 Task: Find connections with filter location Portugalete with filter topic #SmallBusinesswith filter profile language German with filter current company Lupin with filter school Technocrats Institute Of Technology with filter industry Professional Services with filter service category DUI Law with filter keywords title Community Volunteer Jobs
Action: Mouse moved to (600, 77)
Screenshot: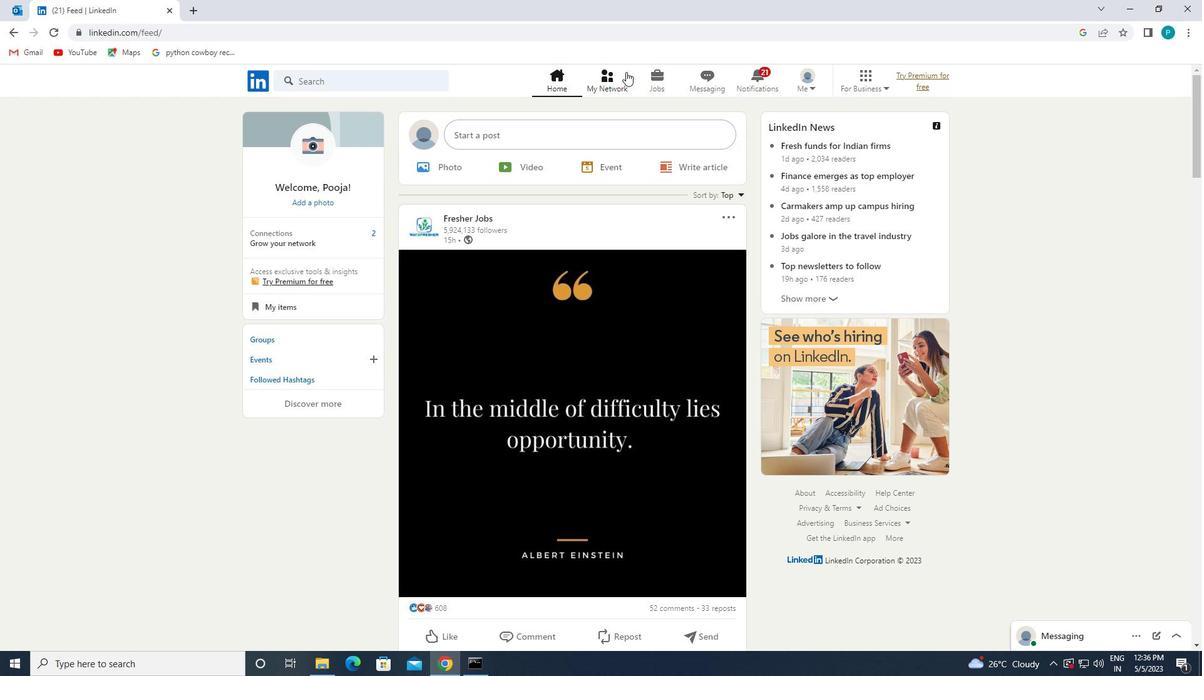 
Action: Mouse pressed left at (600, 77)
Screenshot: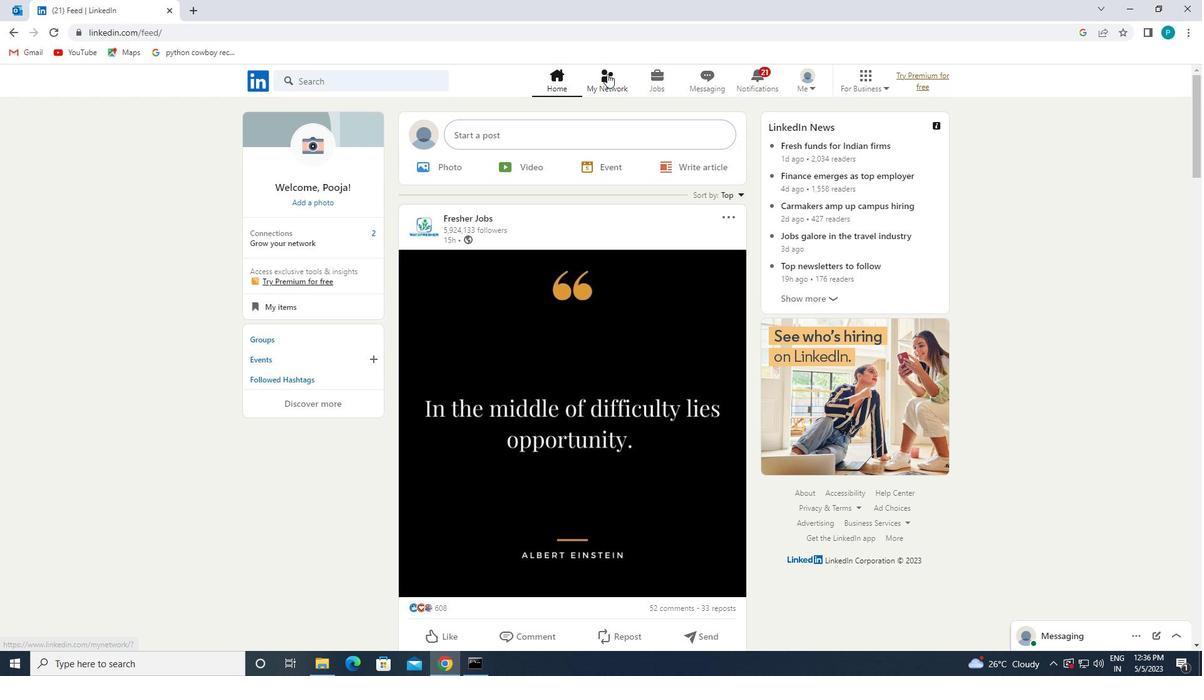 
Action: Mouse moved to (325, 153)
Screenshot: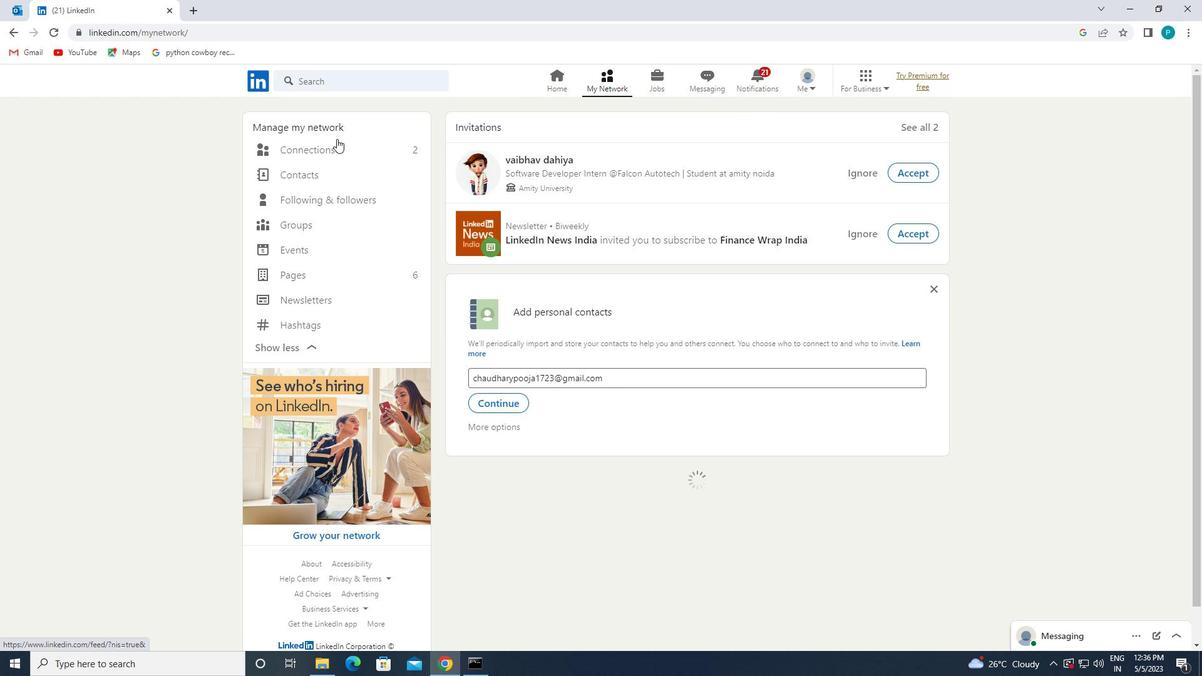 
Action: Mouse pressed left at (325, 153)
Screenshot: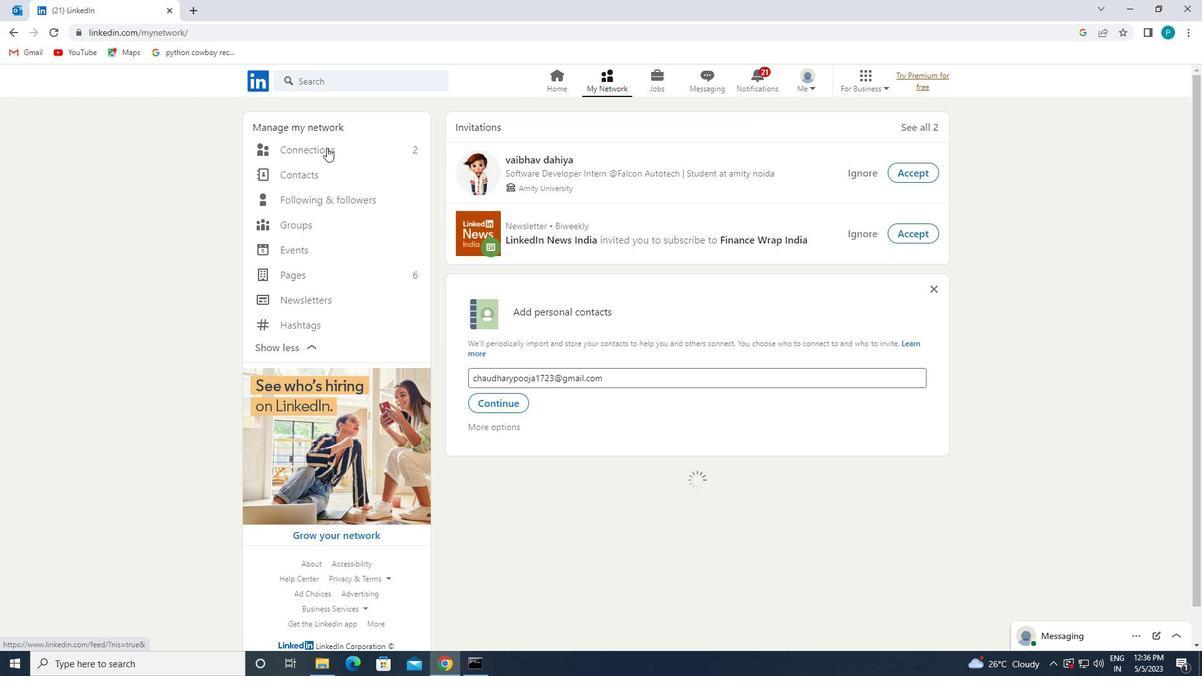 
Action: Mouse moved to (675, 152)
Screenshot: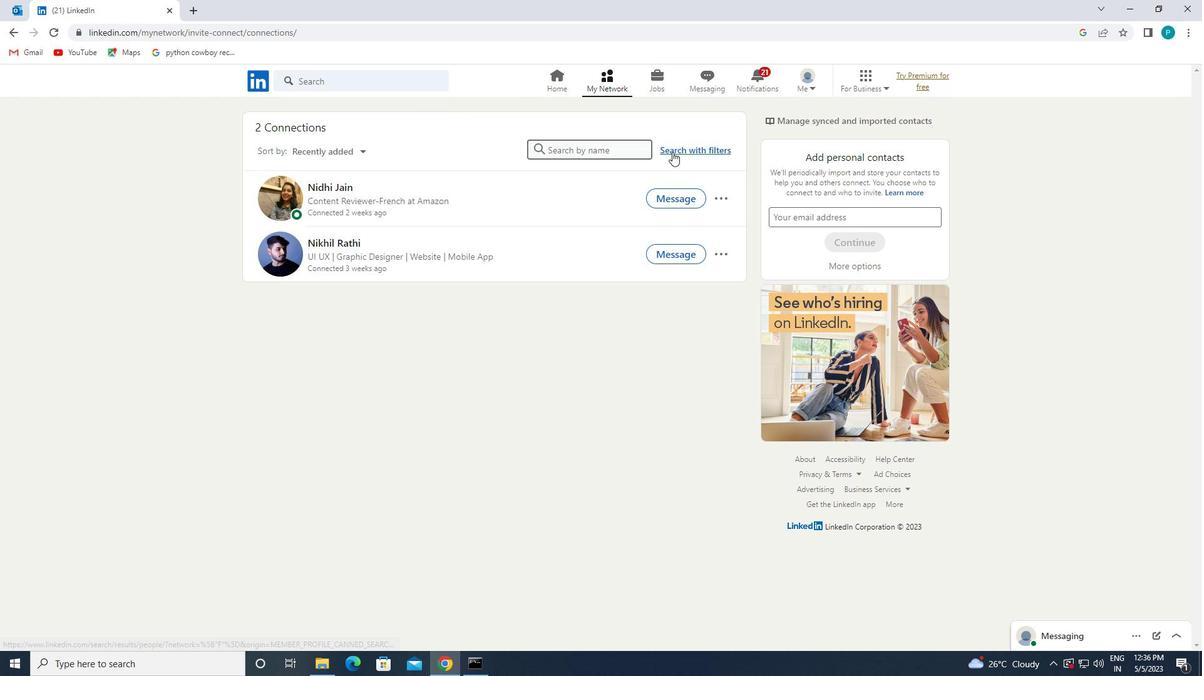 
Action: Mouse pressed left at (675, 152)
Screenshot: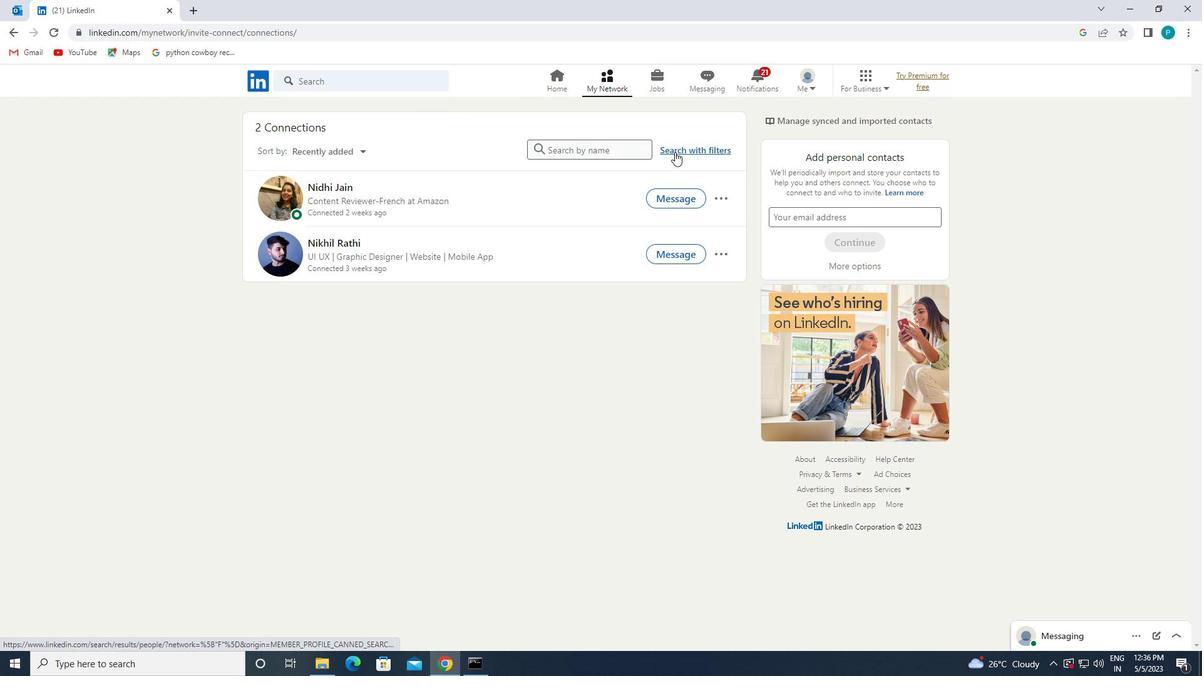 
Action: Mouse moved to (632, 113)
Screenshot: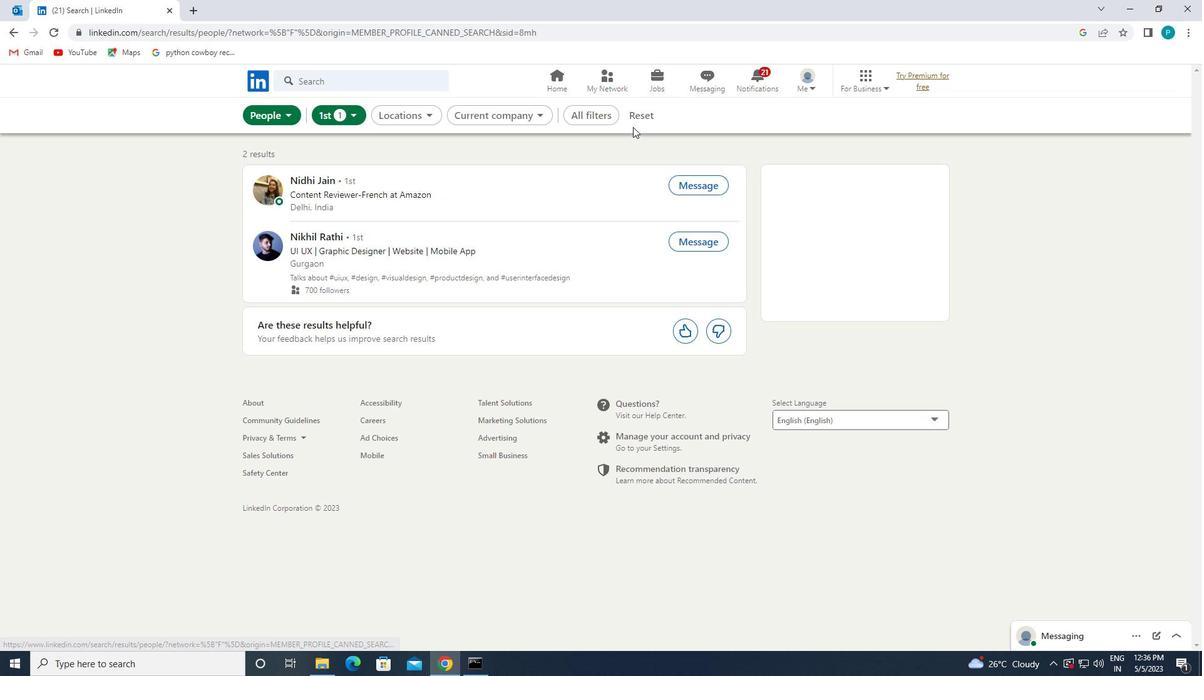 
Action: Mouse pressed left at (632, 113)
Screenshot: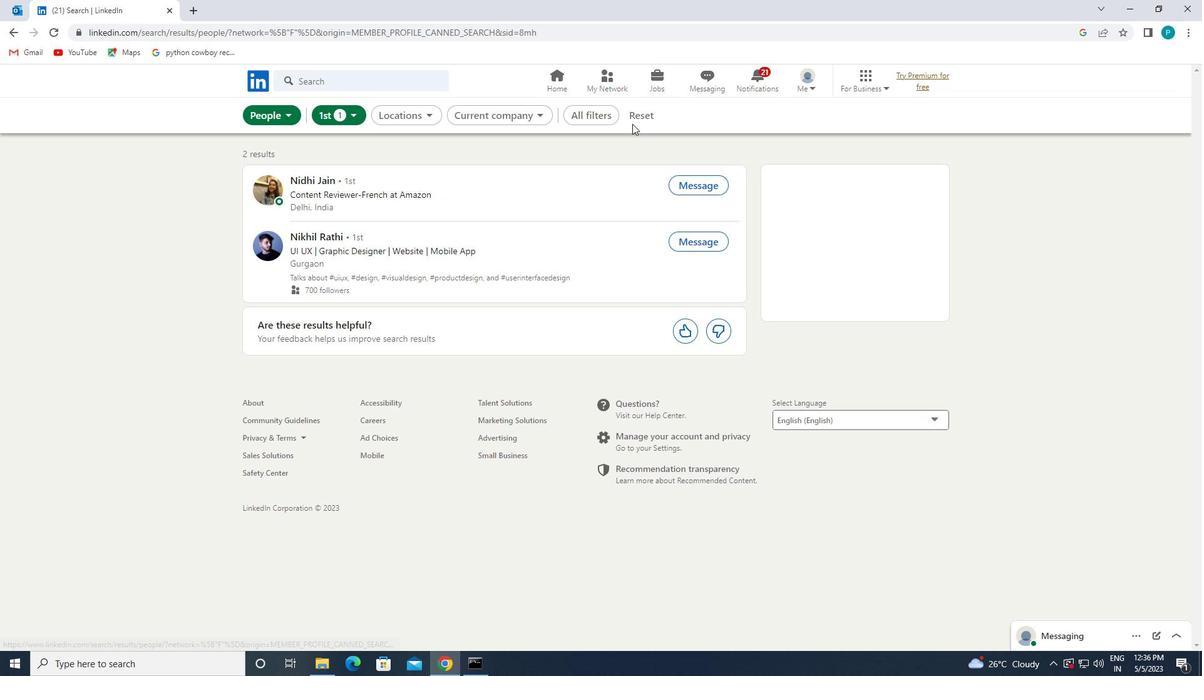
Action: Mouse moved to (614, 110)
Screenshot: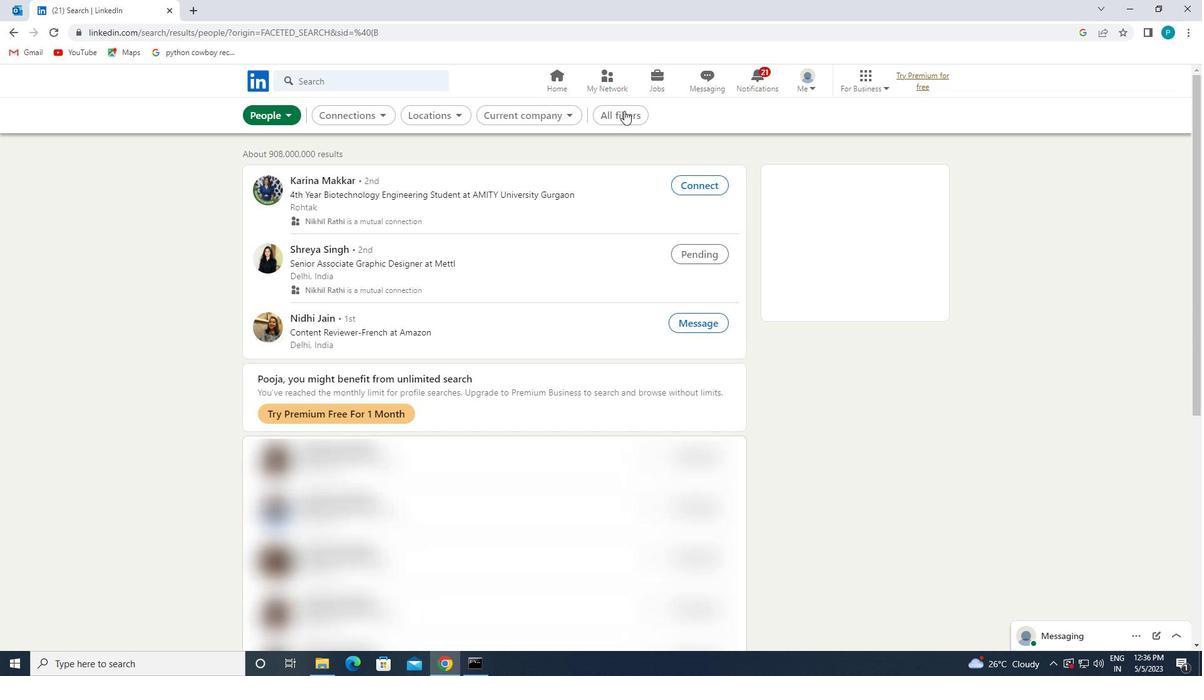 
Action: Mouse pressed left at (614, 110)
Screenshot: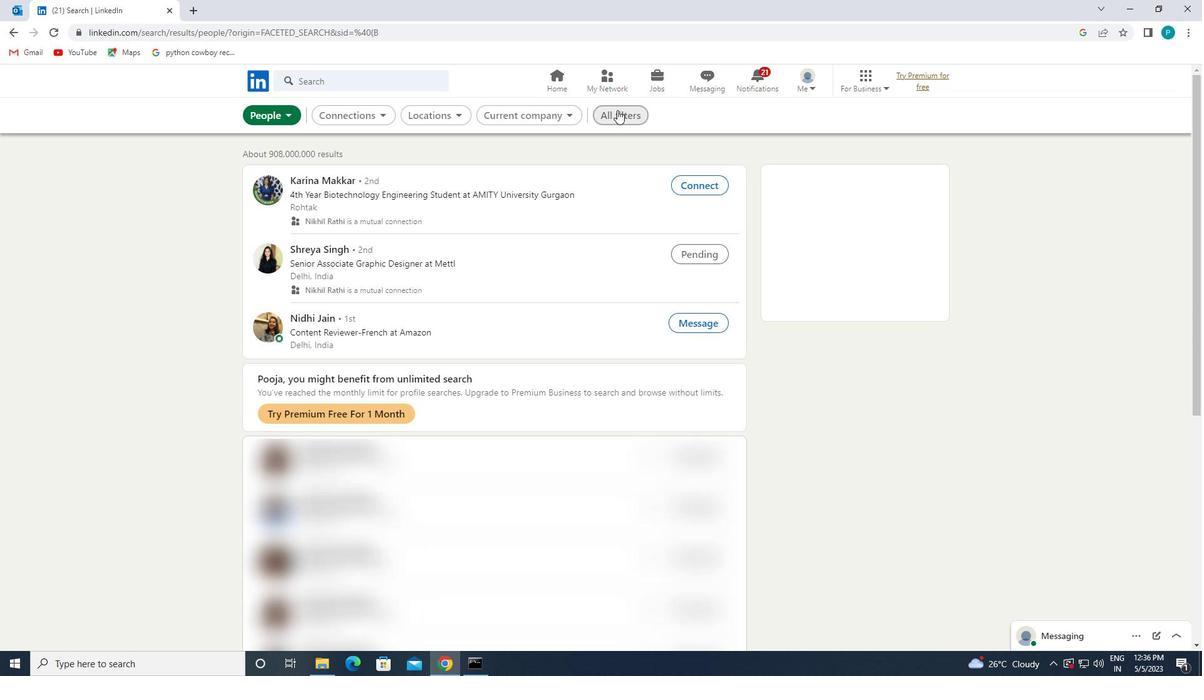 
Action: Mouse moved to (1135, 403)
Screenshot: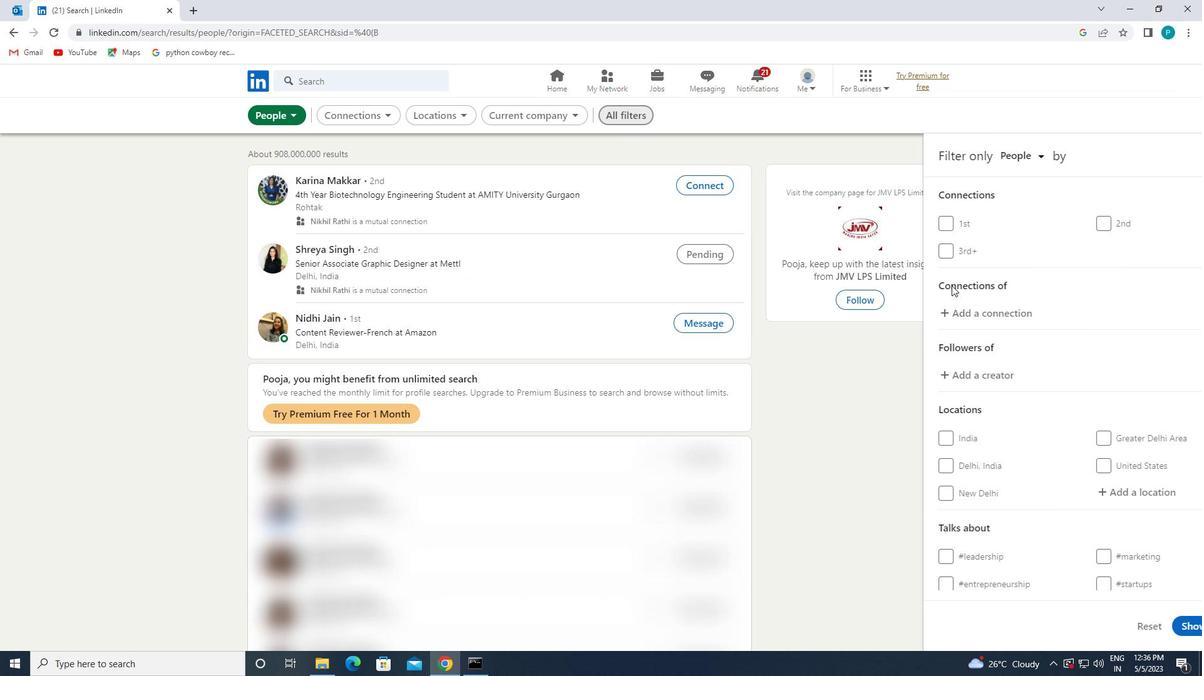
Action: Mouse scrolled (1135, 402) with delta (0, 0)
Screenshot: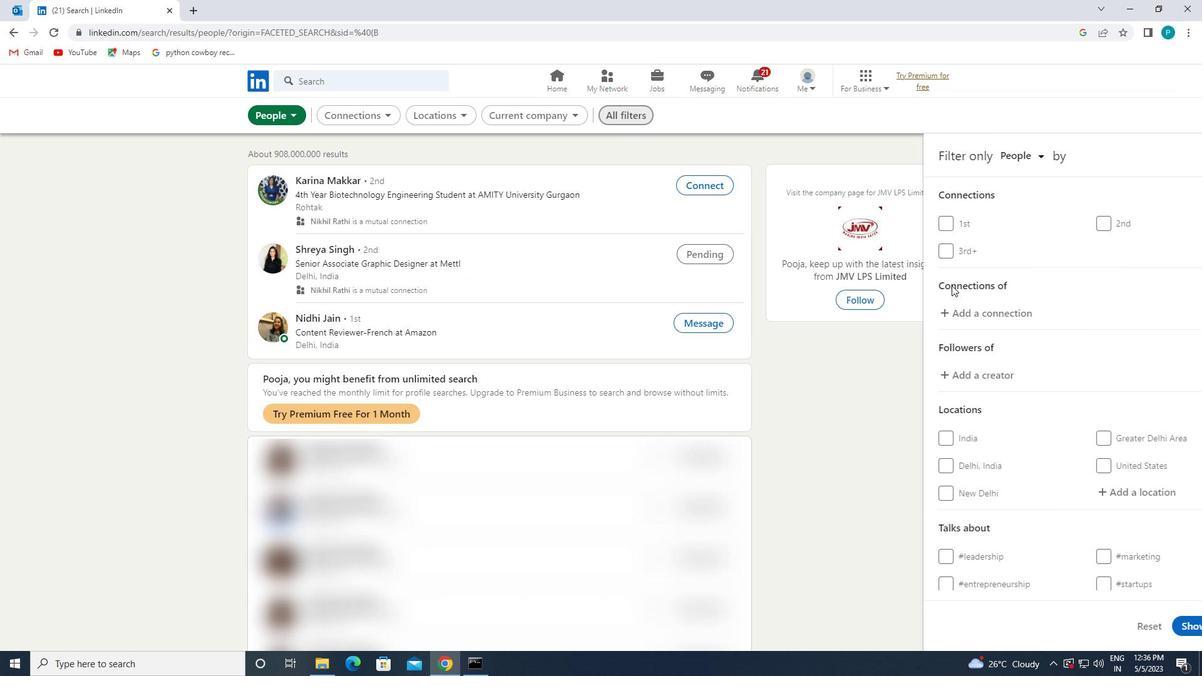 
Action: Mouse scrolled (1135, 402) with delta (0, 0)
Screenshot: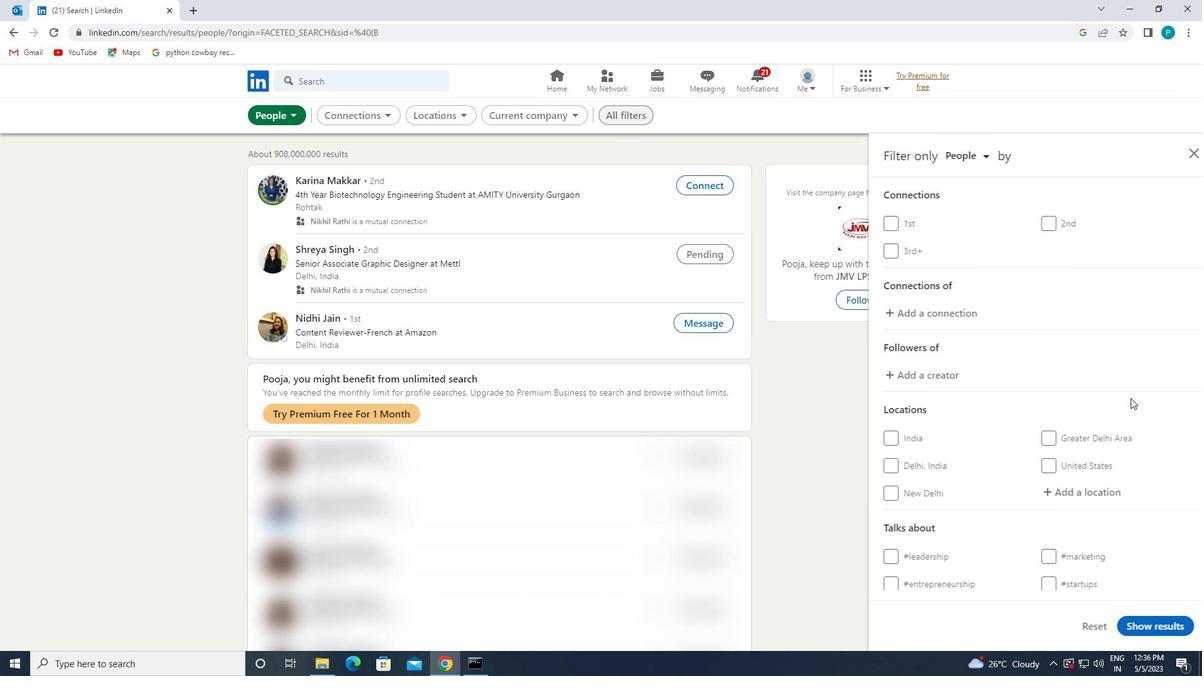 
Action: Mouse moved to (1105, 368)
Screenshot: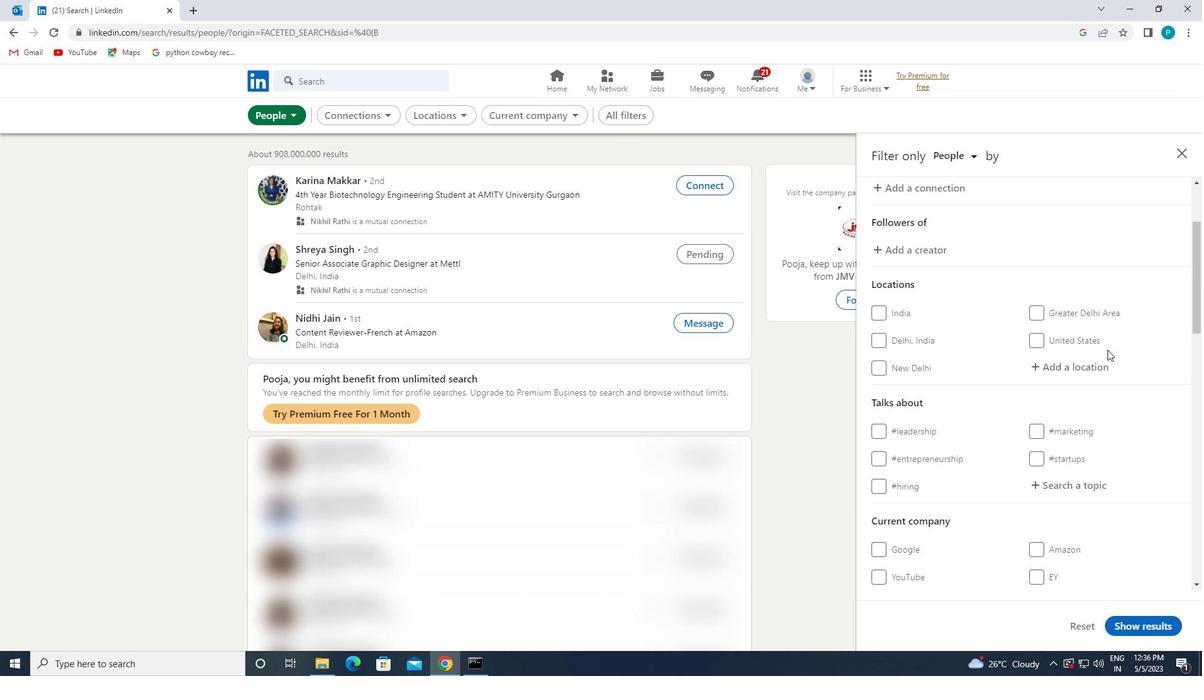 
Action: Mouse pressed left at (1105, 368)
Screenshot: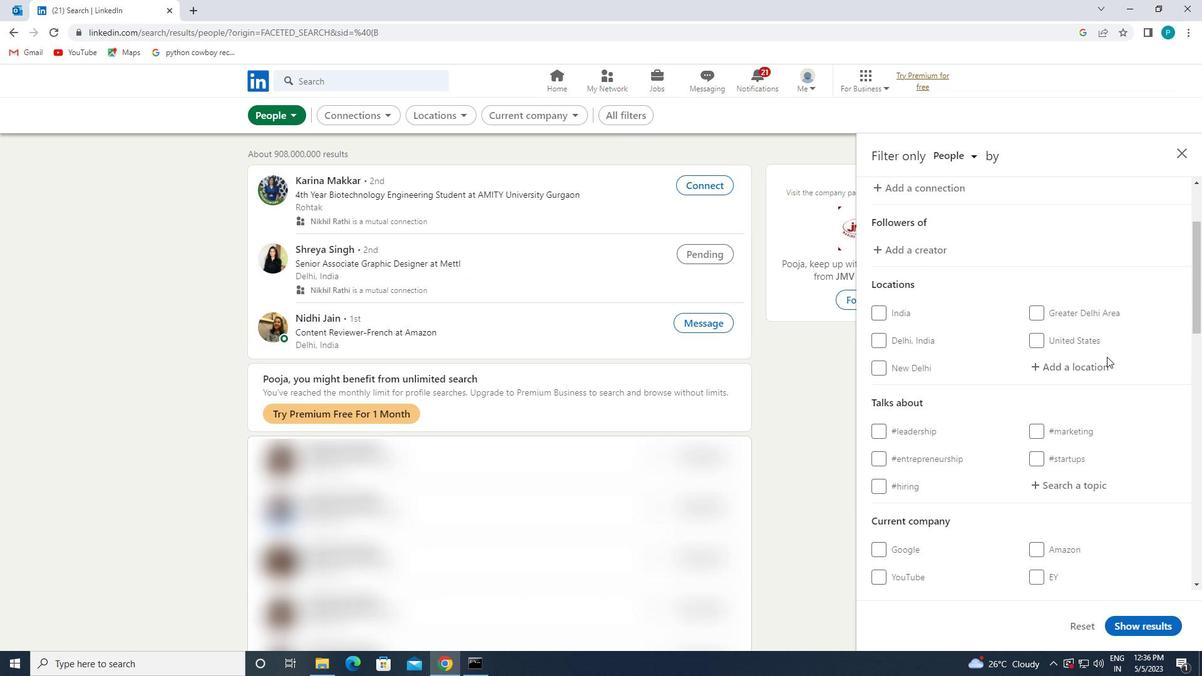 
Action: Mouse moved to (1111, 374)
Screenshot: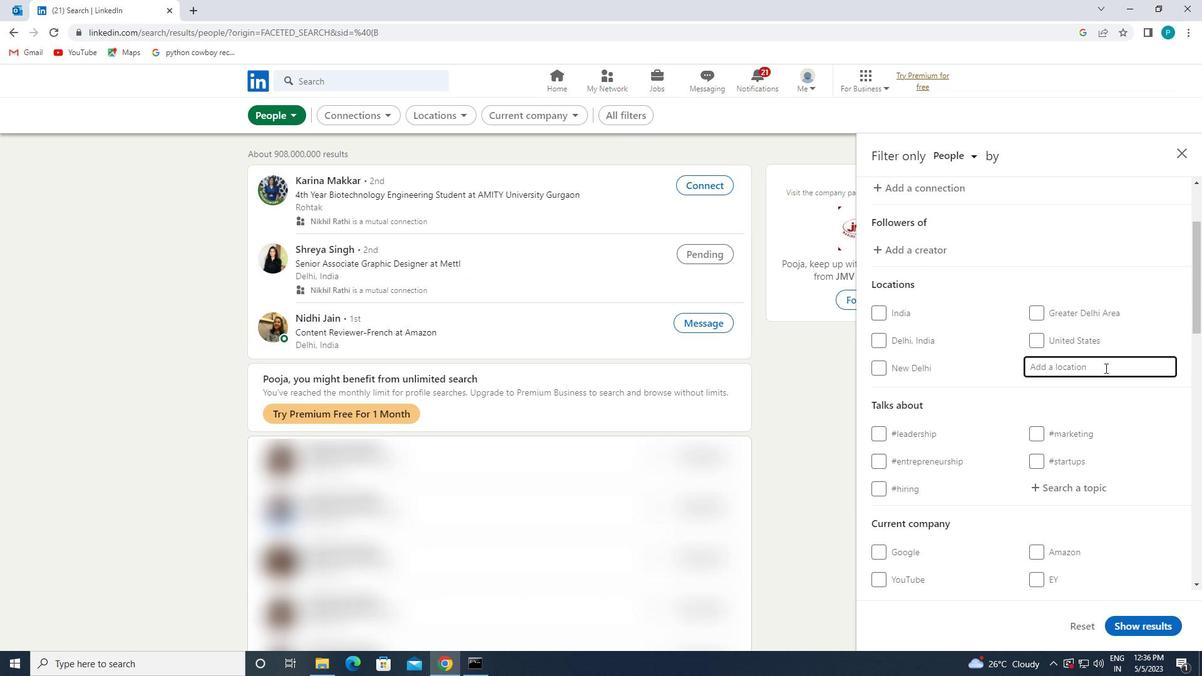 
Action: Key pressed <Key.caps_lock>p<Key.caps_lock>otugalete
Screenshot: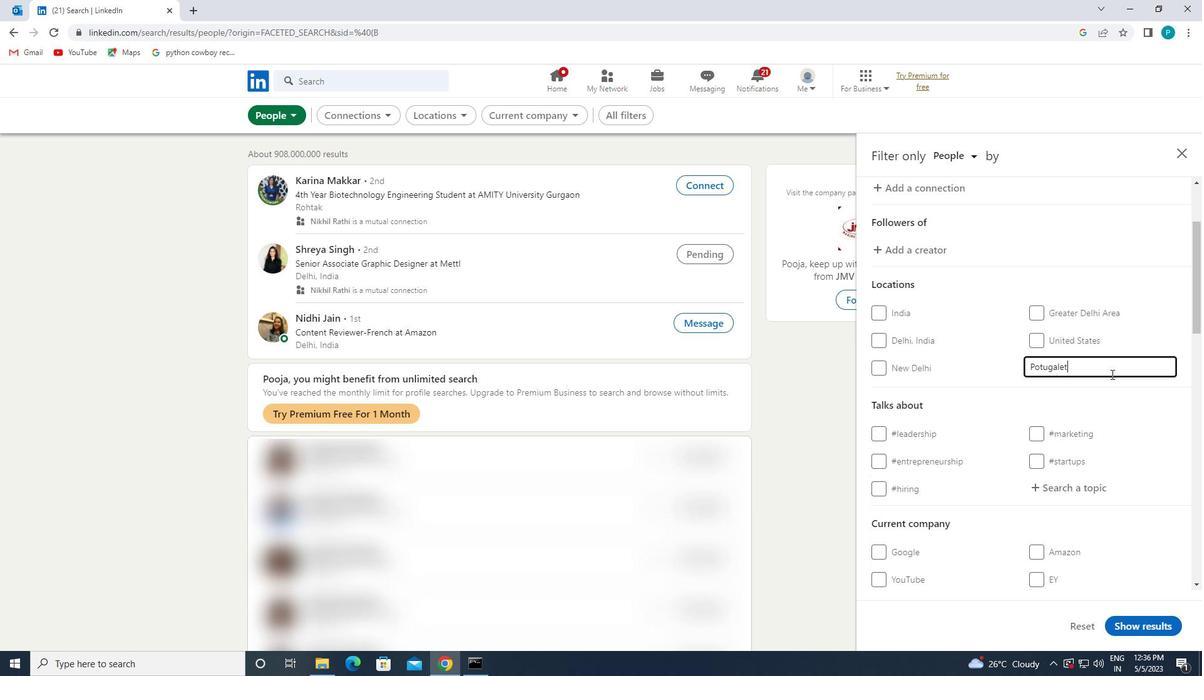 
Action: Mouse moved to (1057, 447)
Screenshot: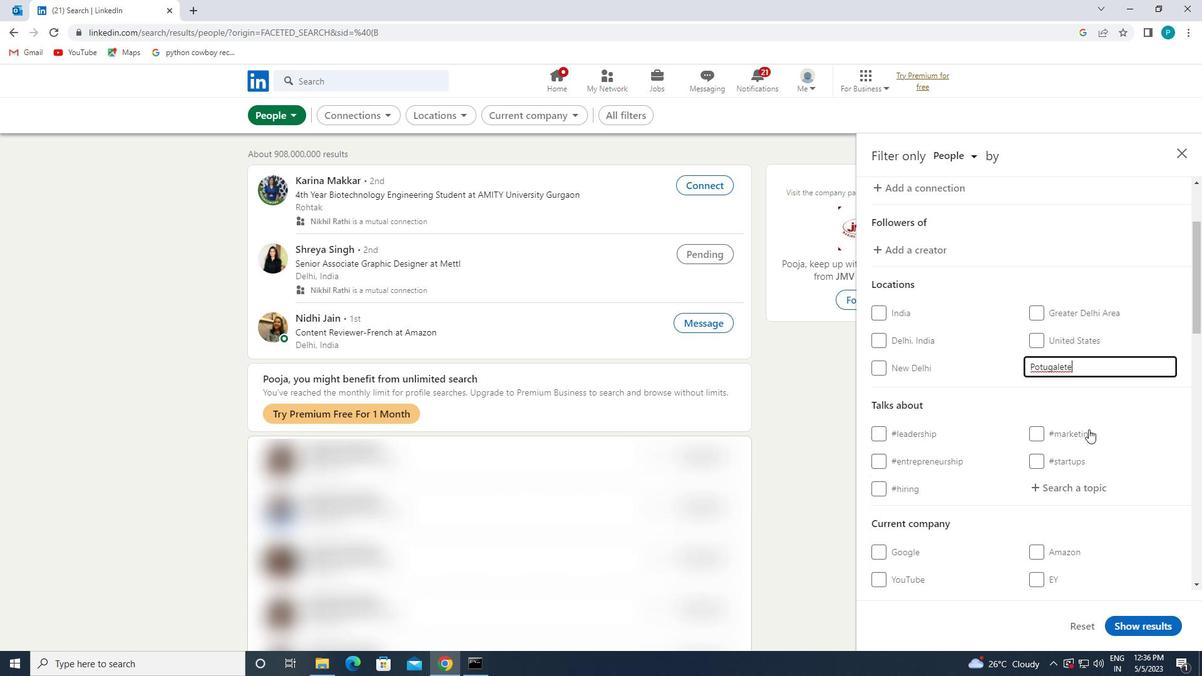 
Action: Mouse scrolled (1057, 446) with delta (0, 0)
Screenshot: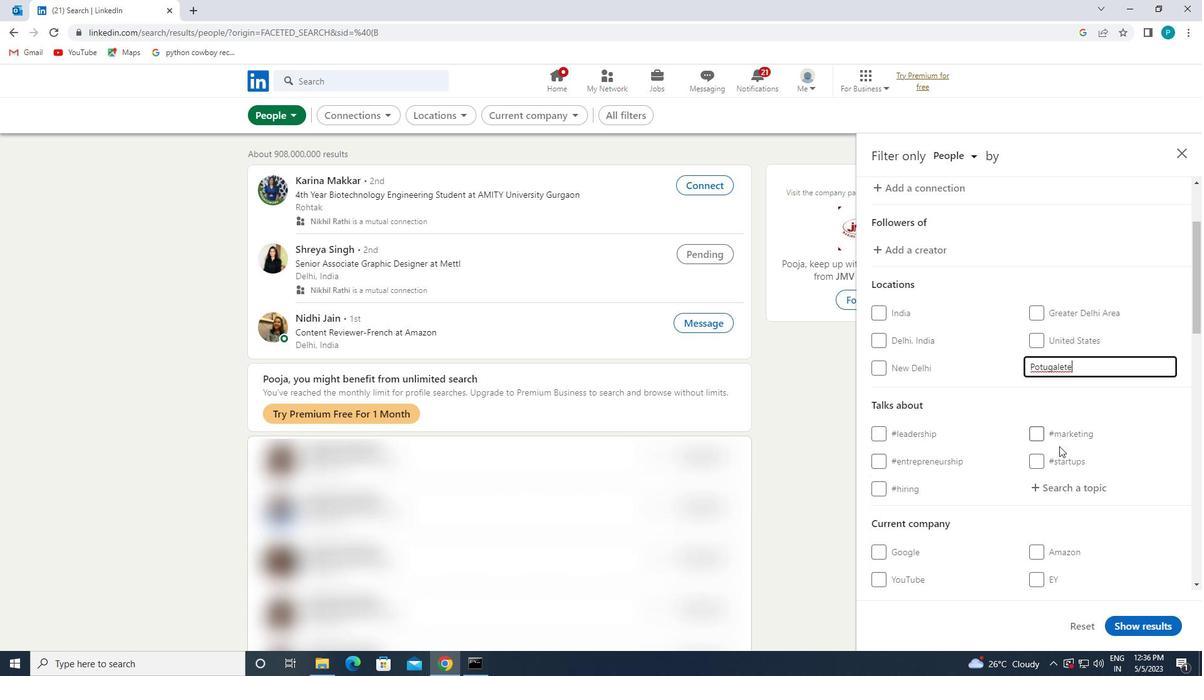 
Action: Mouse moved to (1057, 430)
Screenshot: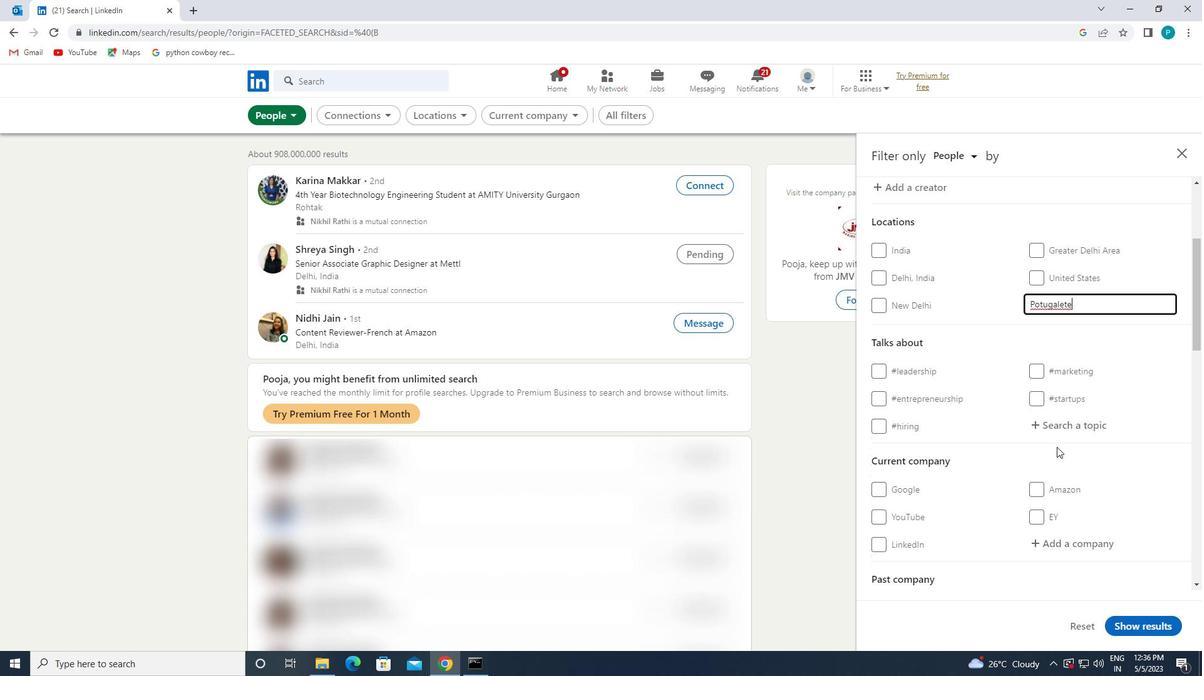 
Action: Mouse pressed left at (1057, 430)
Screenshot: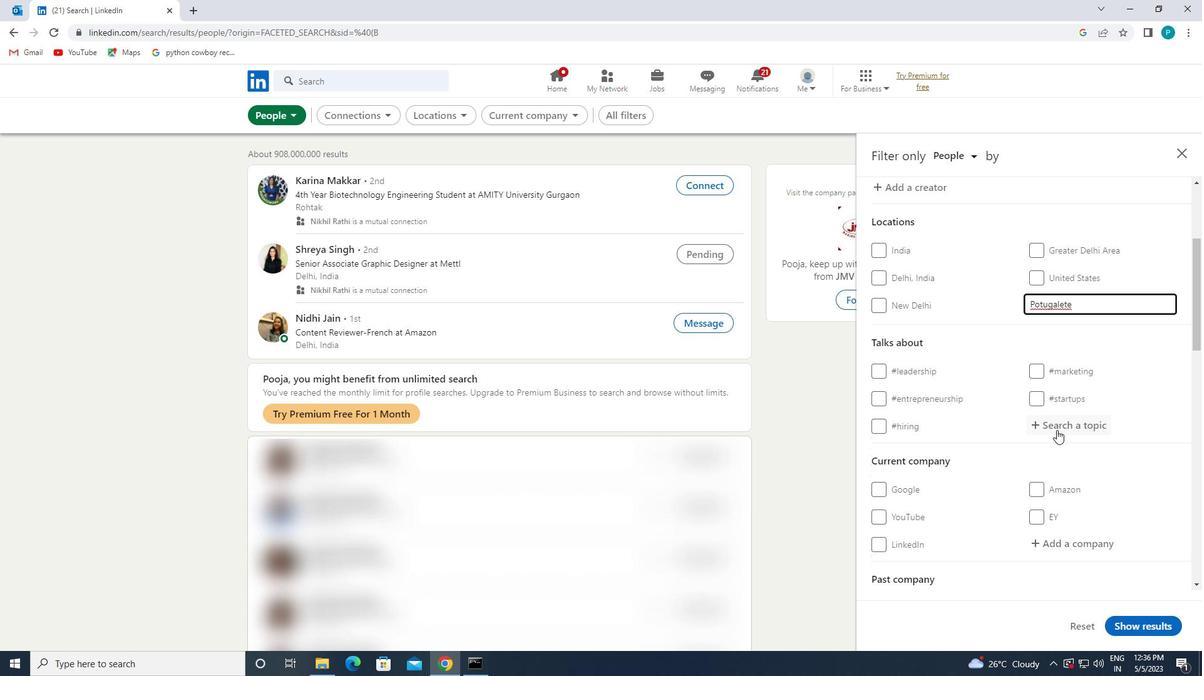 
Action: Key pressed <Key.shift>#<Key.caps_lock>S<Key.caps_lock>MALL<Key.caps_lock>B<Key.caps_lock>USS<Key.backspace>INESS
Screenshot: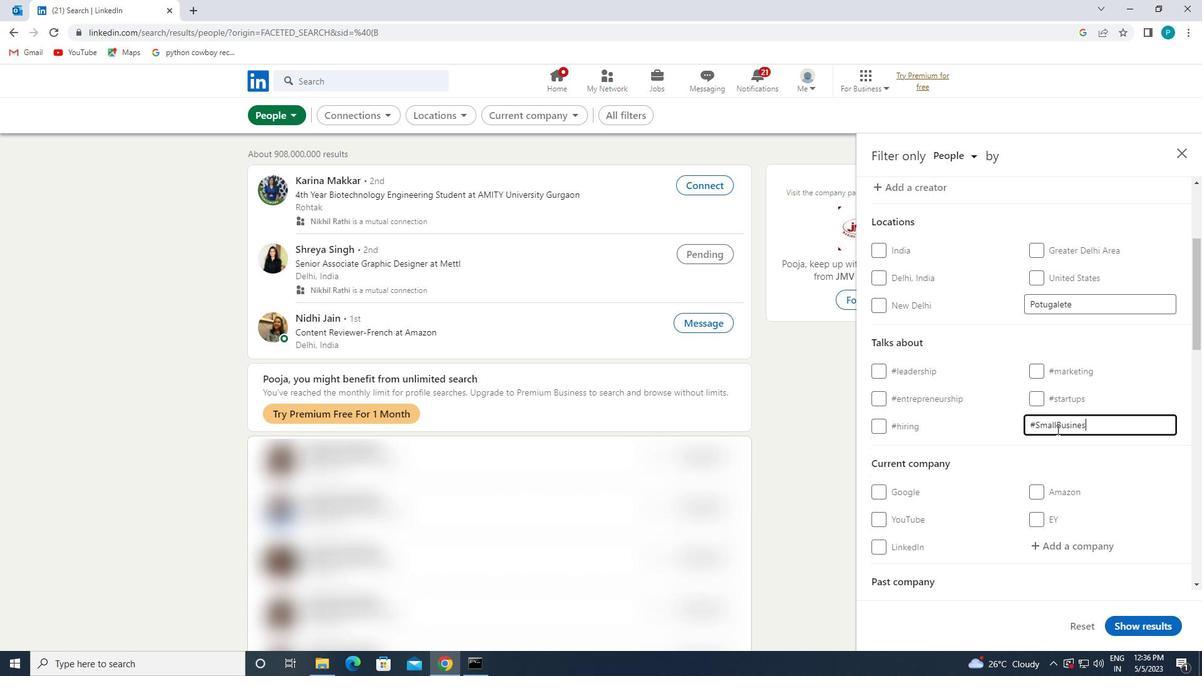 
Action: Mouse moved to (1049, 435)
Screenshot: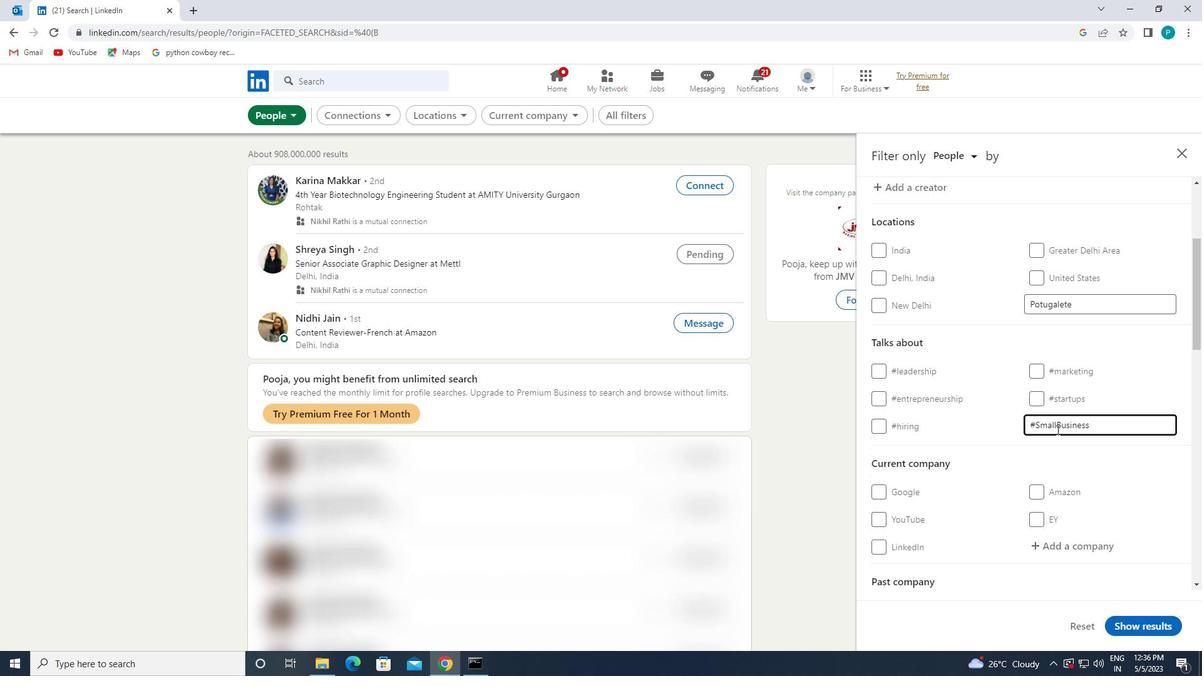 
Action: Mouse scrolled (1049, 435) with delta (0, 0)
Screenshot: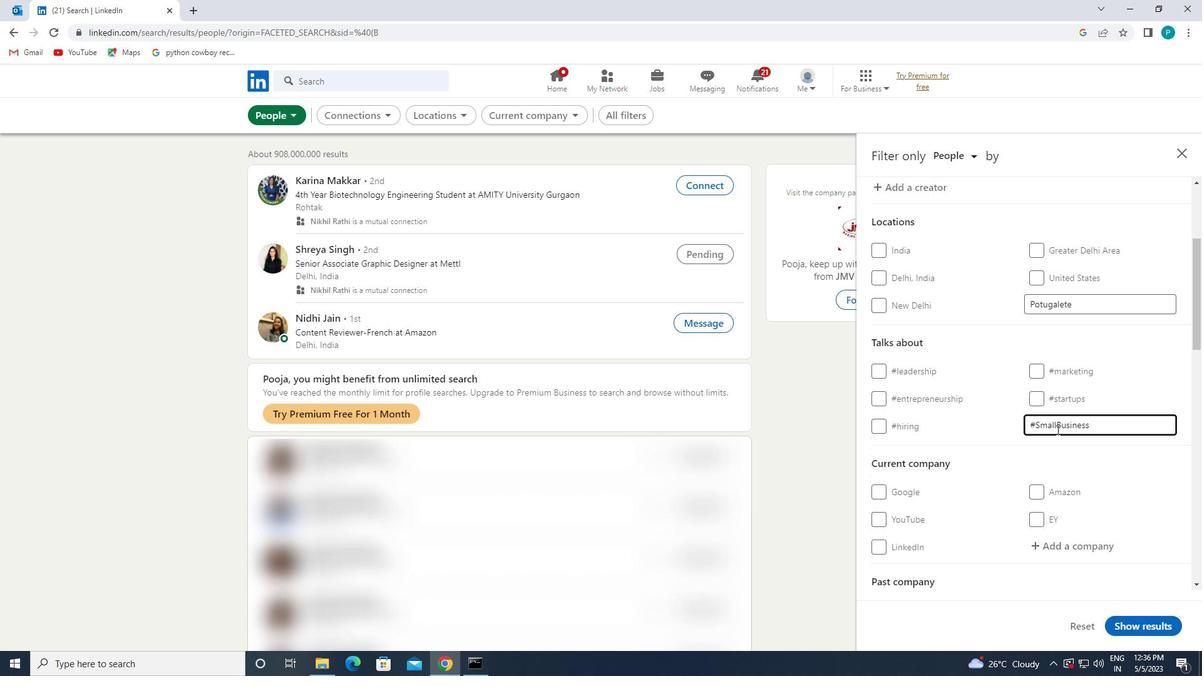 
Action: Mouse moved to (1033, 445)
Screenshot: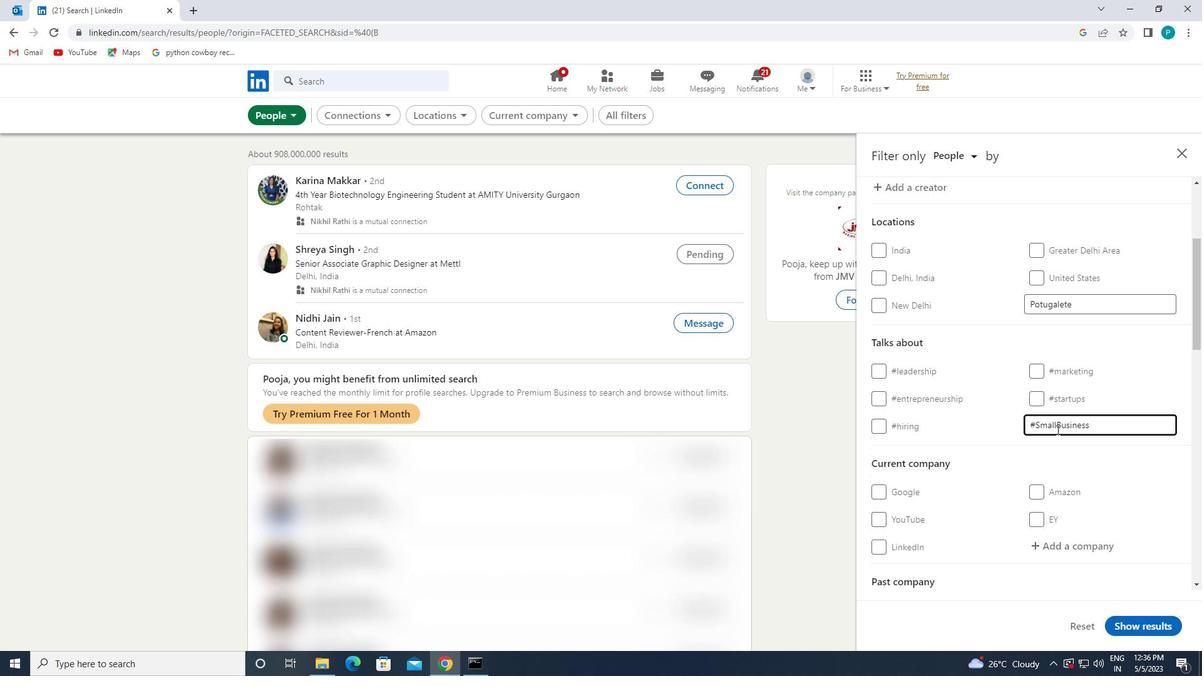
Action: Mouse scrolled (1033, 445) with delta (0, 0)
Screenshot: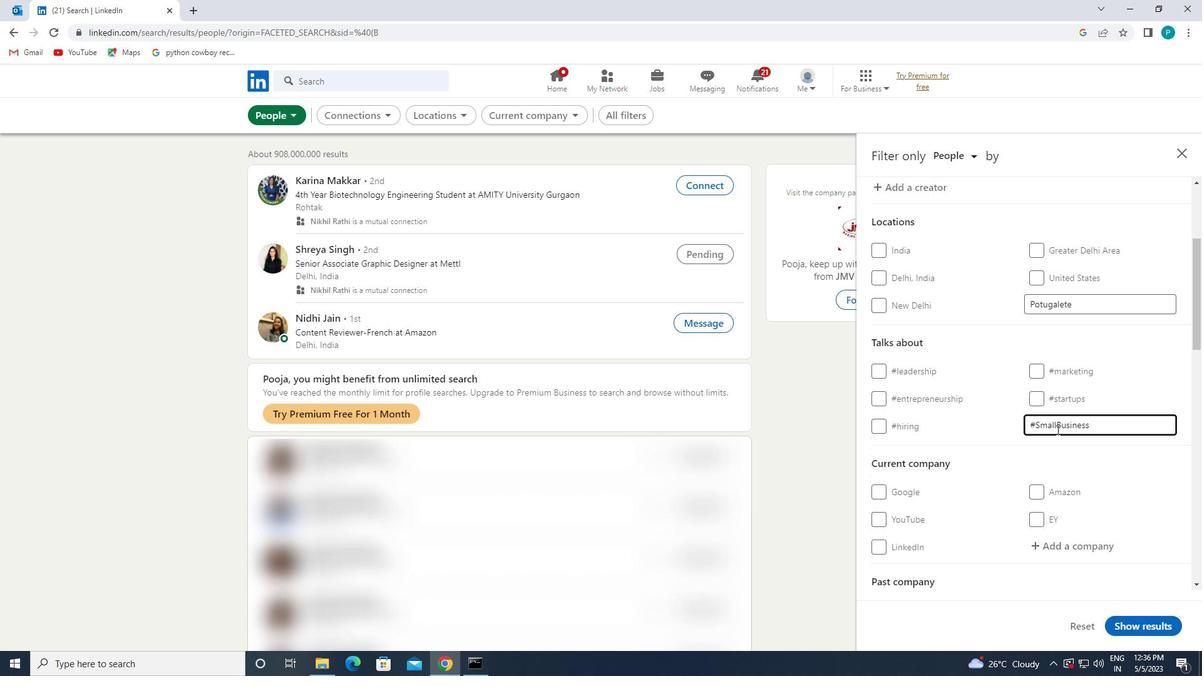
Action: Mouse scrolled (1033, 445) with delta (0, 0)
Screenshot: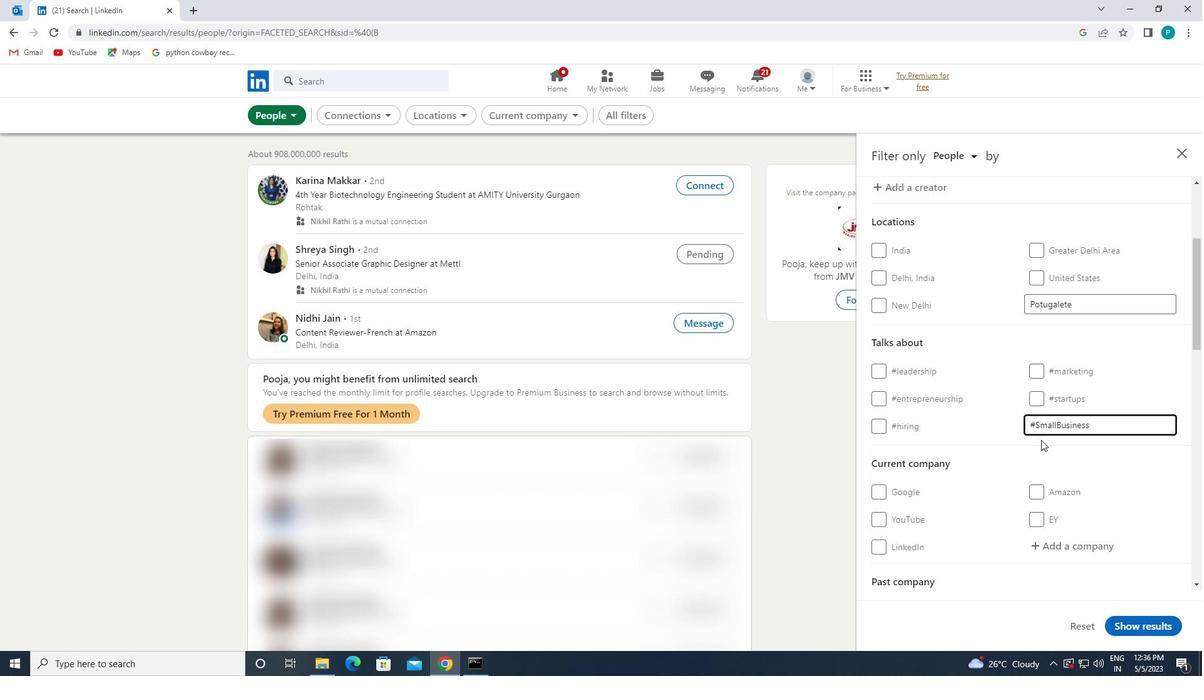 
Action: Mouse moved to (960, 447)
Screenshot: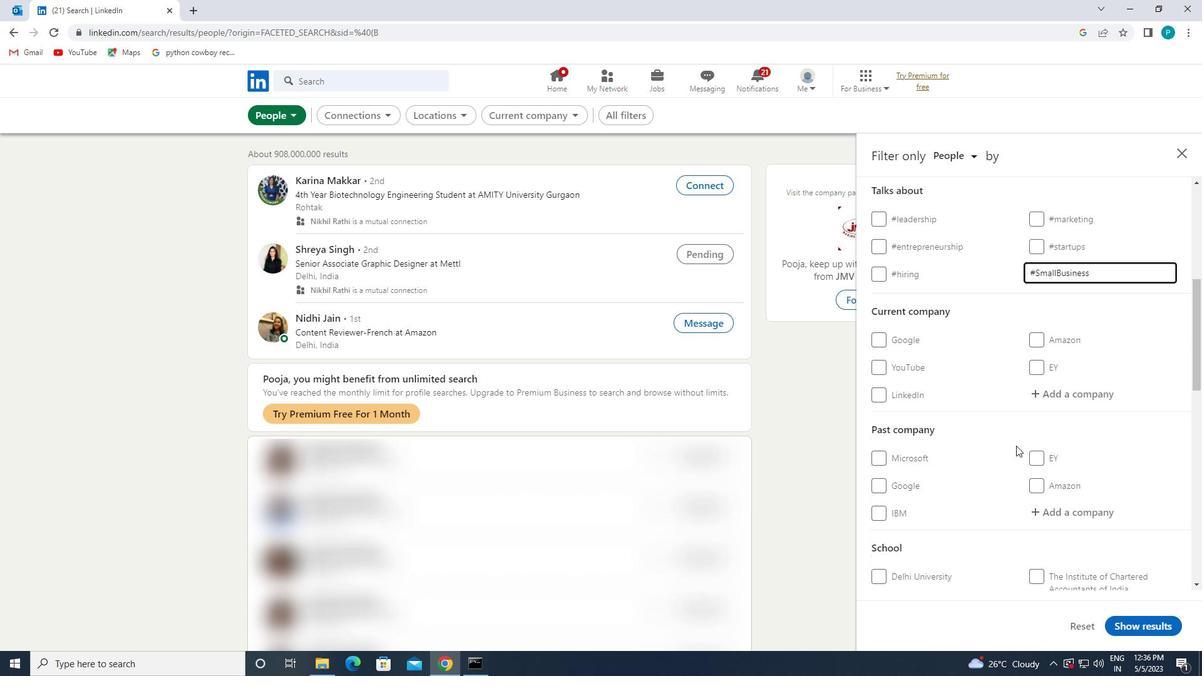 
Action: Mouse scrolled (960, 447) with delta (0, 0)
Screenshot: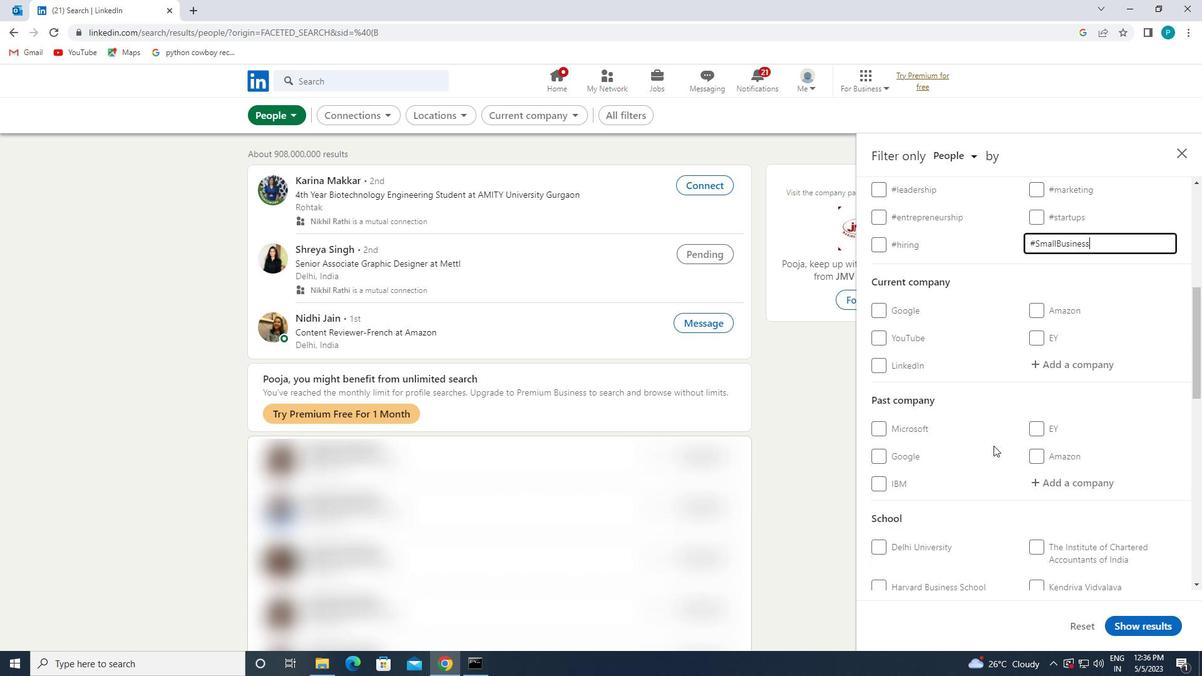 
Action: Mouse scrolled (960, 447) with delta (0, 0)
Screenshot: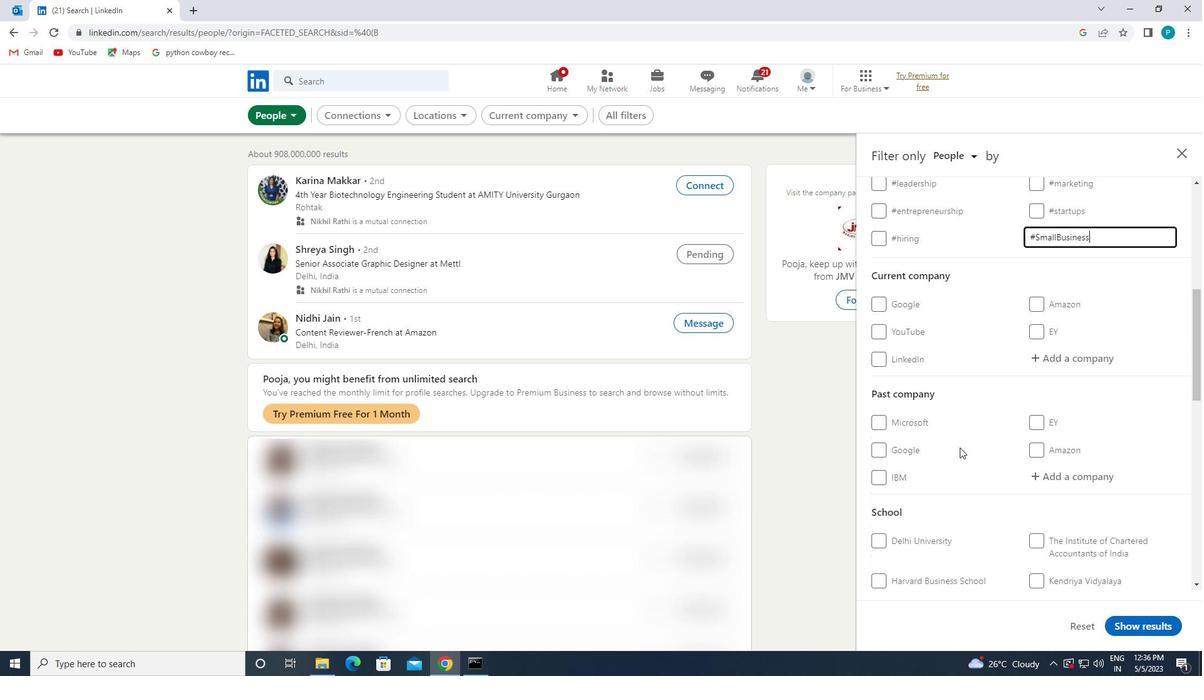 
Action: Mouse scrolled (960, 447) with delta (0, 0)
Screenshot: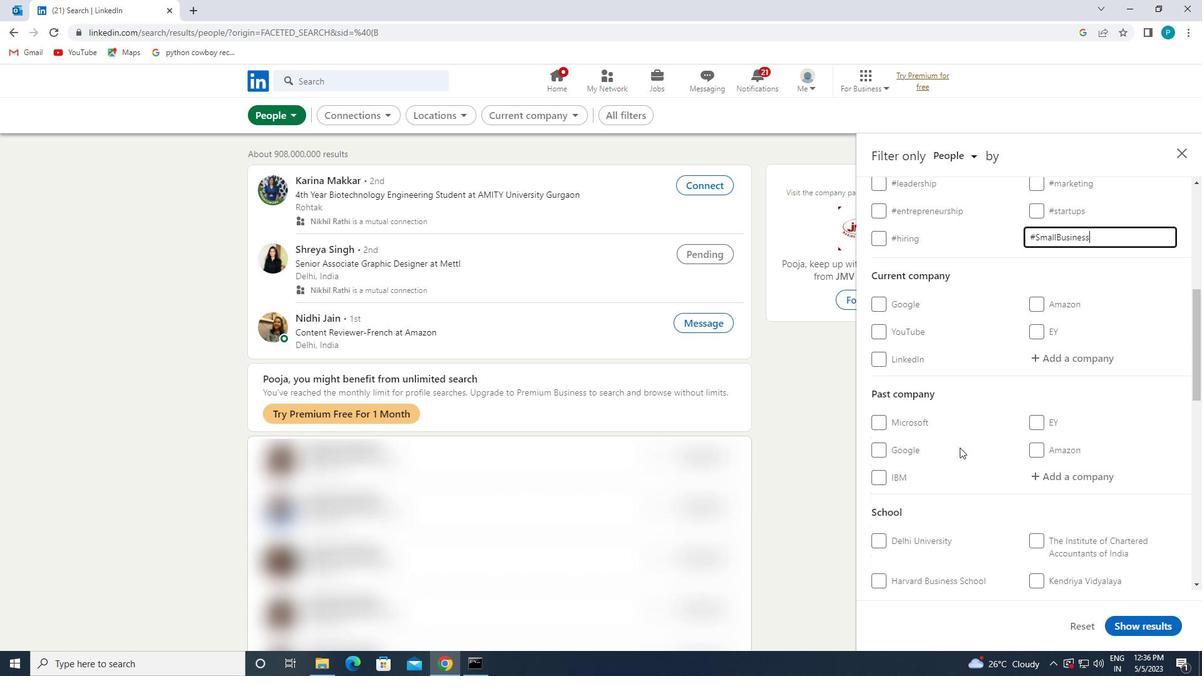 
Action: Mouse moved to (914, 478)
Screenshot: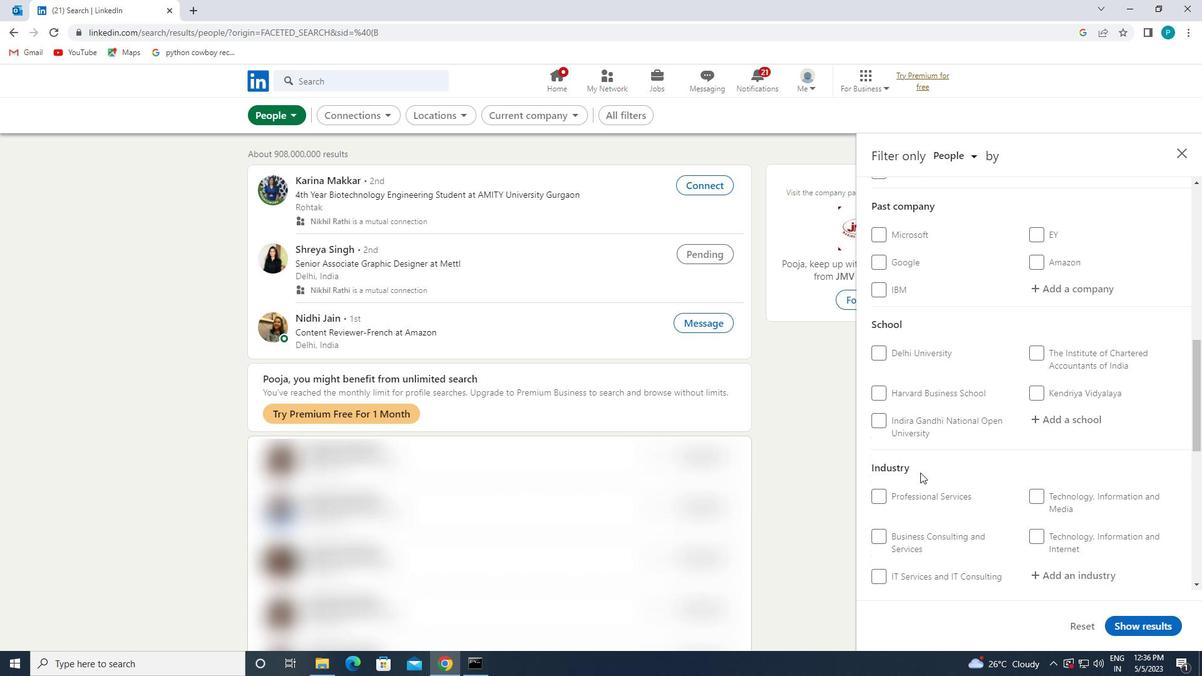
Action: Mouse scrolled (914, 477) with delta (0, 0)
Screenshot: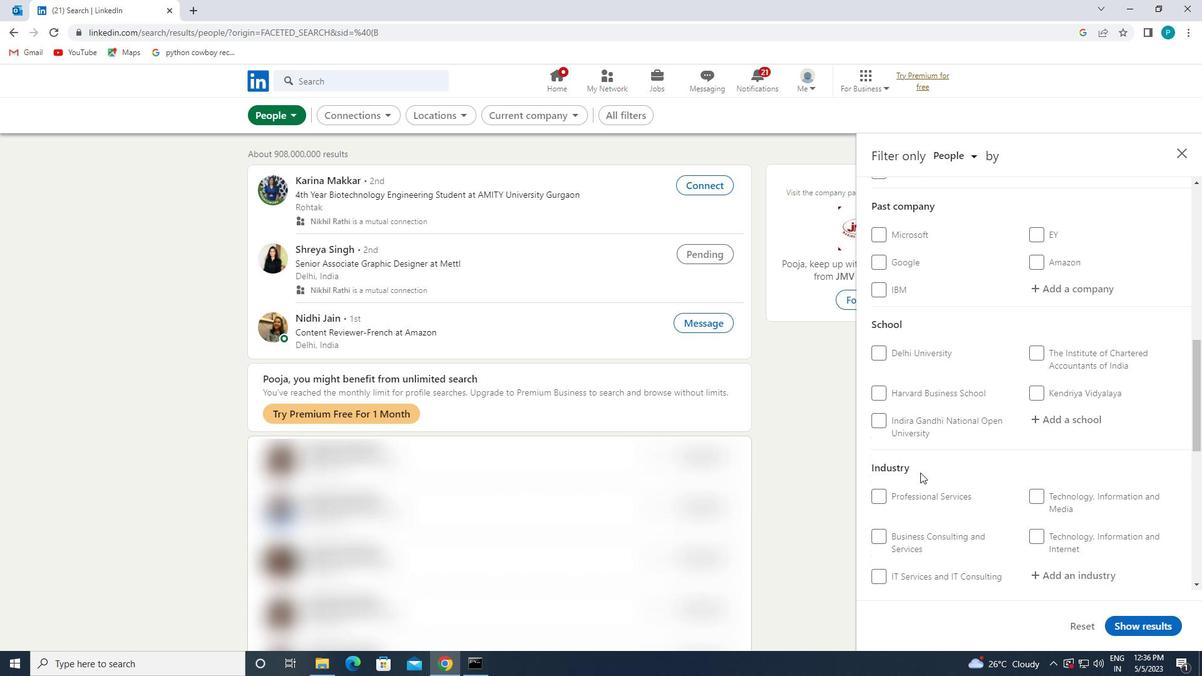 
Action: Mouse moved to (906, 425)
Screenshot: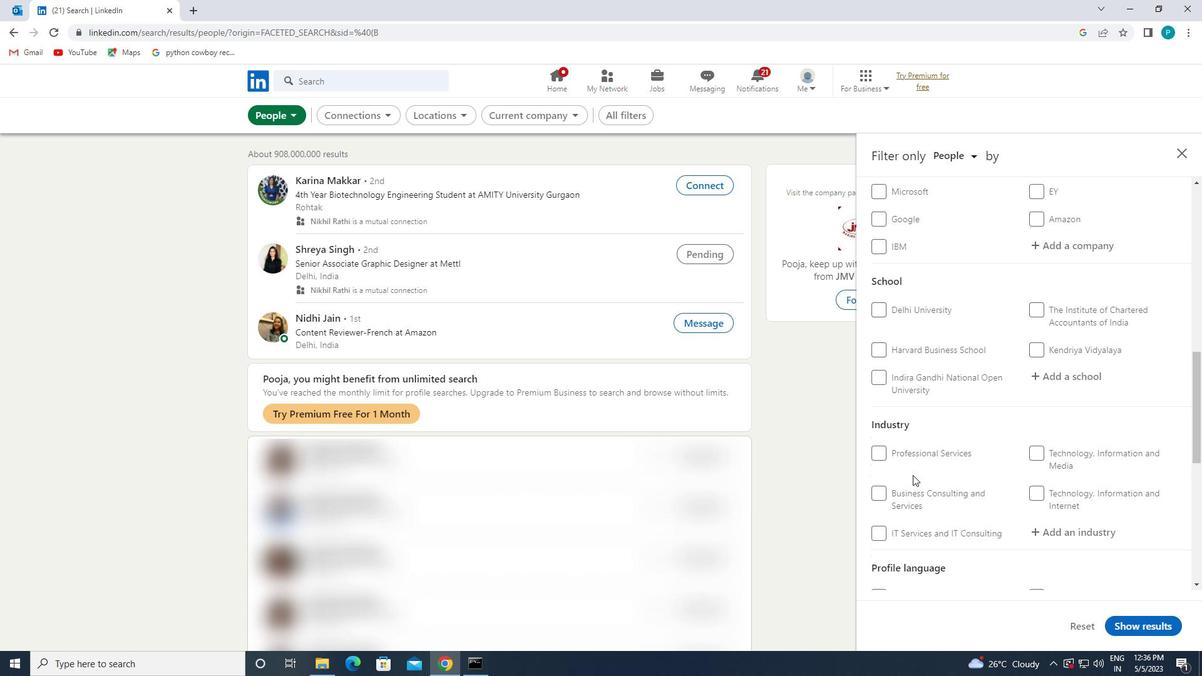 
Action: Mouse scrolled (906, 425) with delta (0, 0)
Screenshot: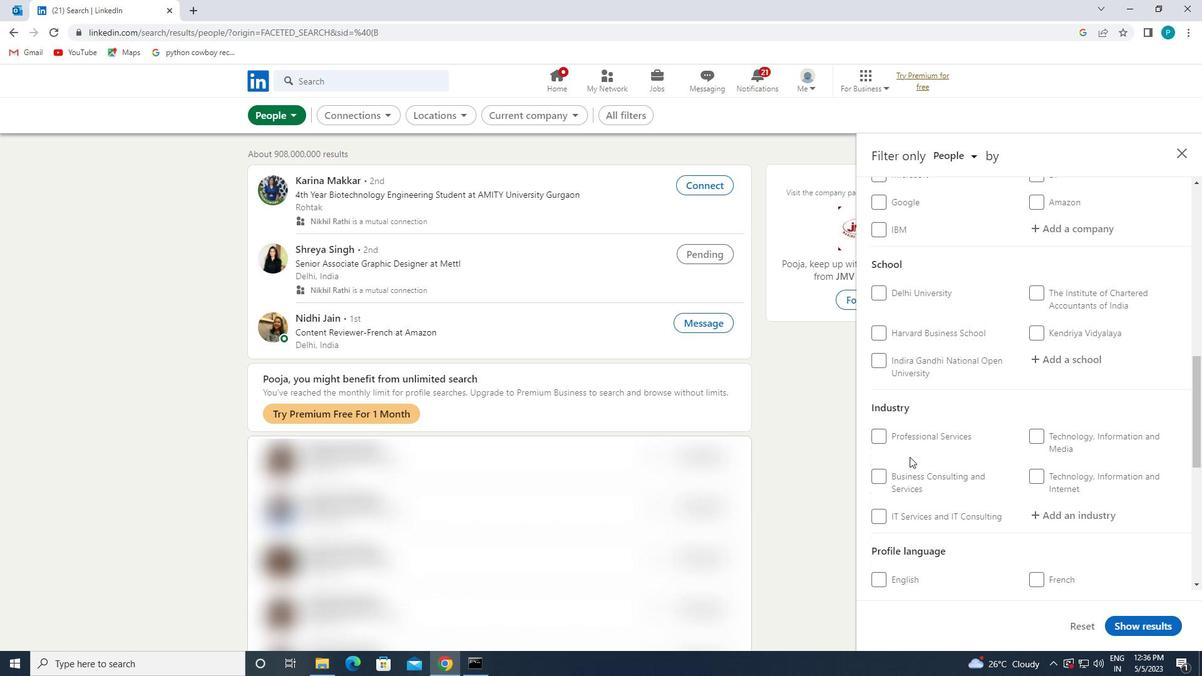 
Action: Mouse scrolled (906, 425) with delta (0, 0)
Screenshot: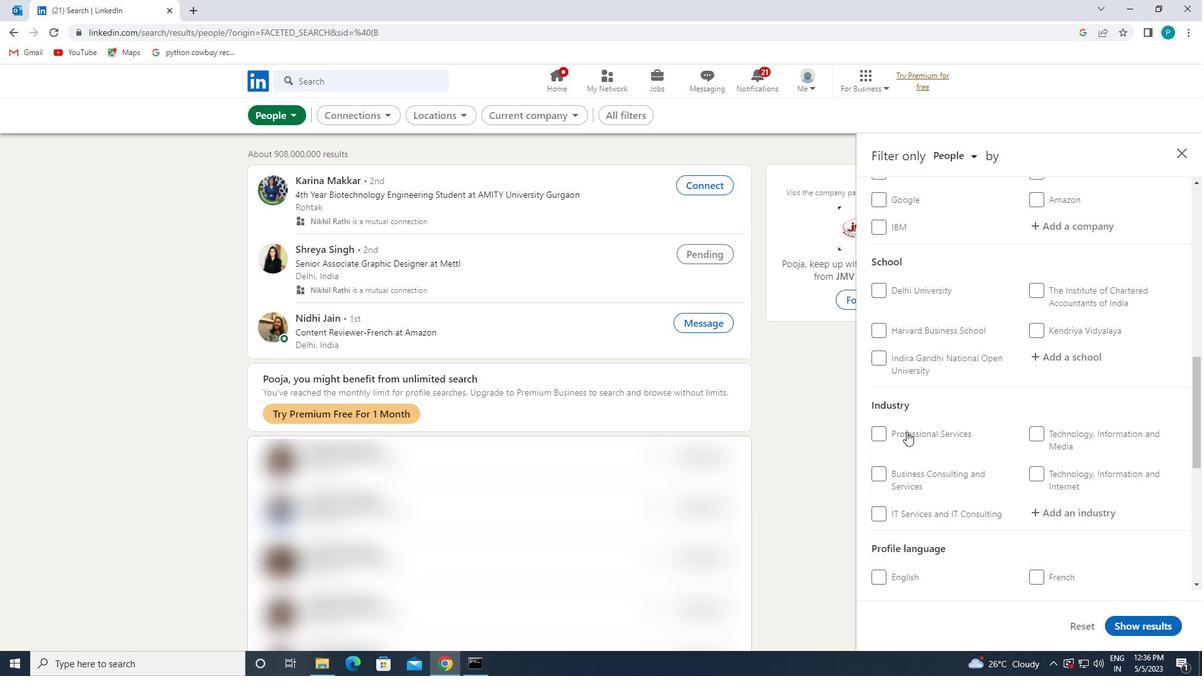 
Action: Mouse moved to (894, 513)
Screenshot: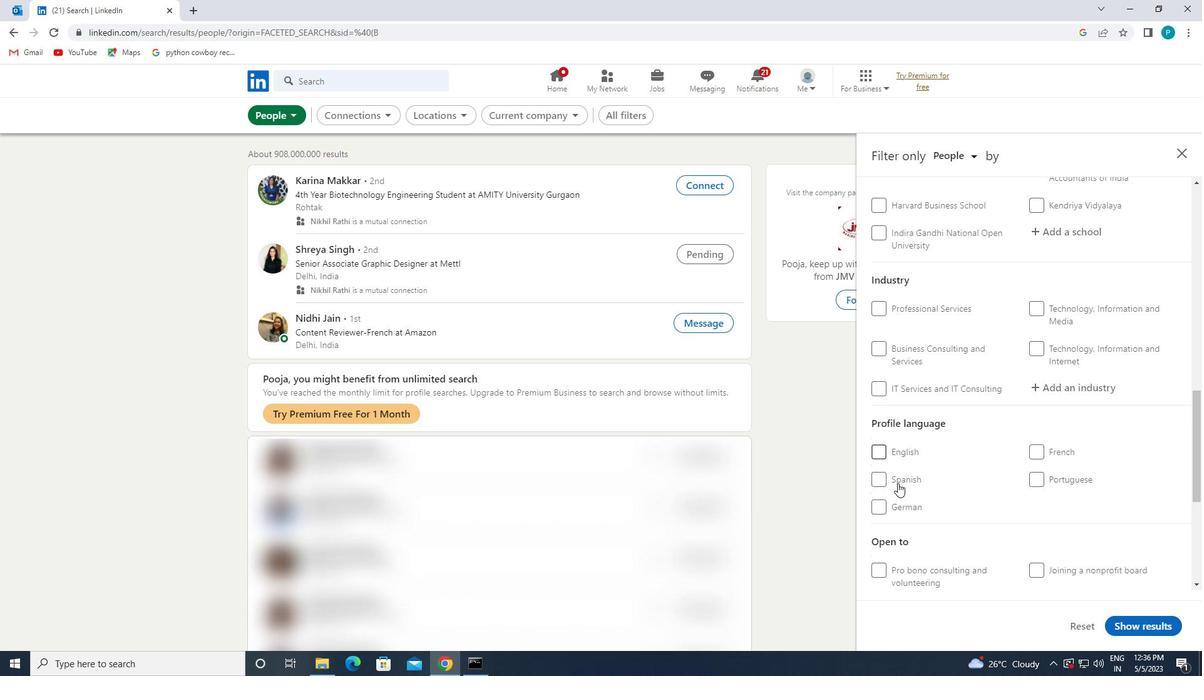 
Action: Mouse pressed left at (894, 513)
Screenshot: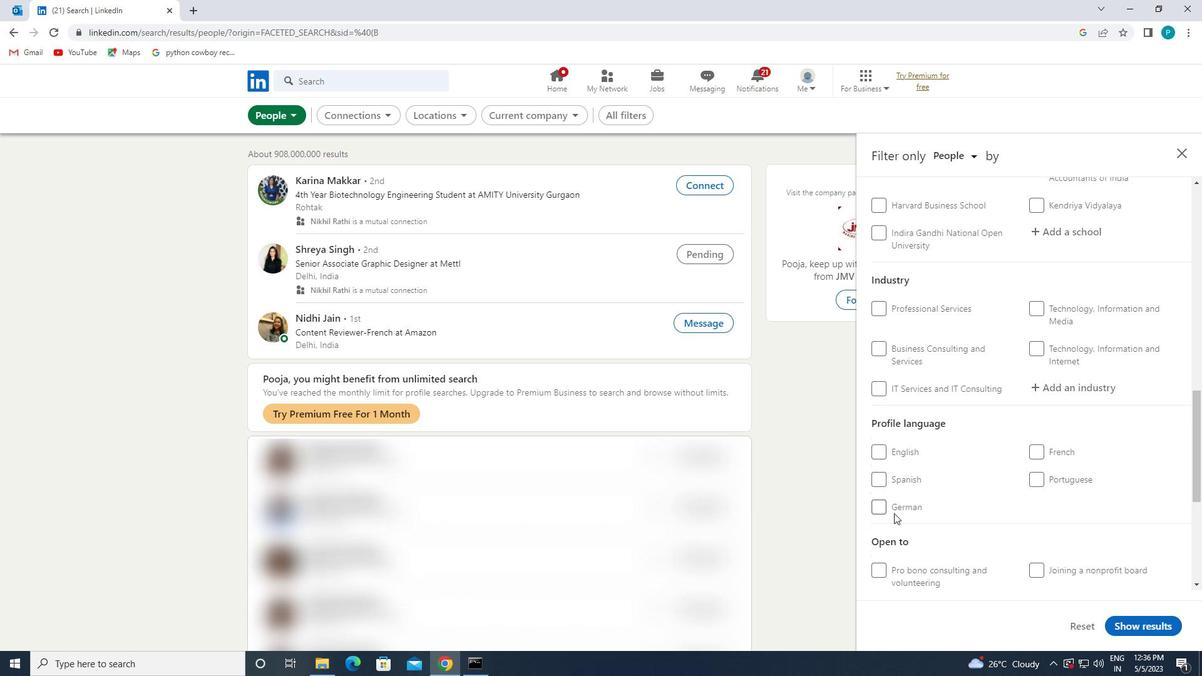 
Action: Mouse moved to (915, 501)
Screenshot: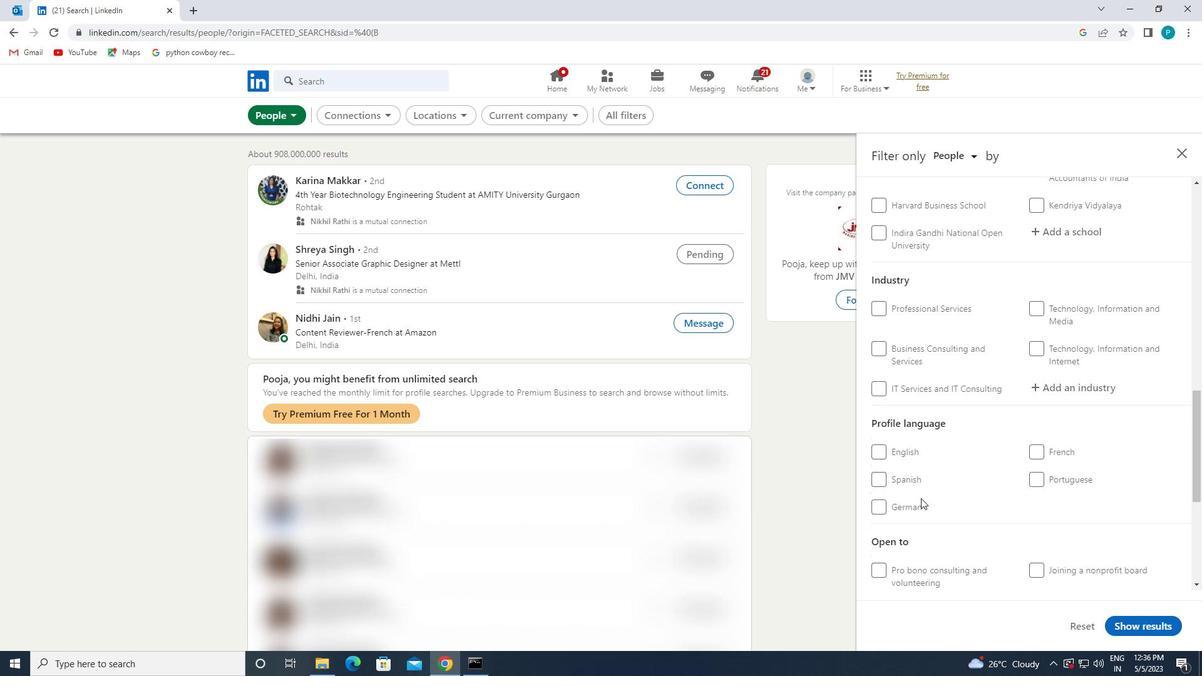 
Action: Mouse pressed left at (915, 501)
Screenshot: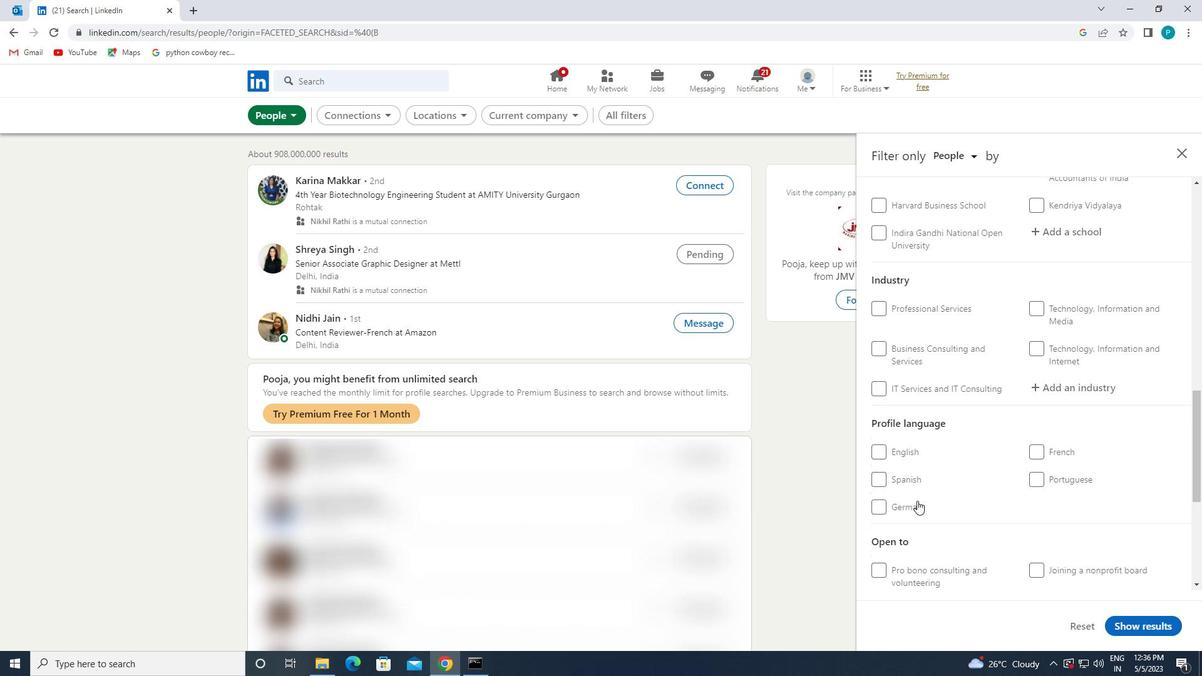 
Action: Mouse moved to (1003, 456)
Screenshot: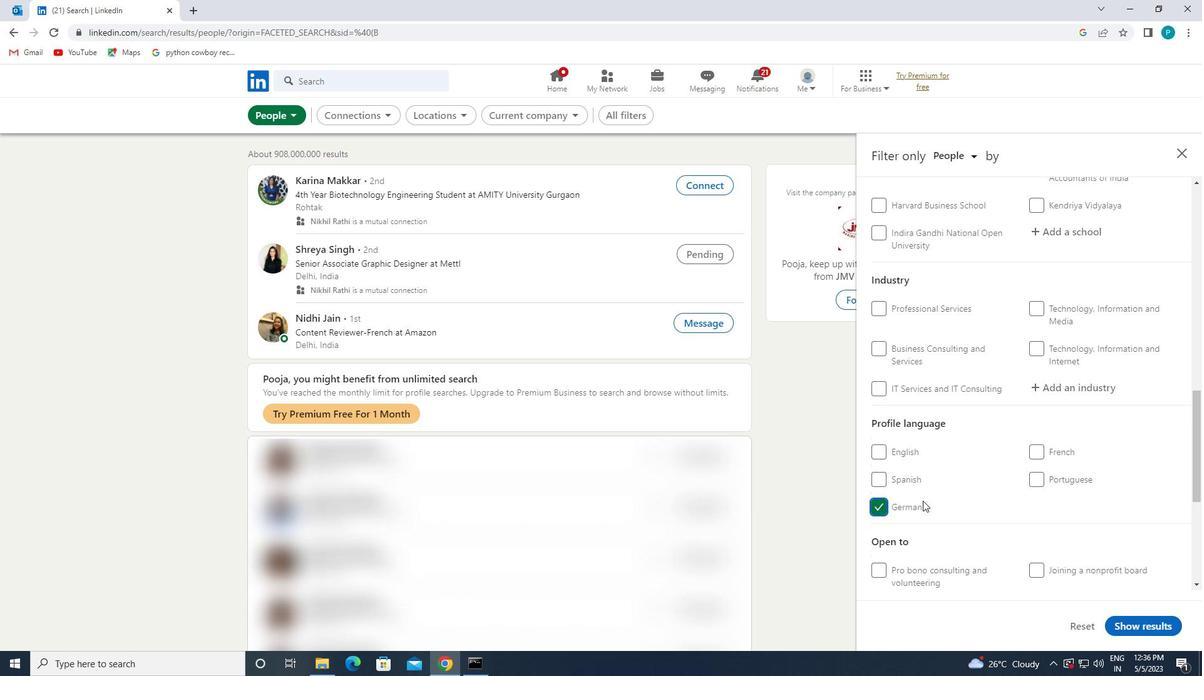 
Action: Mouse scrolled (1003, 457) with delta (0, 0)
Screenshot: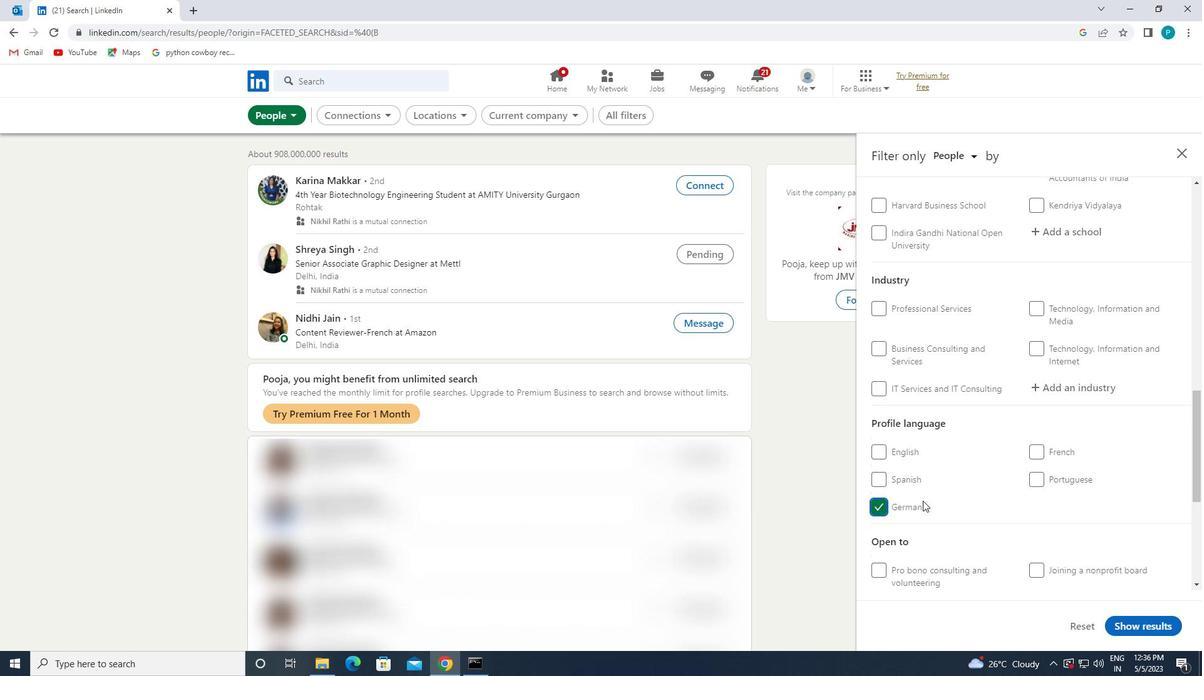 
Action: Mouse moved to (1005, 450)
Screenshot: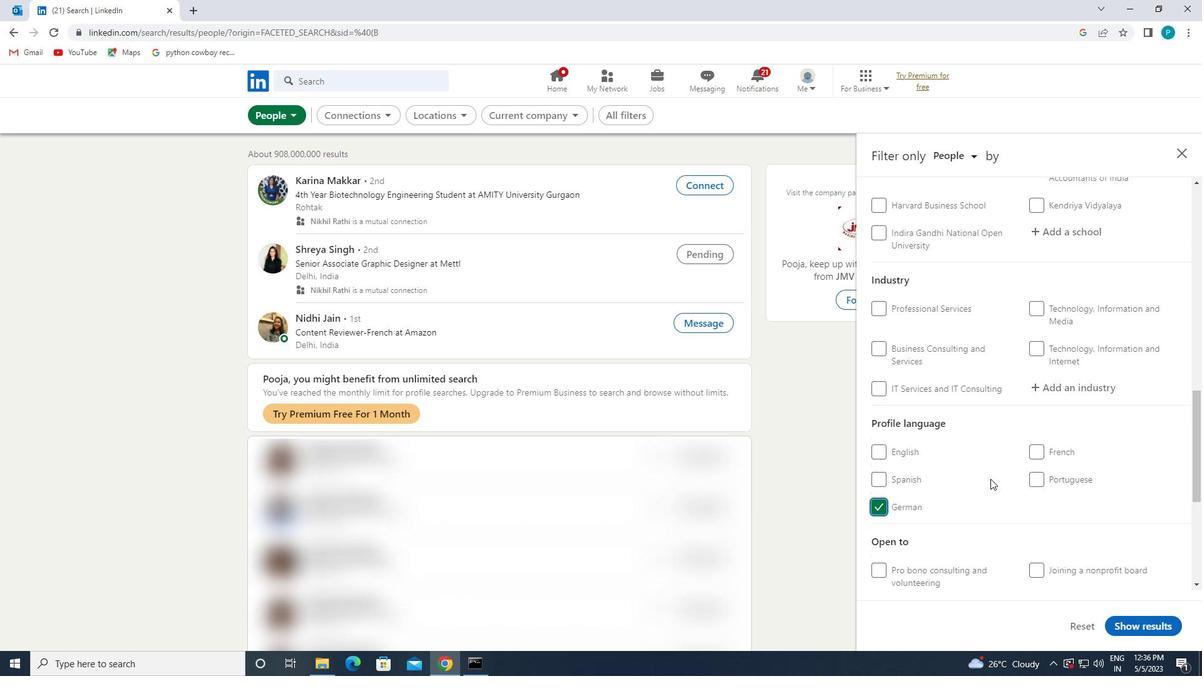 
Action: Mouse scrolled (1005, 450) with delta (0, 0)
Screenshot: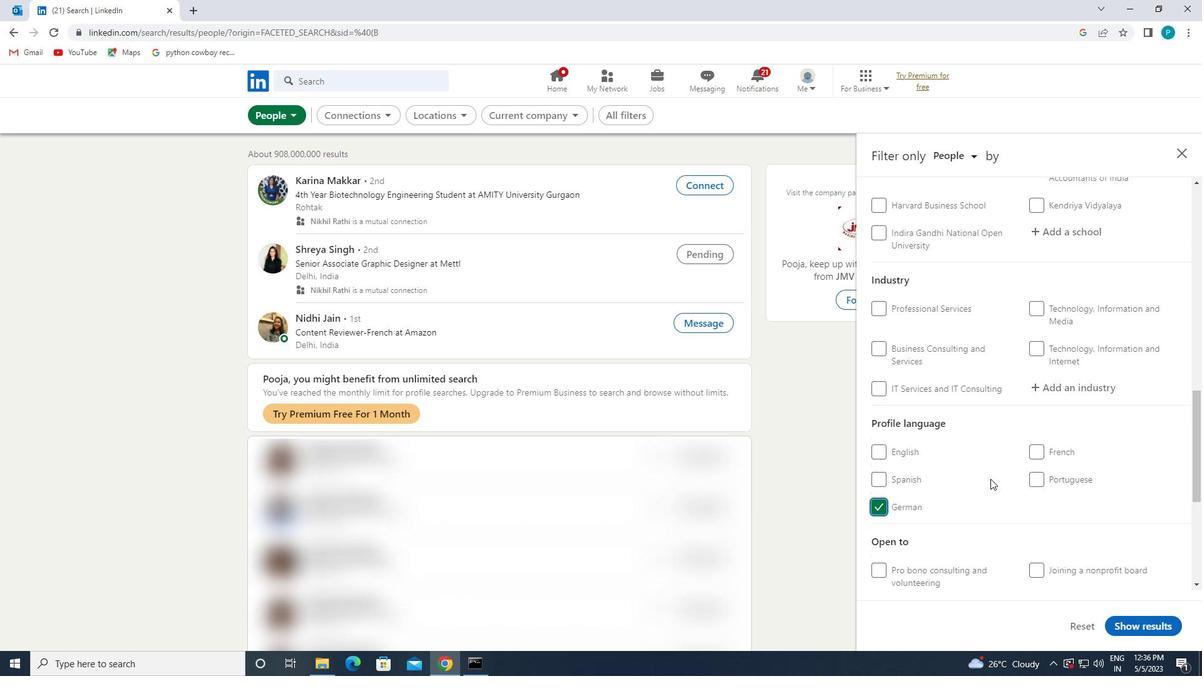 
Action: Mouse moved to (1007, 444)
Screenshot: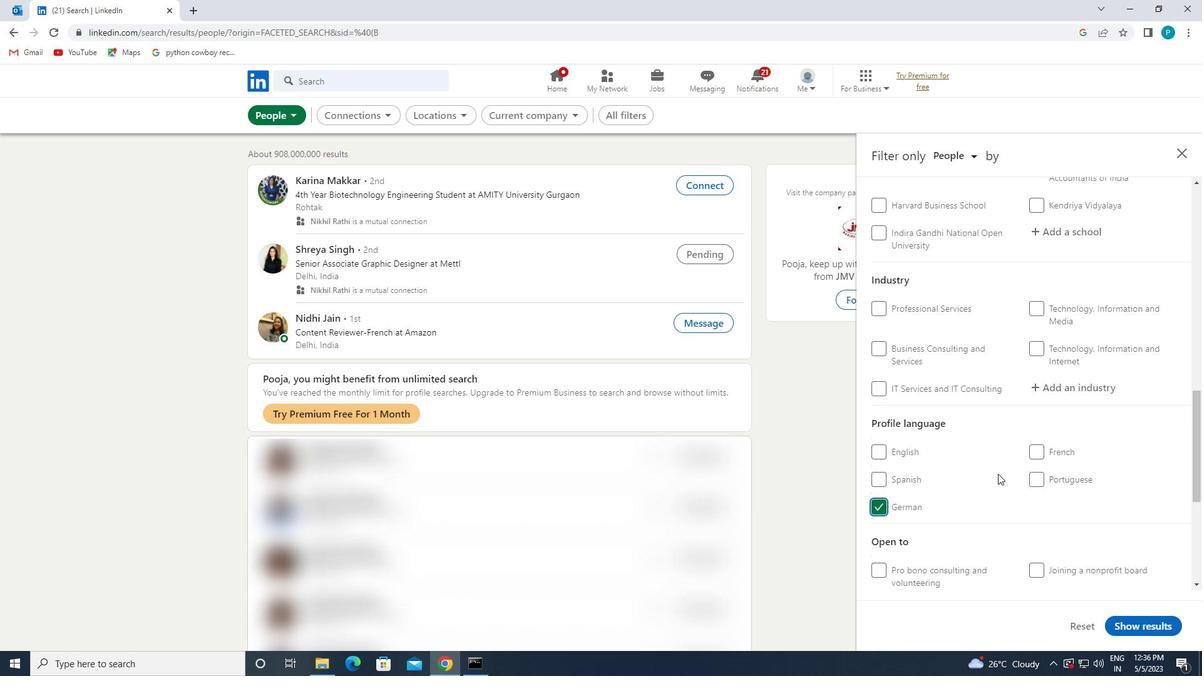 
Action: Mouse scrolled (1007, 445) with delta (0, 0)
Screenshot: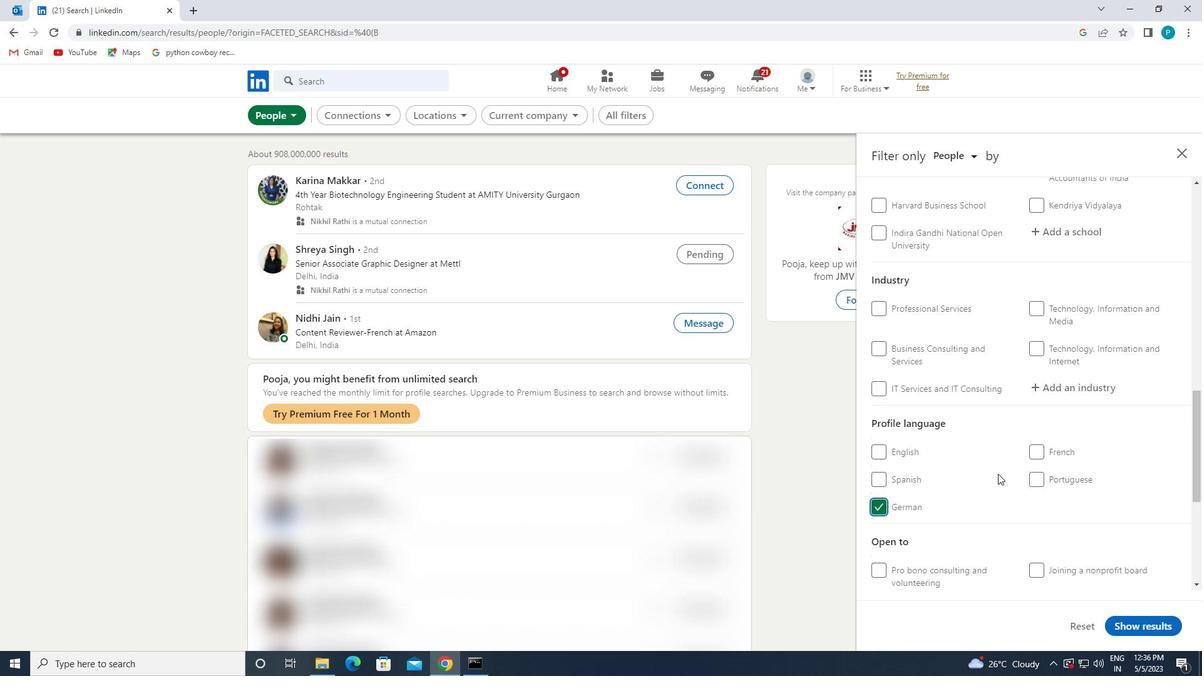 
Action: Mouse moved to (1008, 432)
Screenshot: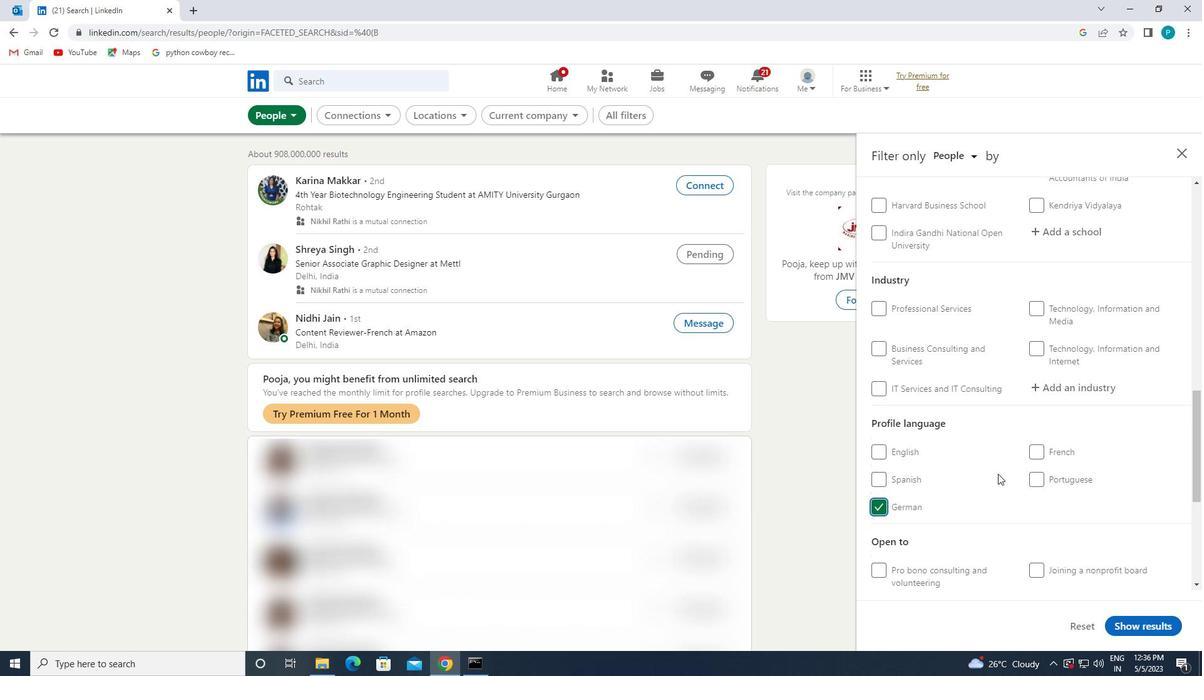 
Action: Mouse scrolled (1008, 433) with delta (0, 0)
Screenshot: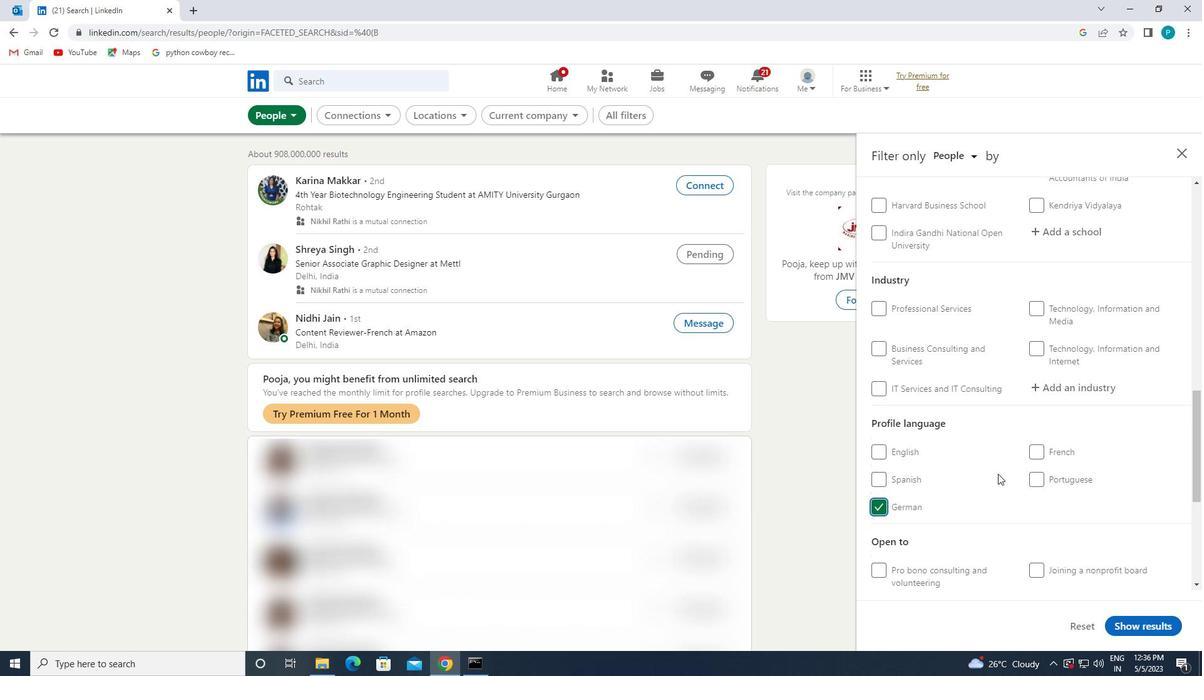 
Action: Mouse moved to (1044, 385)
Screenshot: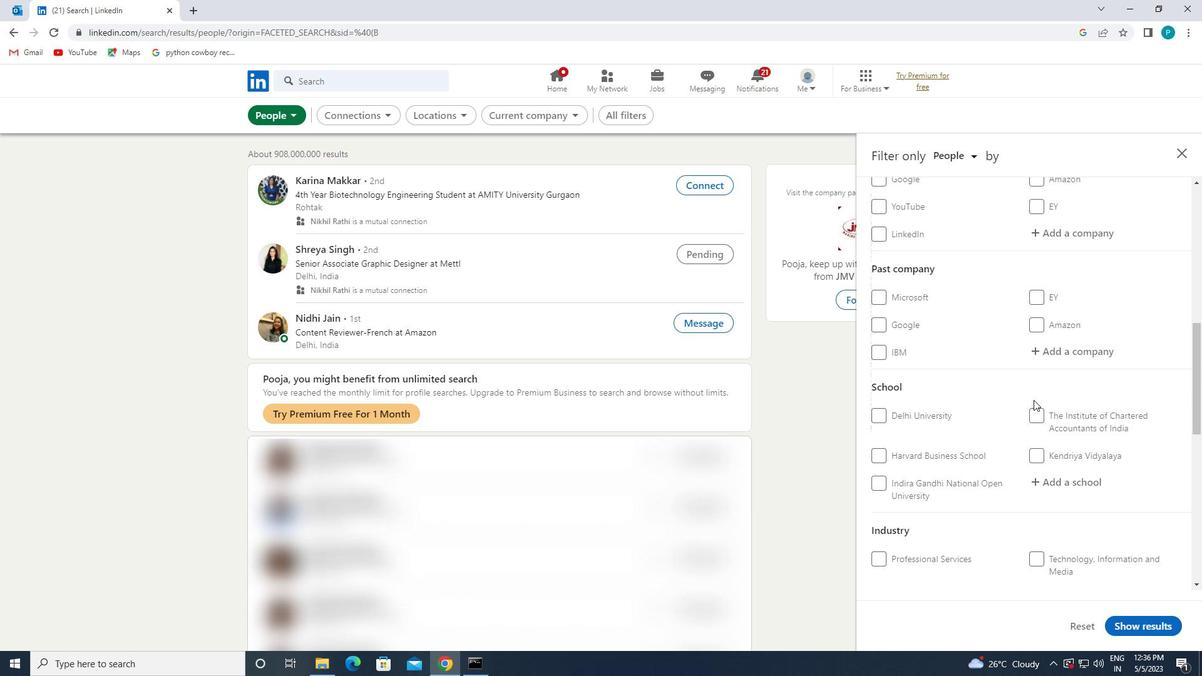 
Action: Mouse scrolled (1044, 385) with delta (0, 0)
Screenshot: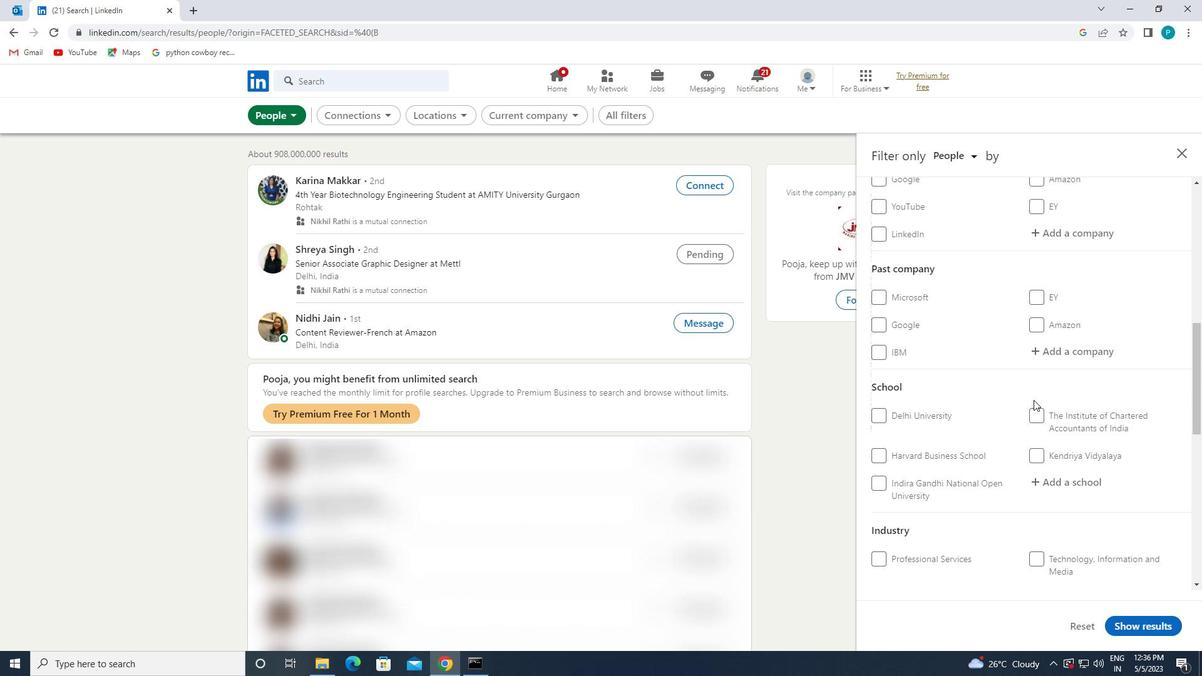 
Action: Mouse scrolled (1044, 385) with delta (0, 0)
Screenshot: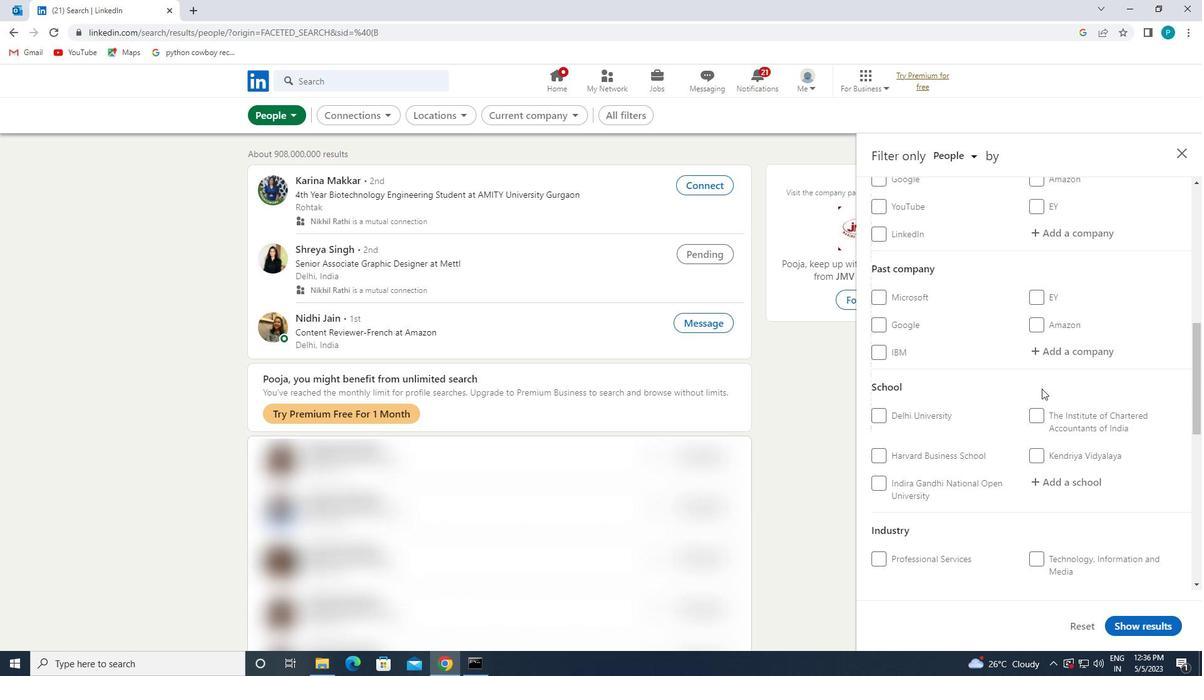 
Action: Mouse moved to (1090, 347)
Screenshot: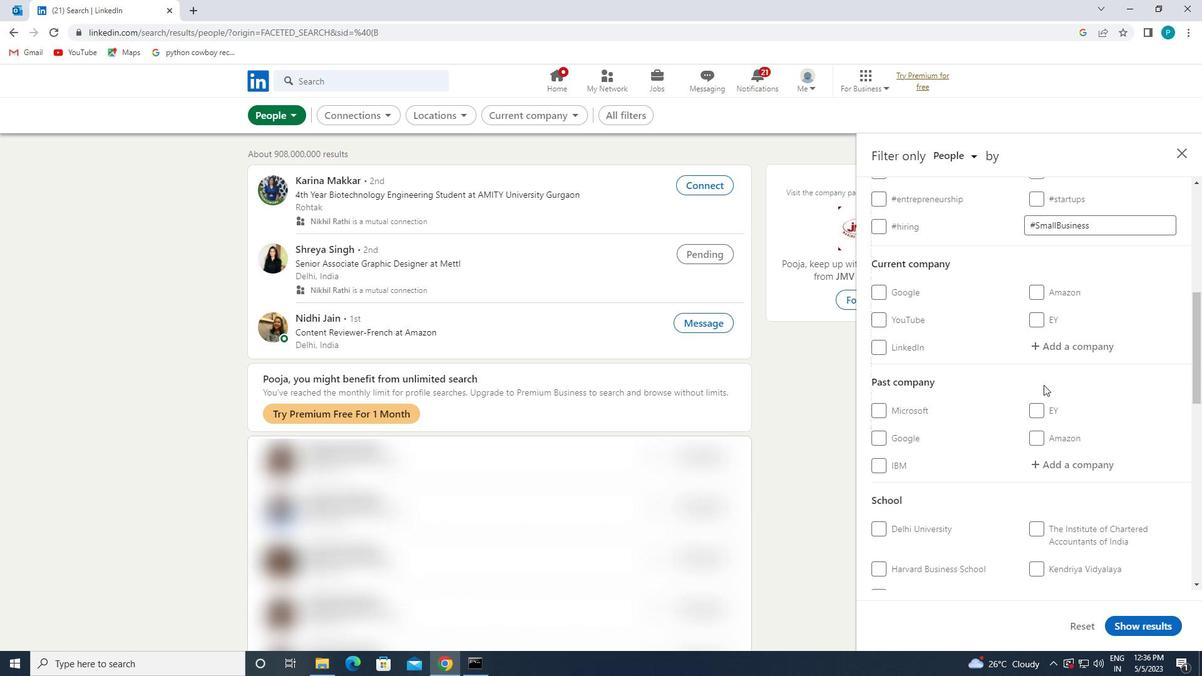 
Action: Mouse pressed left at (1090, 347)
Screenshot: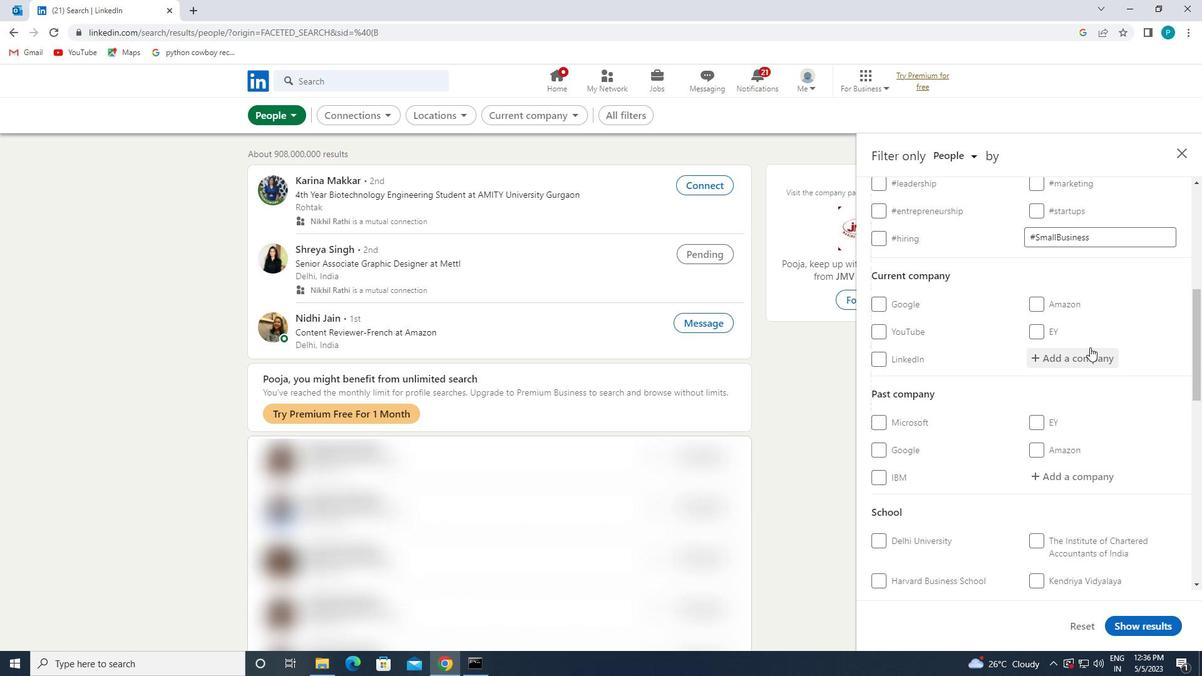 
Action: Key pressed <Key.caps_lock>L<Key.caps_lock>UPIN
Screenshot: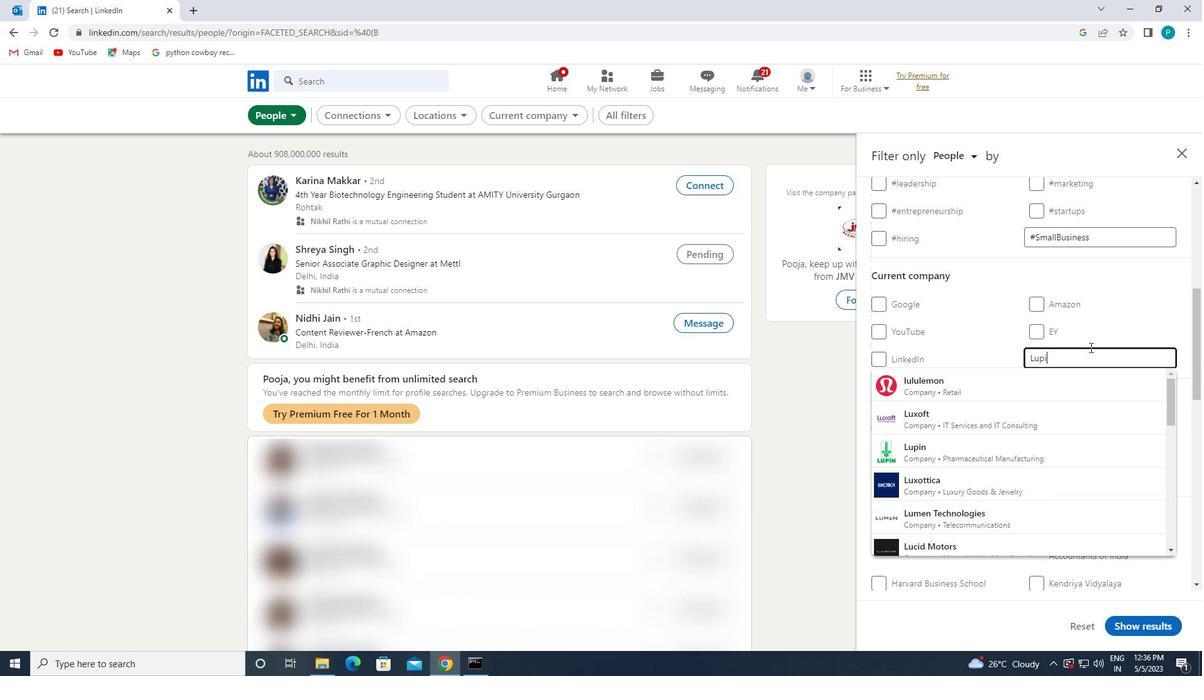 
Action: Mouse moved to (1009, 383)
Screenshot: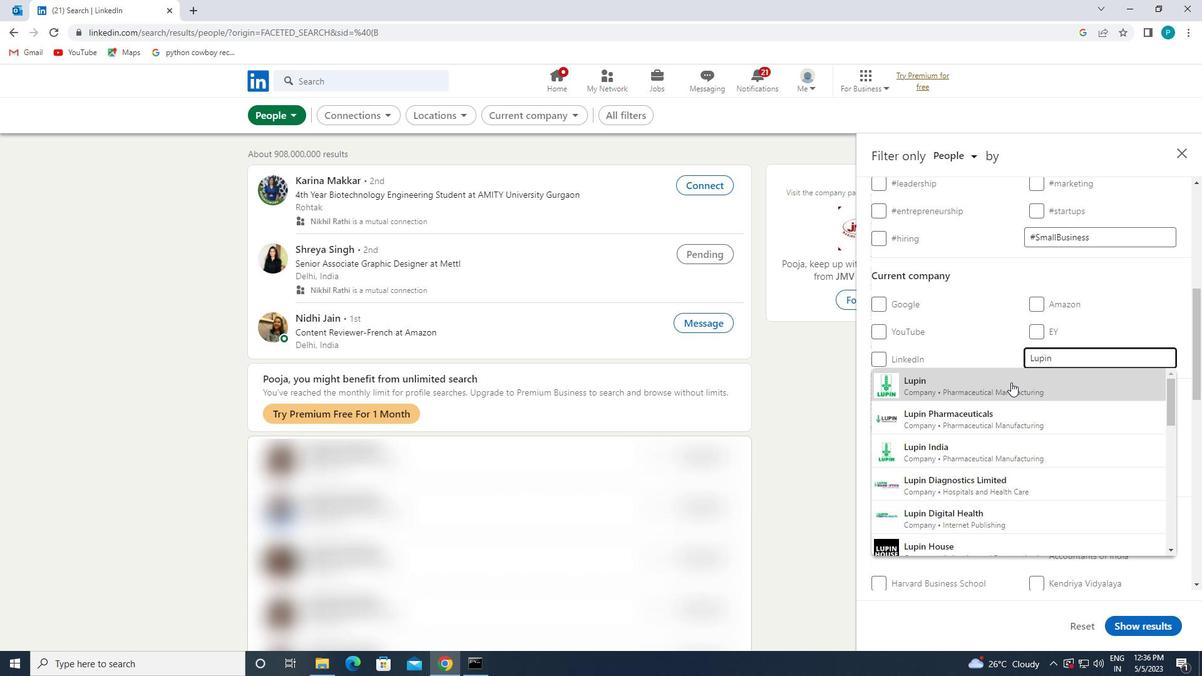 
Action: Mouse pressed left at (1009, 383)
Screenshot: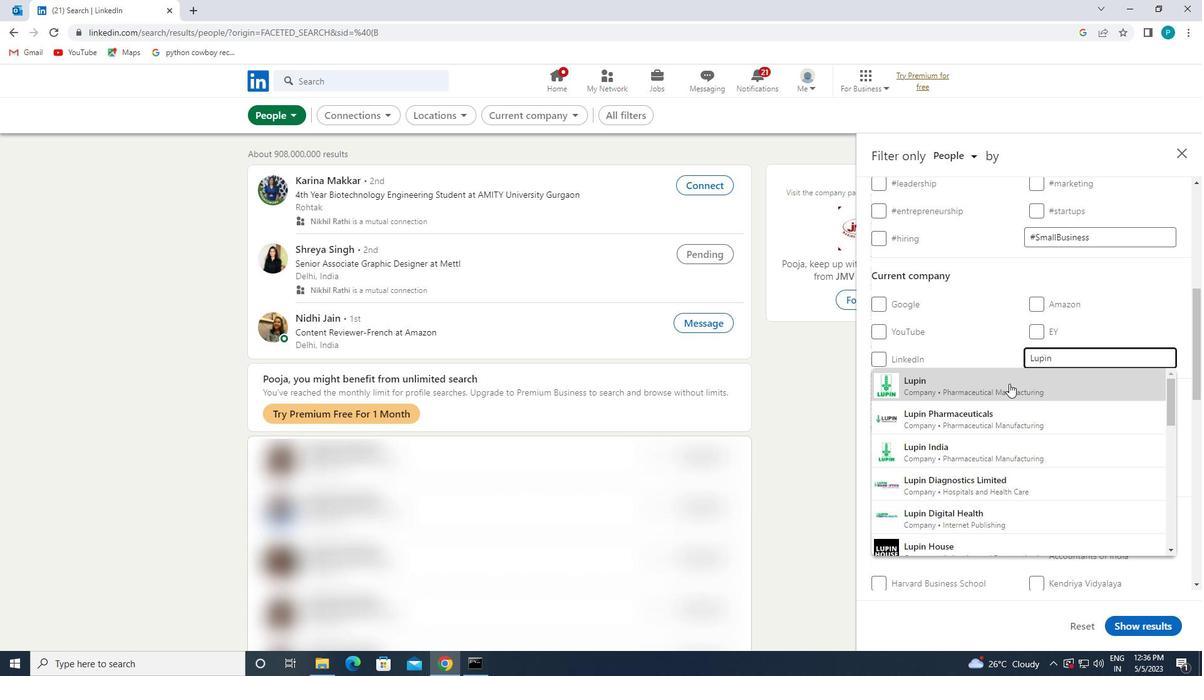 
Action: Mouse scrolled (1009, 383) with delta (0, 0)
Screenshot: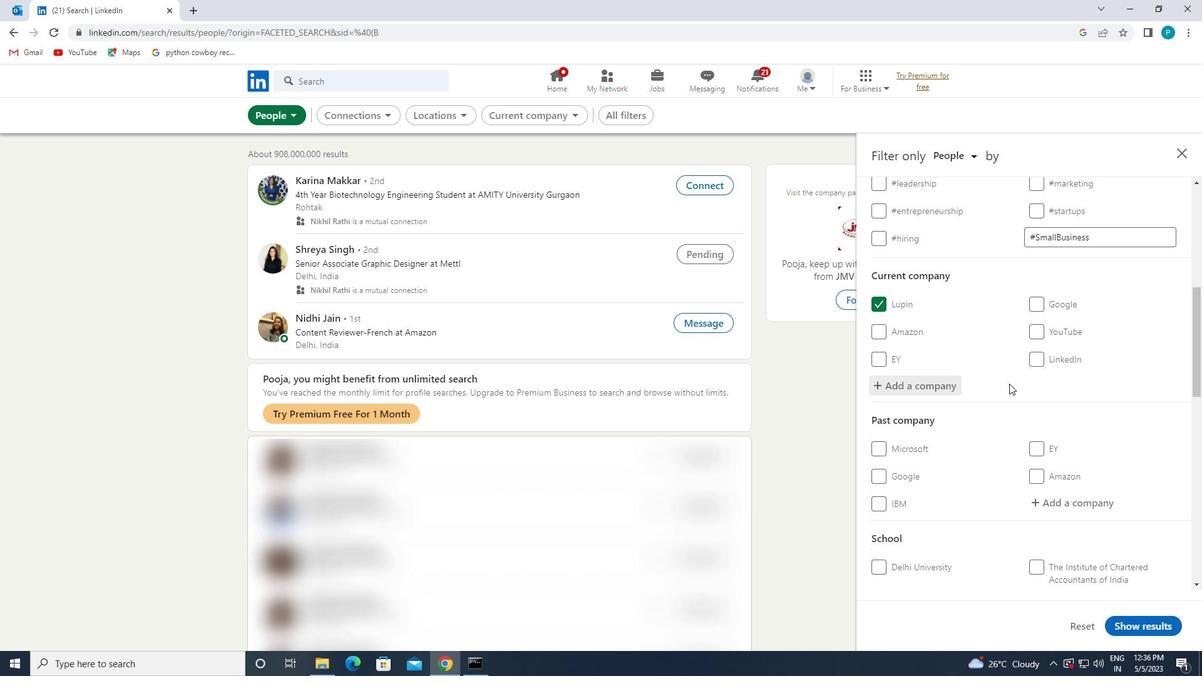 
Action: Mouse scrolled (1009, 383) with delta (0, 0)
Screenshot: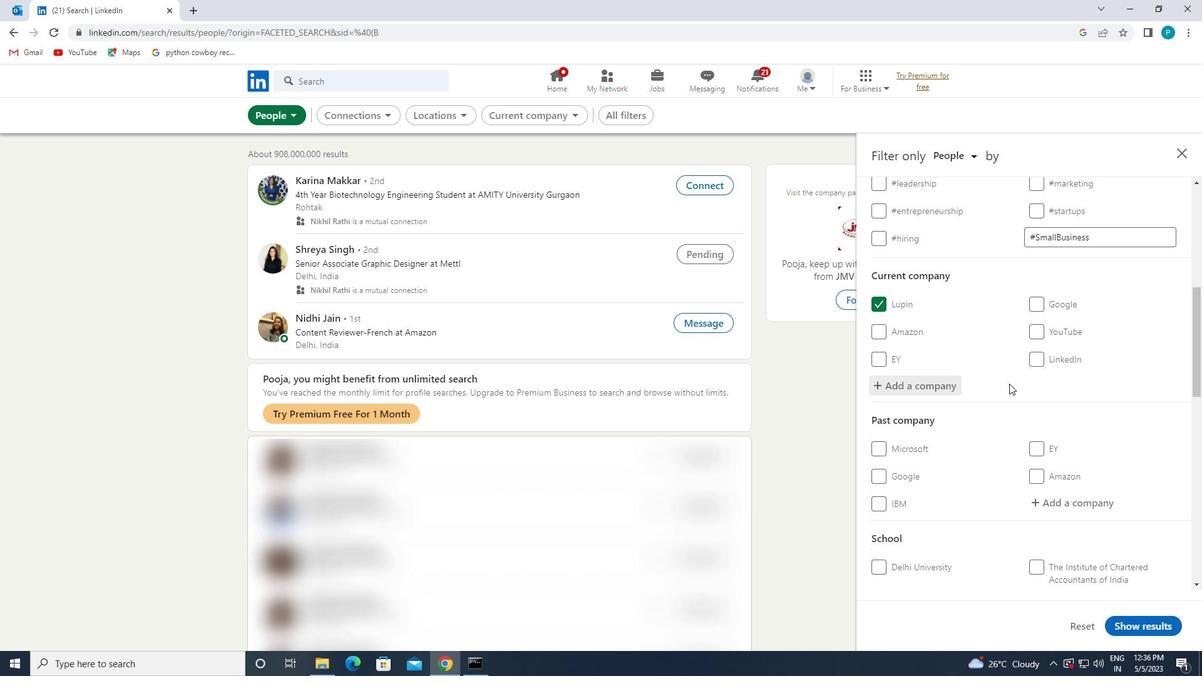 
Action: Mouse scrolled (1009, 383) with delta (0, 0)
Screenshot: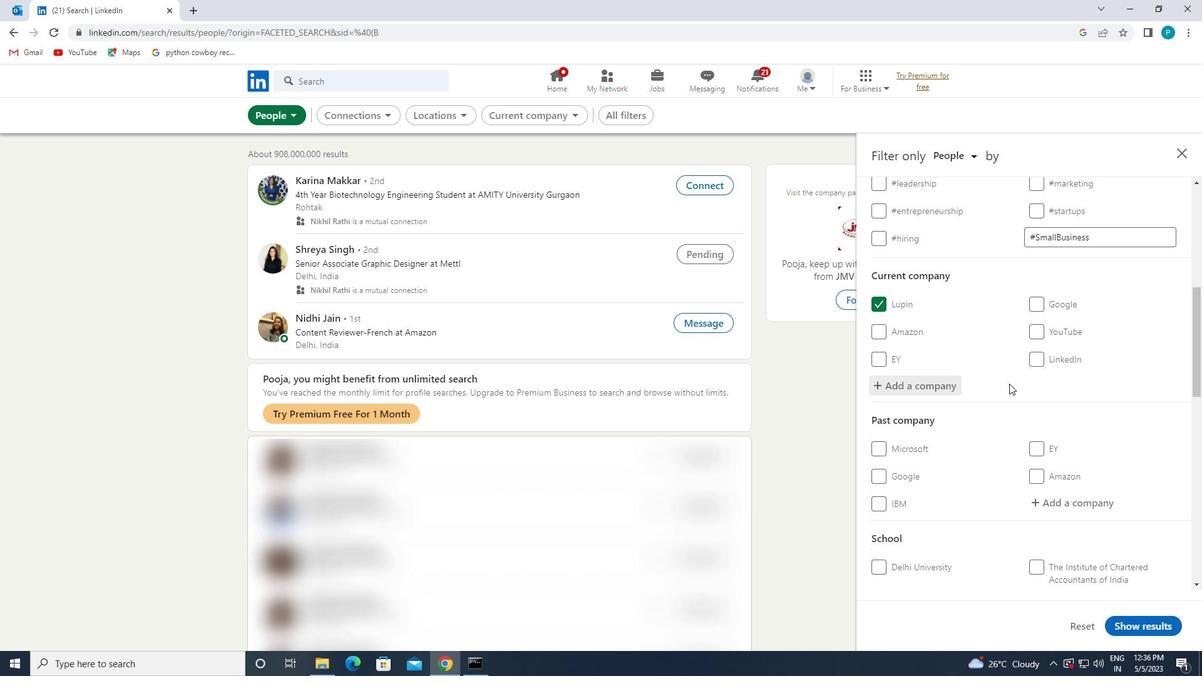 
Action: Mouse moved to (1029, 414)
Screenshot: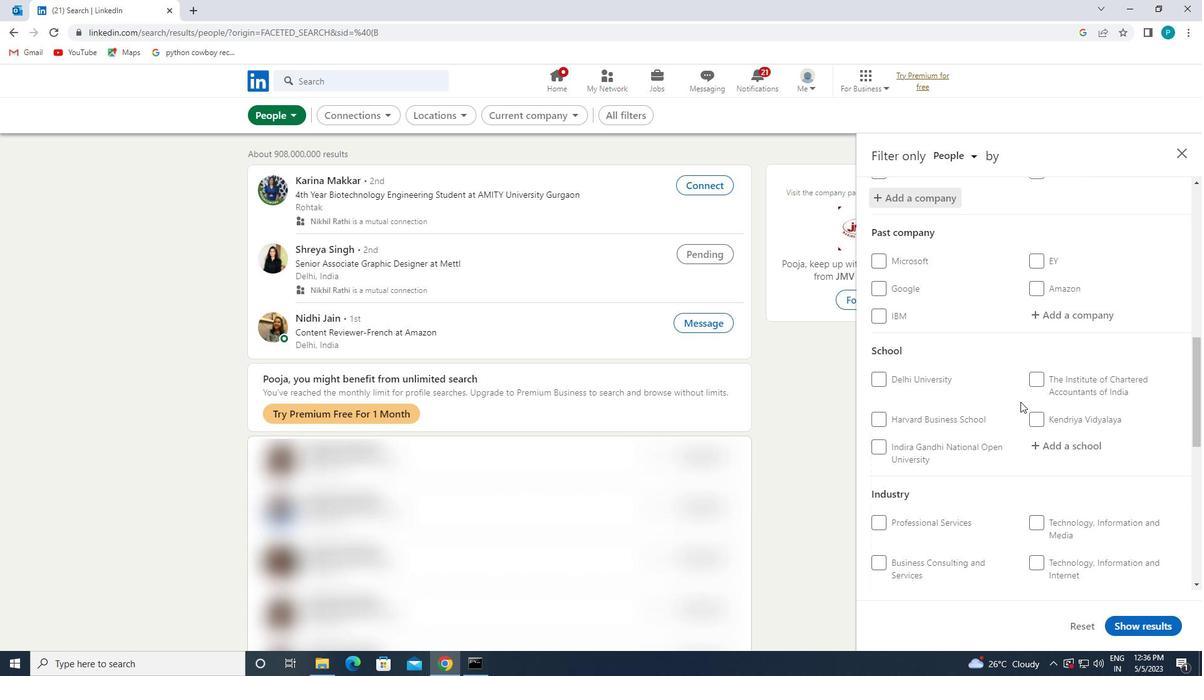 
Action: Mouse scrolled (1029, 413) with delta (0, 0)
Screenshot: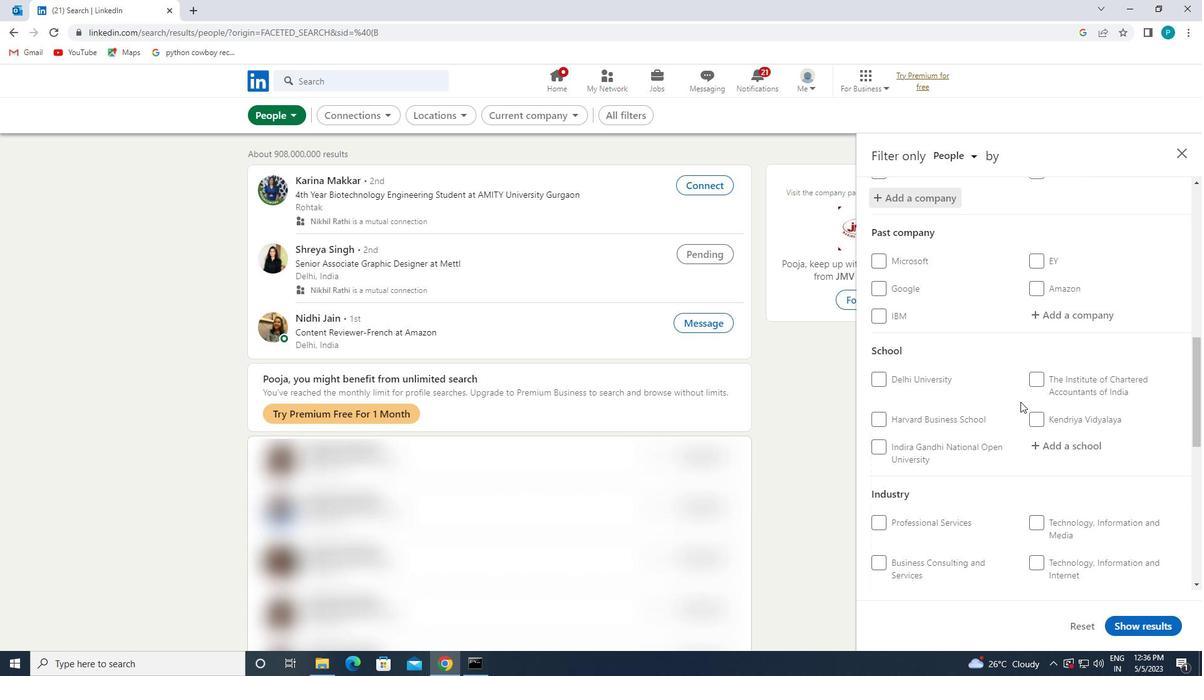 
Action: Mouse moved to (1049, 389)
Screenshot: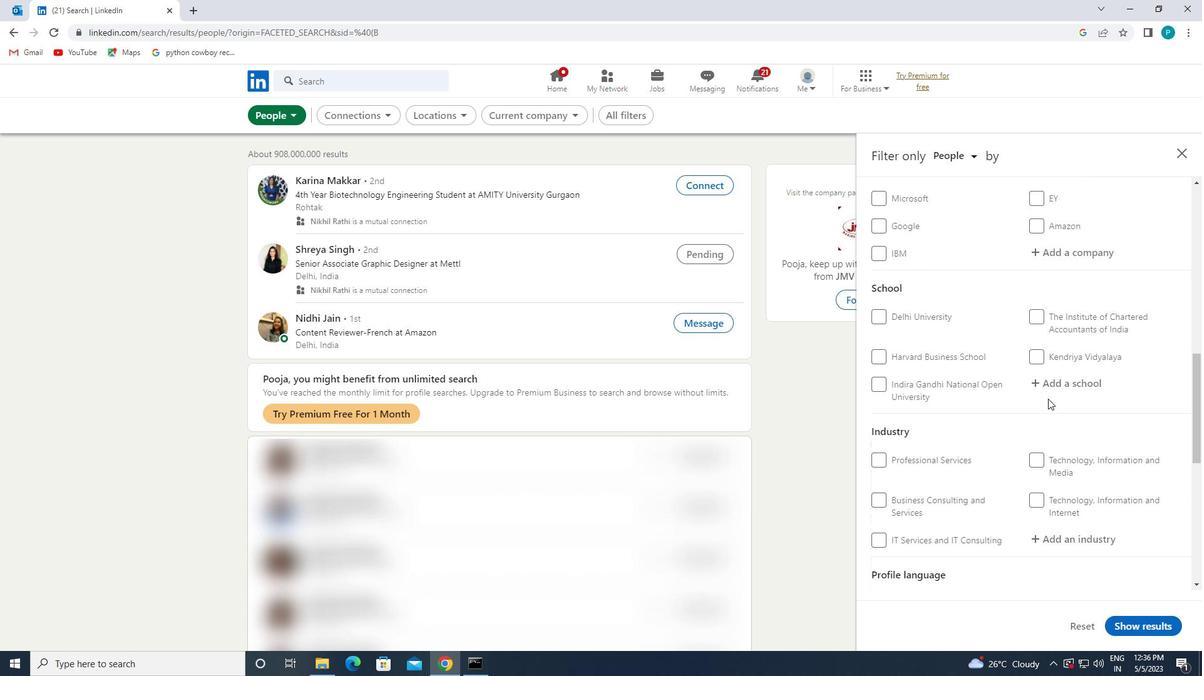 
Action: Mouse pressed left at (1049, 389)
Screenshot: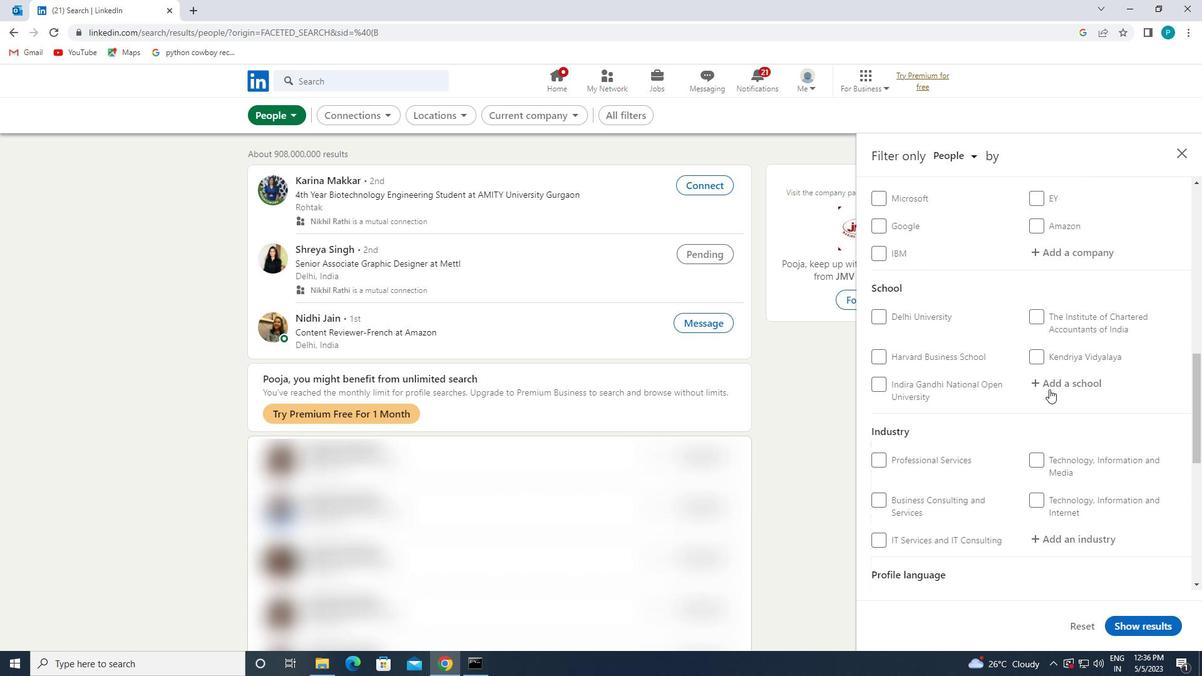 
Action: Key pressed <Key.caps_lock>T<Key.caps_lock>ECHNOCRATS
Screenshot: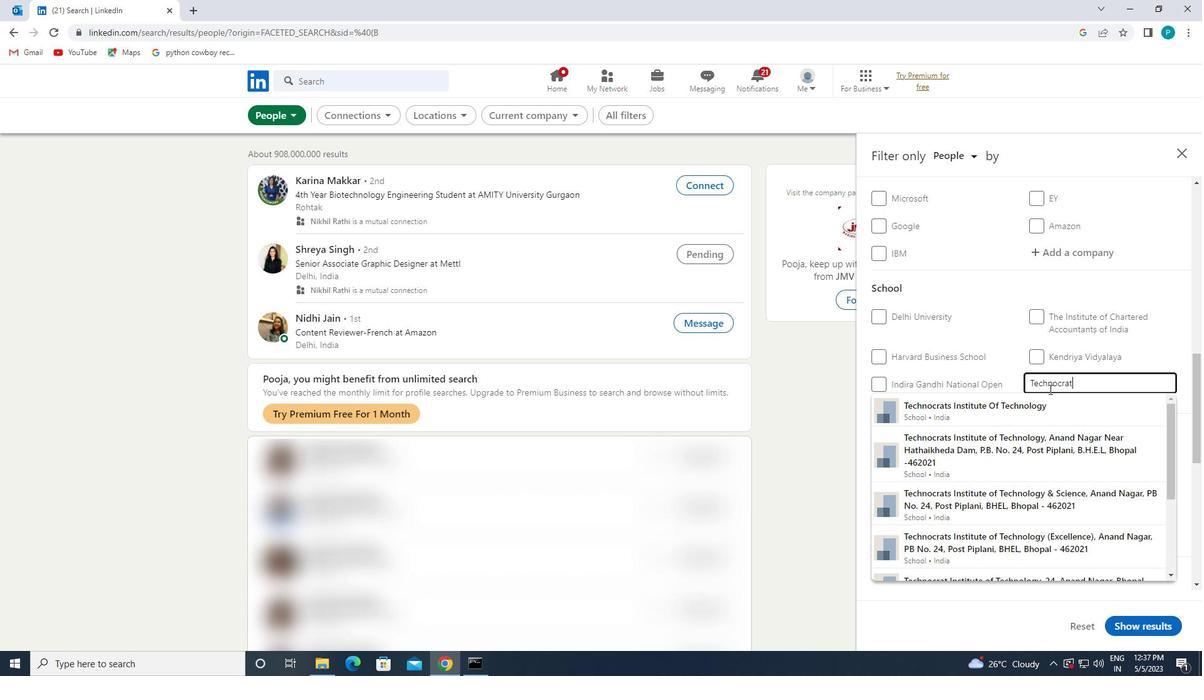 
Action: Mouse moved to (1034, 414)
Screenshot: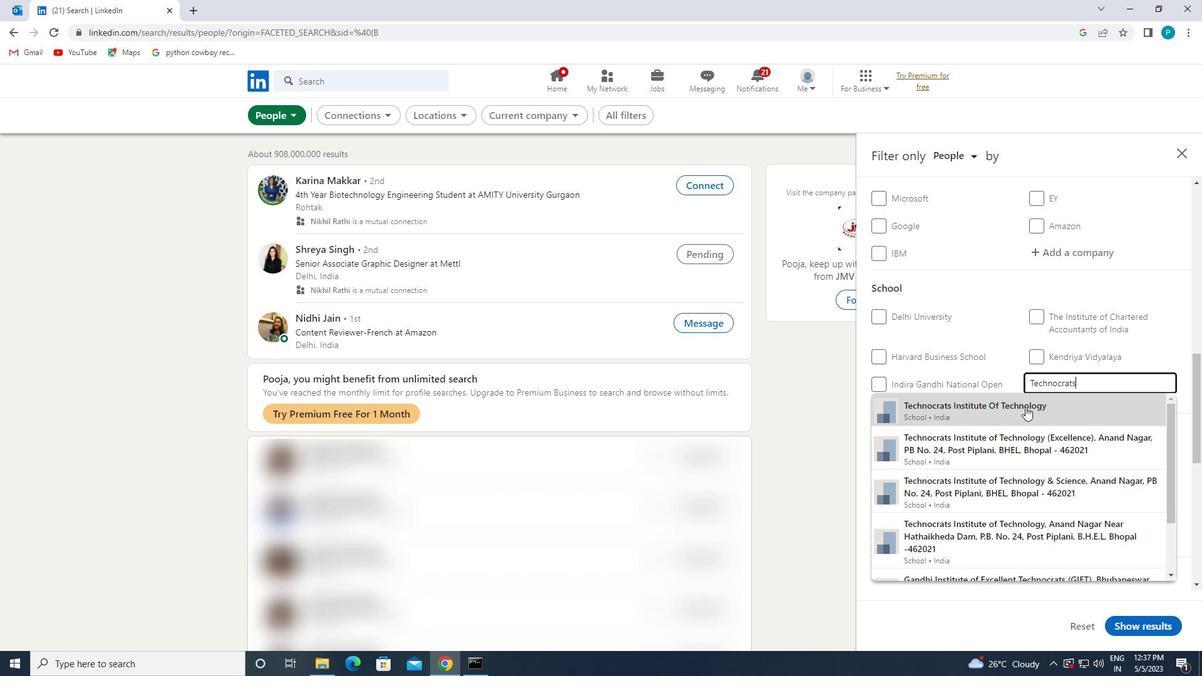 
Action: Mouse pressed left at (1034, 414)
Screenshot: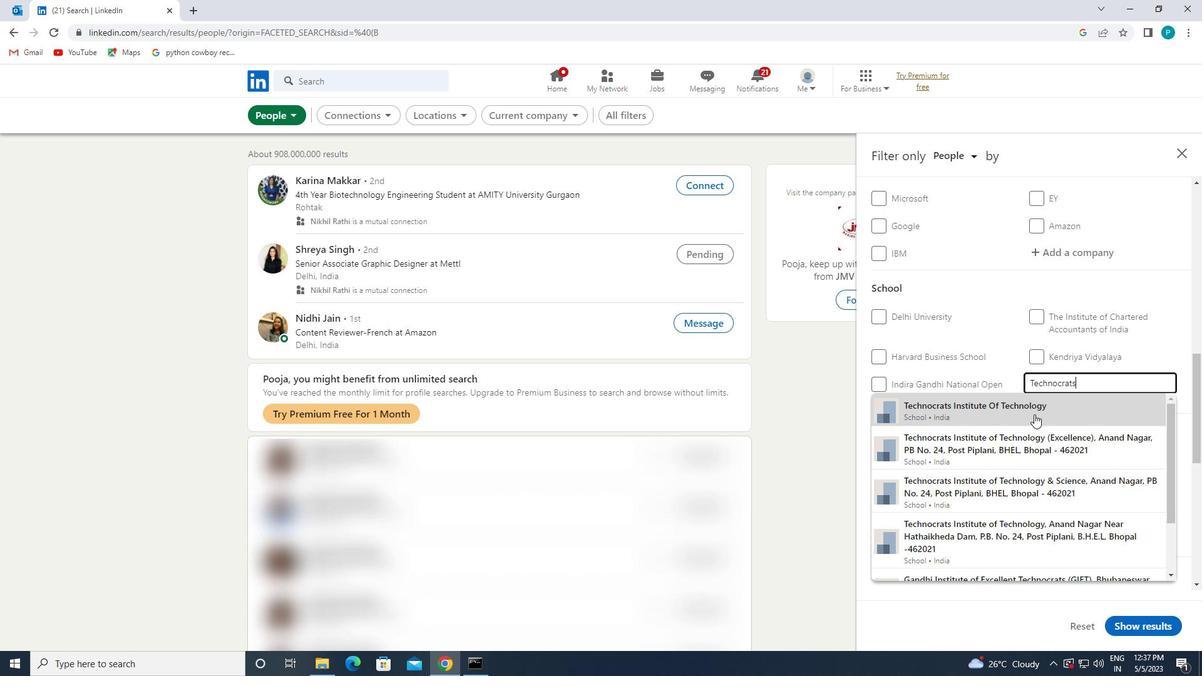 
Action: Mouse moved to (1084, 414)
Screenshot: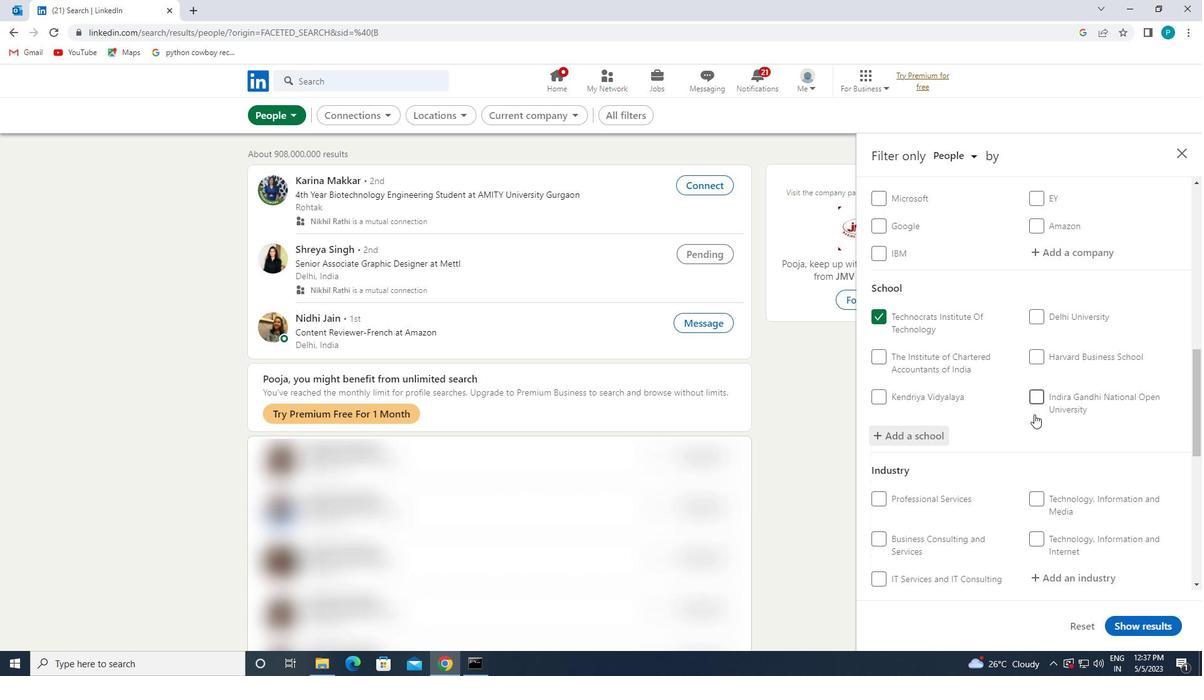 
Action: Mouse scrolled (1084, 414) with delta (0, 0)
Screenshot: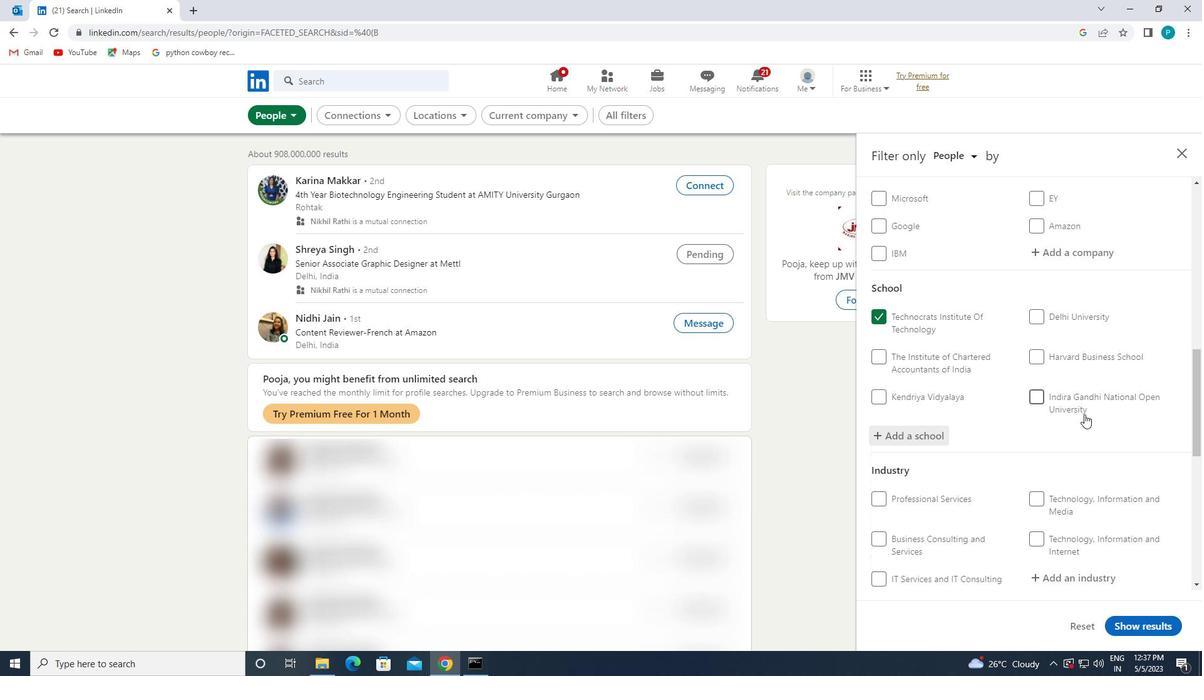 
Action: Mouse scrolled (1084, 414) with delta (0, 0)
Screenshot: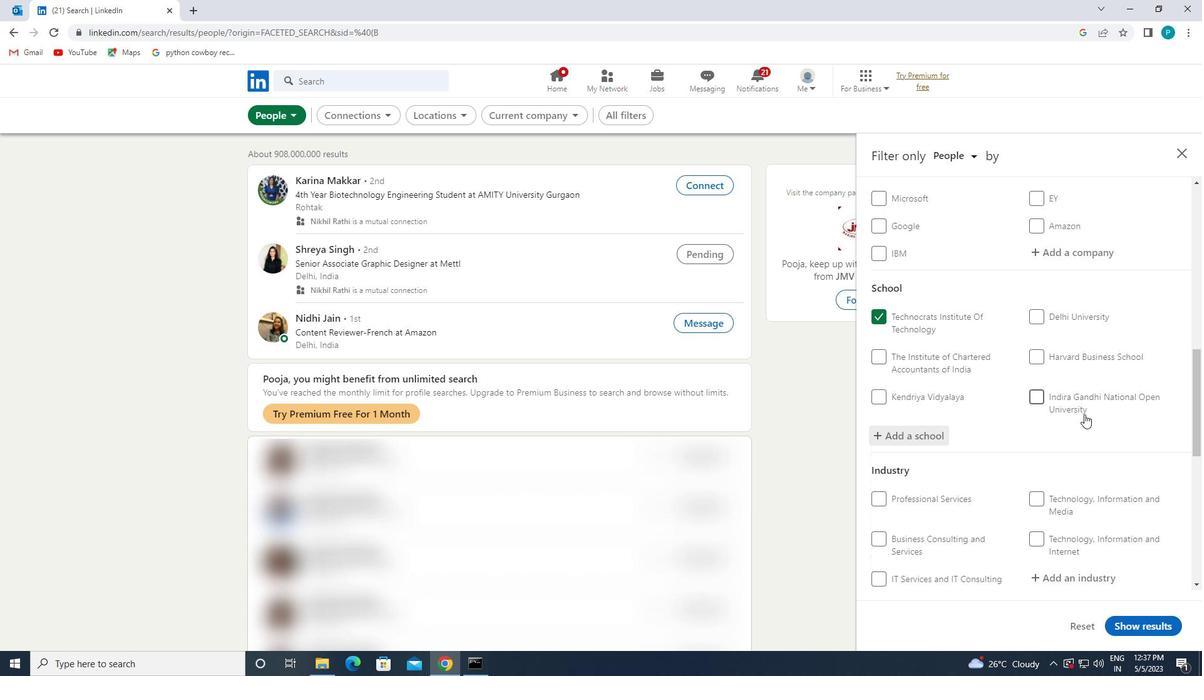 
Action: Mouse moved to (1076, 448)
Screenshot: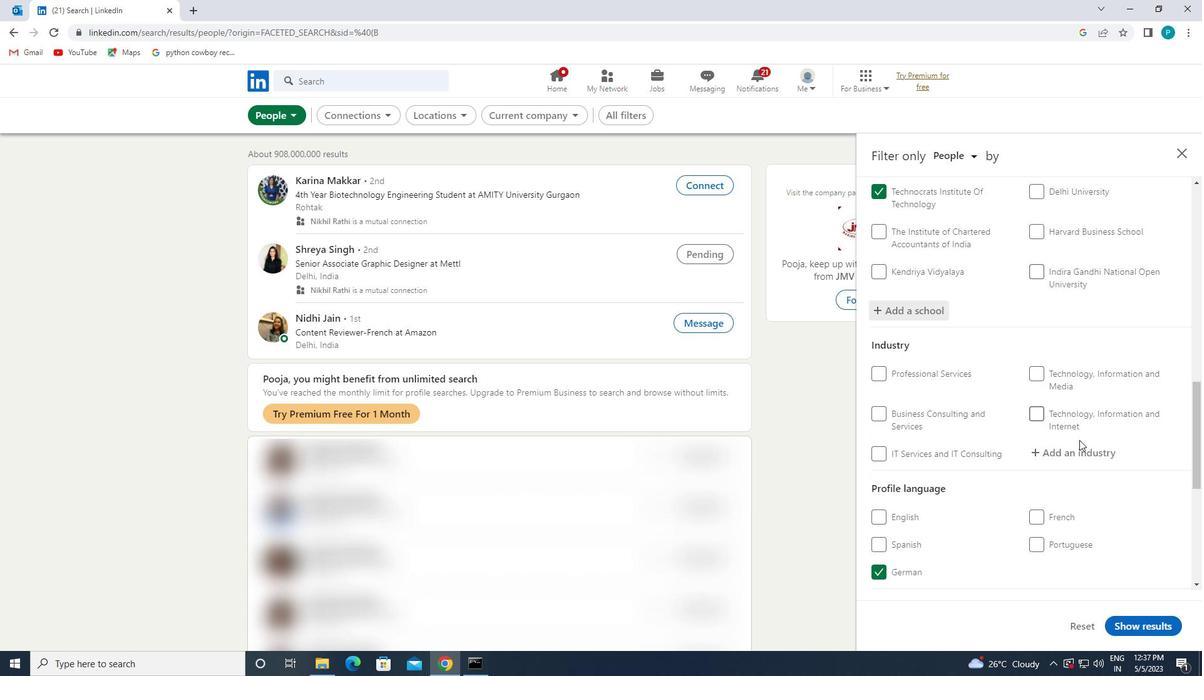 
Action: Mouse pressed left at (1076, 448)
Screenshot: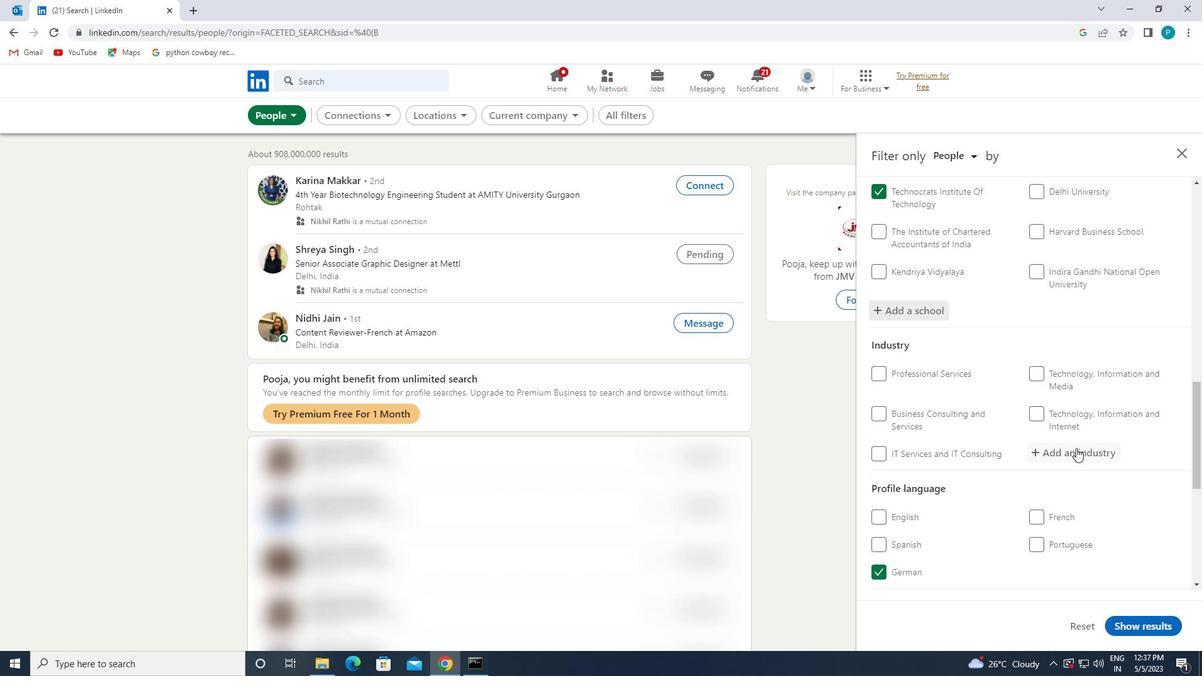 
Action: Mouse moved to (1078, 452)
Screenshot: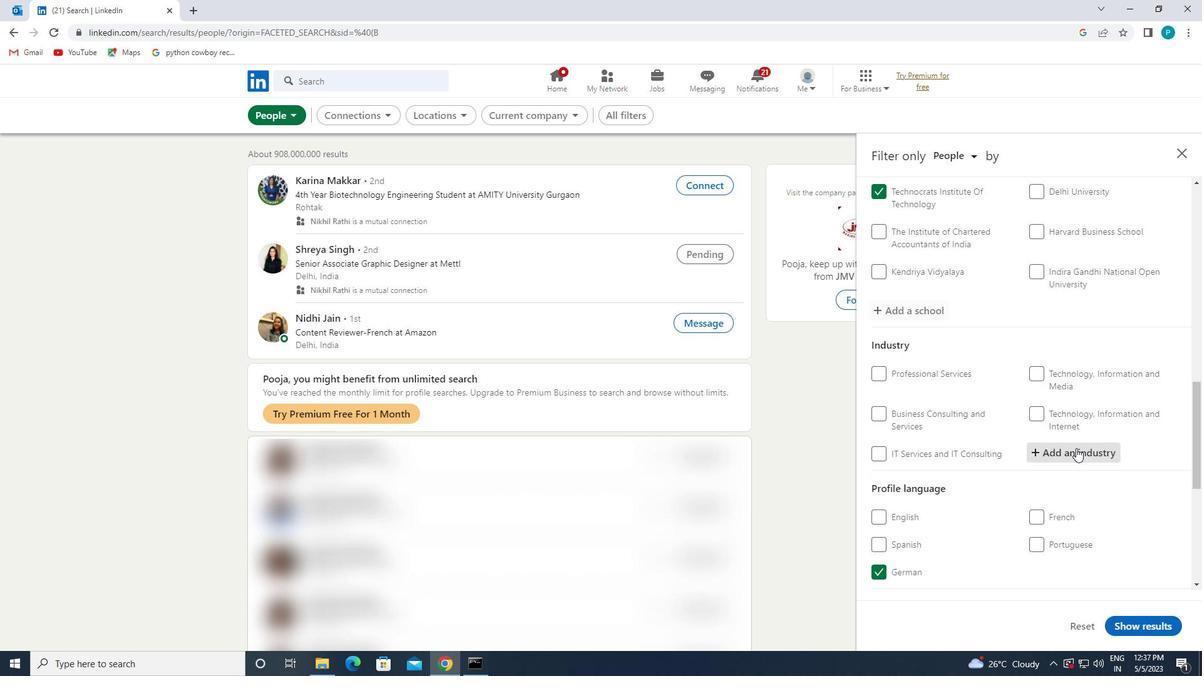
Action: Key pressed <Key.caps_lock>P<Key.caps_lock>ROFF<Key.backspace>ESSIONAL
Screenshot: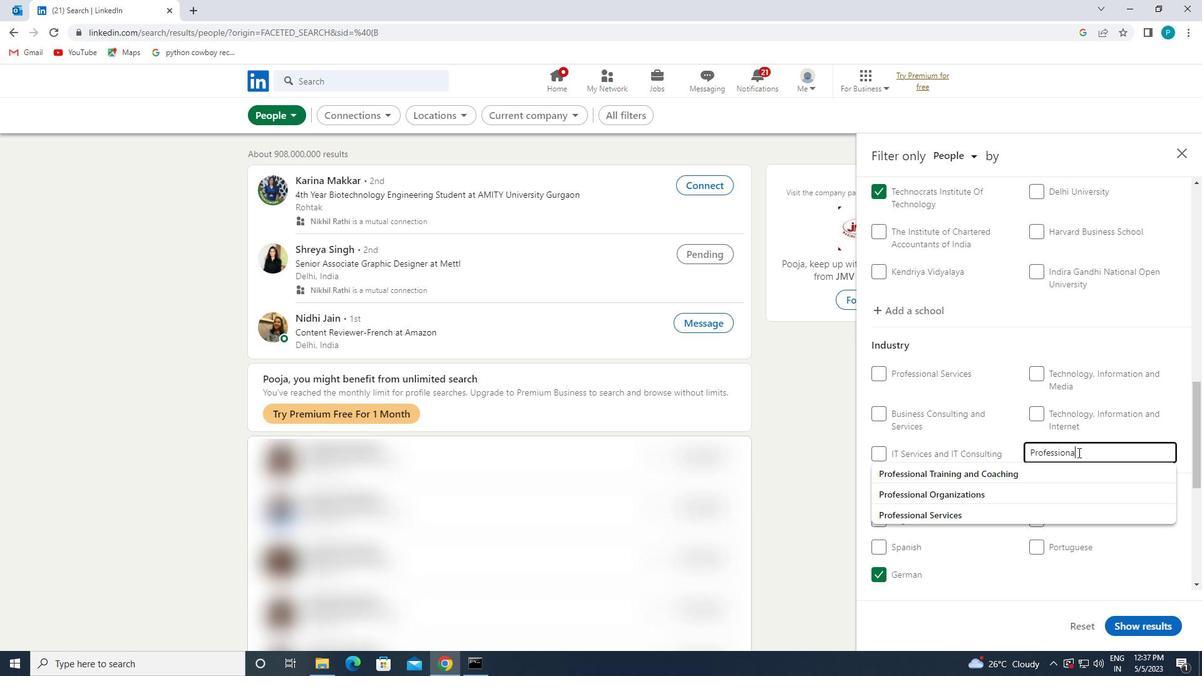 
Action: Mouse moved to (1042, 509)
Screenshot: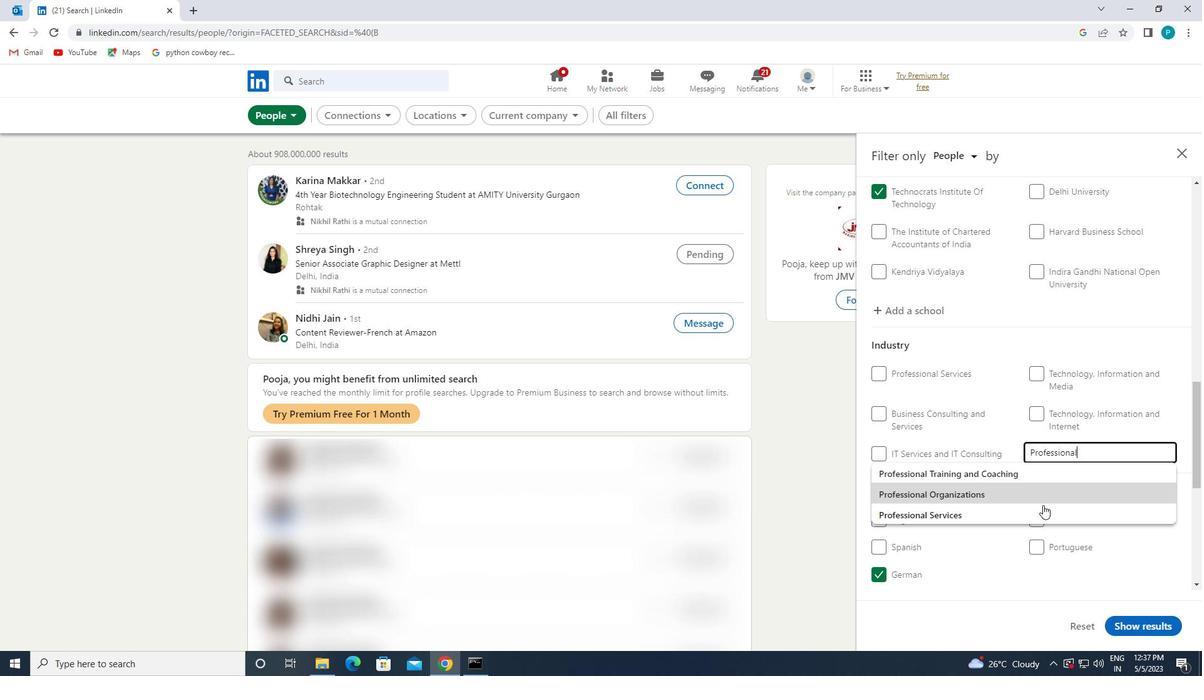 
Action: Mouse pressed left at (1042, 509)
Screenshot: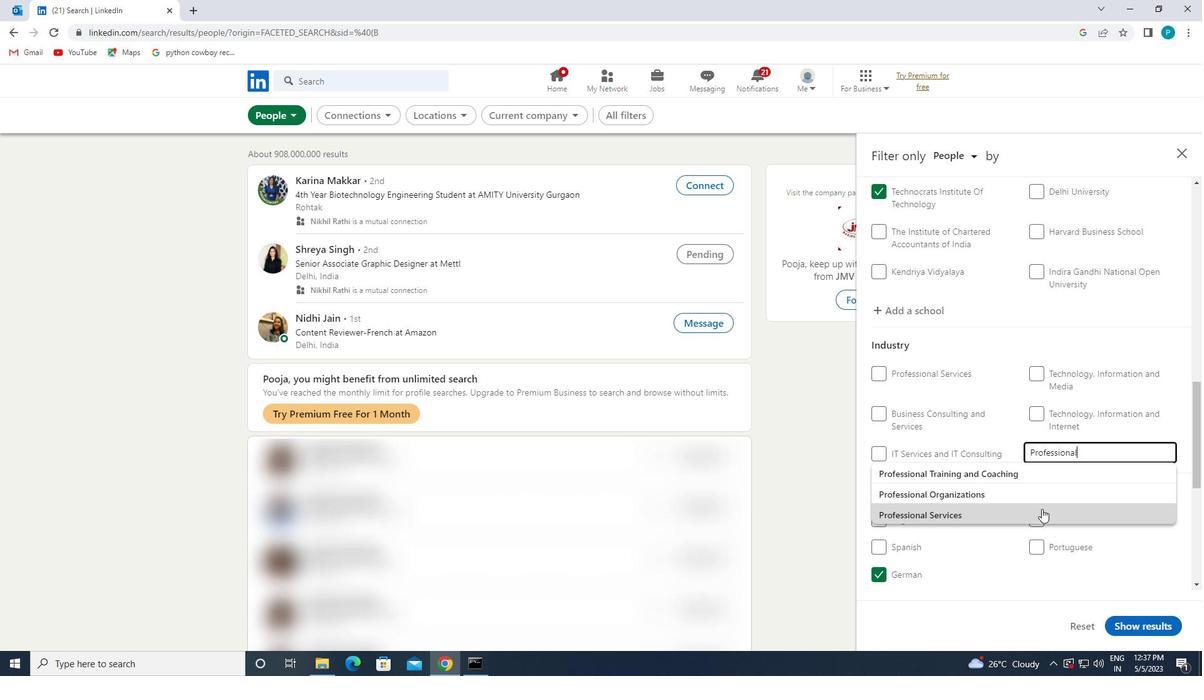 
Action: Mouse scrolled (1042, 508) with delta (0, 0)
Screenshot: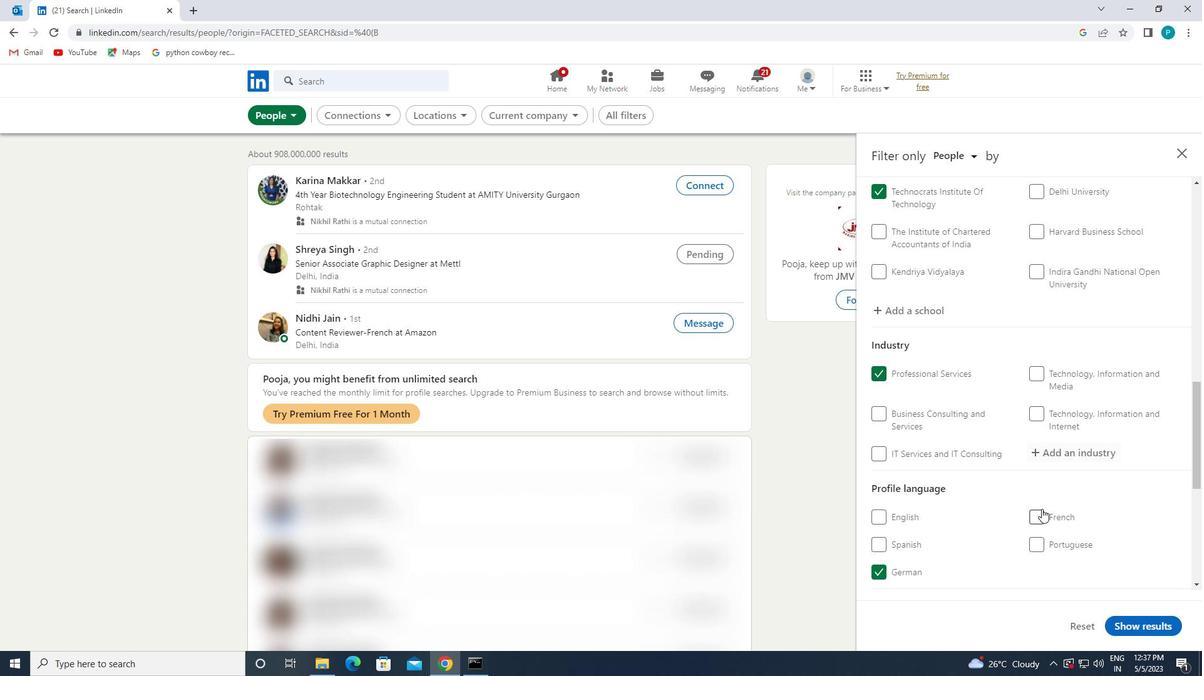 
Action: Mouse scrolled (1042, 508) with delta (0, 0)
Screenshot: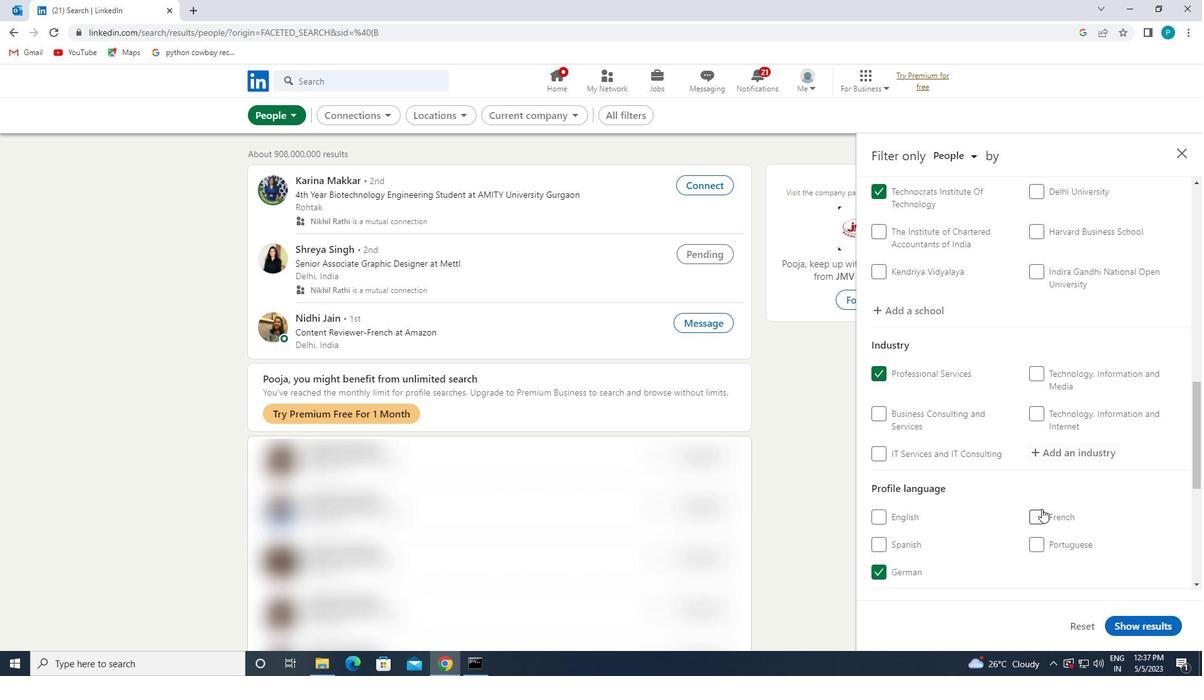 
Action: Mouse scrolled (1042, 508) with delta (0, 0)
Screenshot: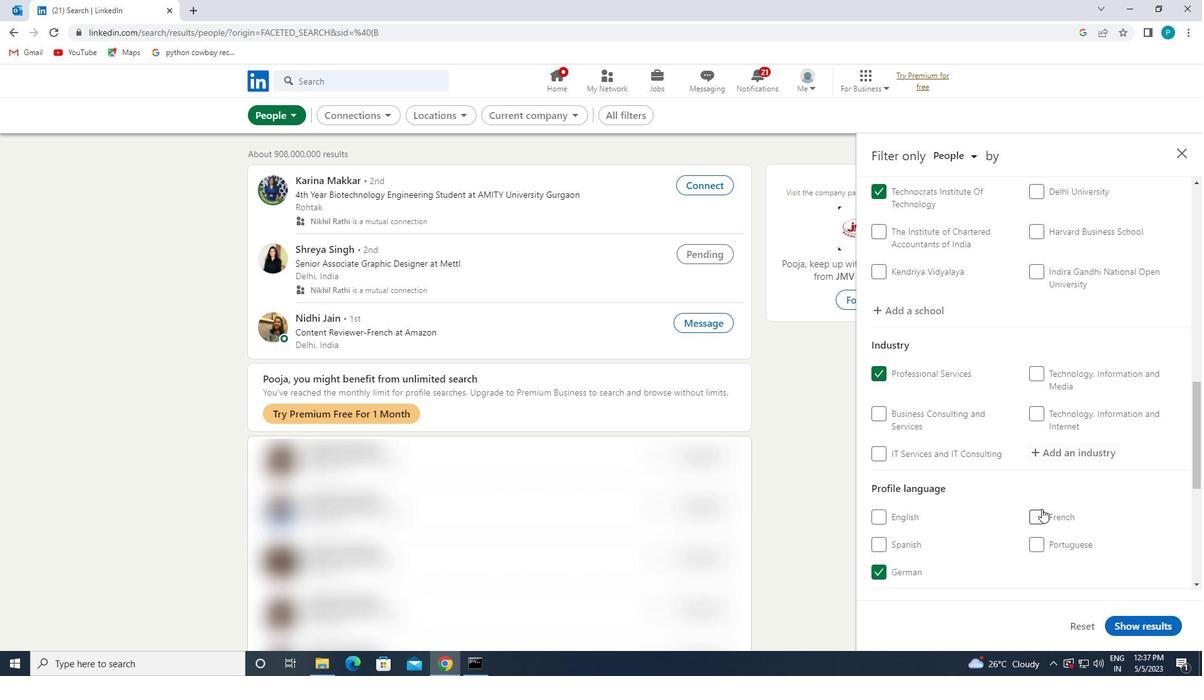 
Action: Mouse moved to (1042, 511)
Screenshot: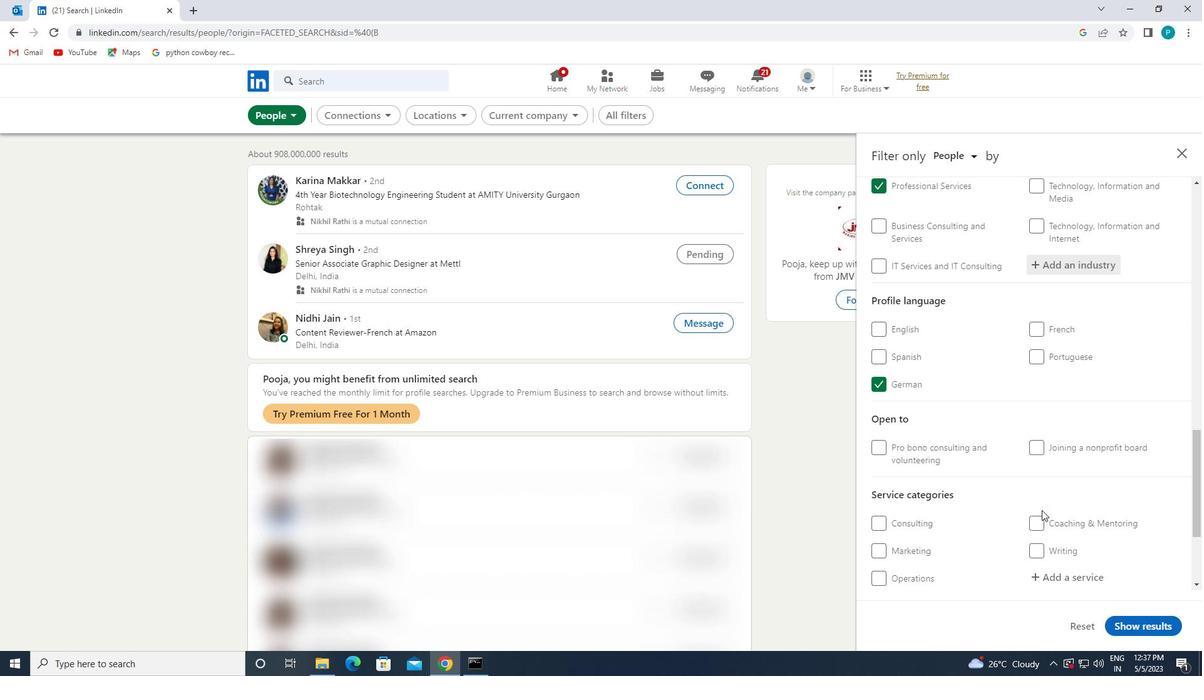 
Action: Mouse scrolled (1042, 510) with delta (0, 0)
Screenshot: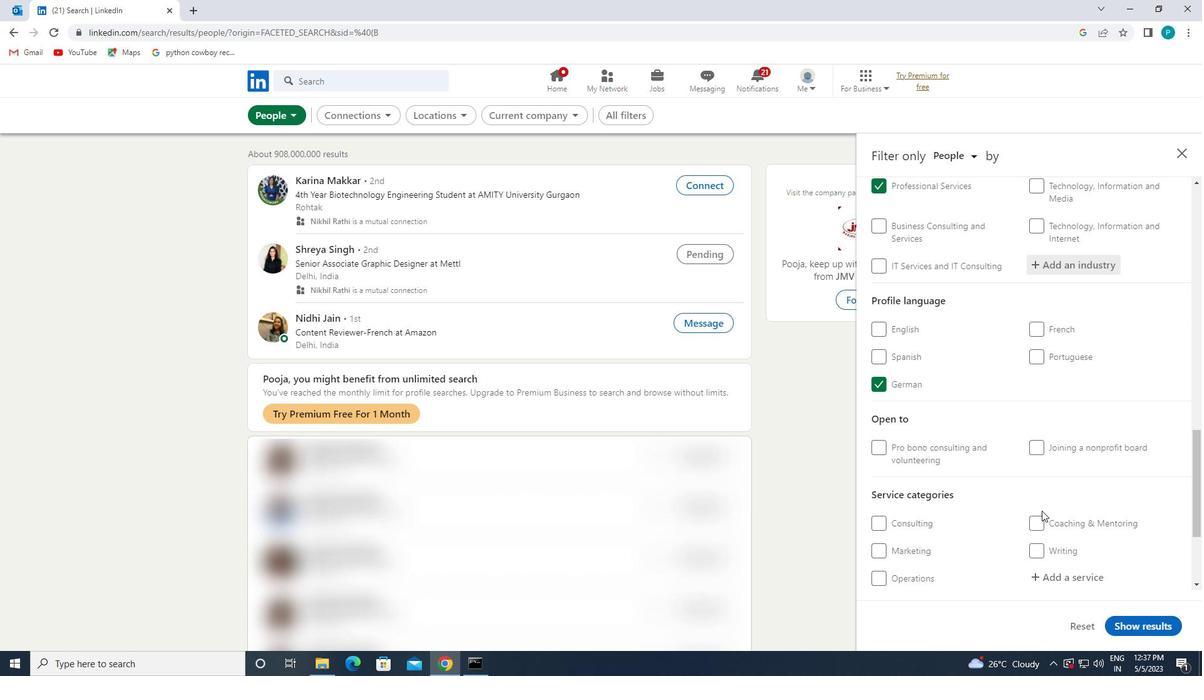
Action: Mouse scrolled (1042, 510) with delta (0, 0)
Screenshot: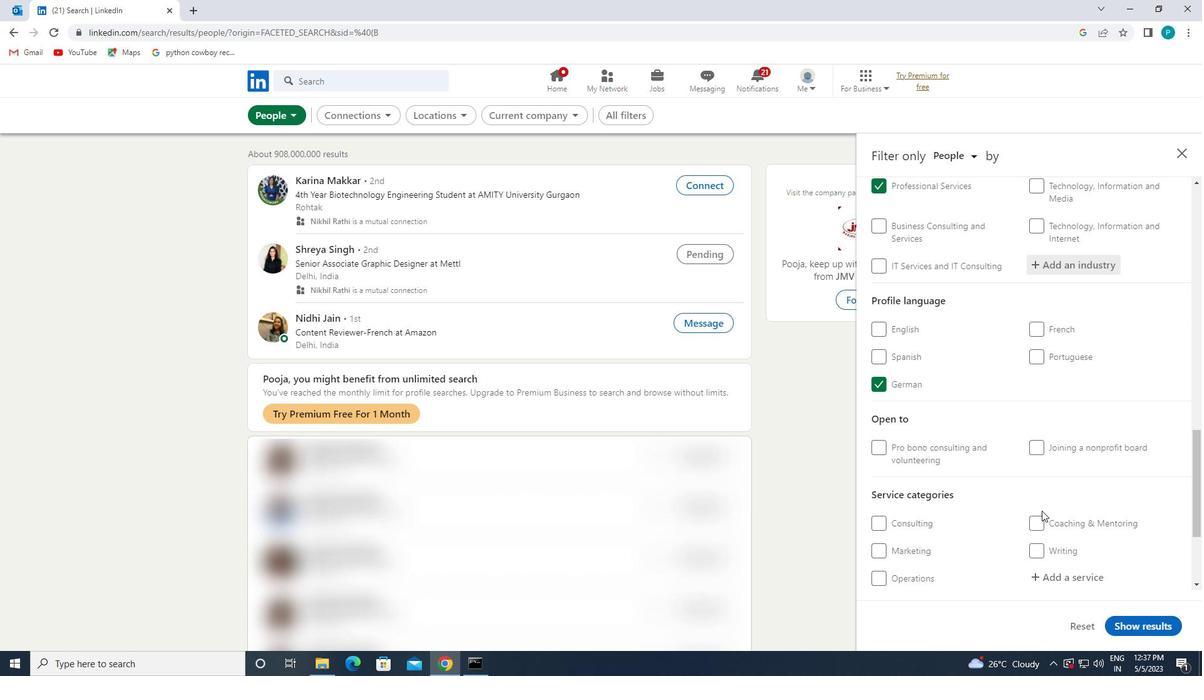 
Action: Mouse moved to (1044, 460)
Screenshot: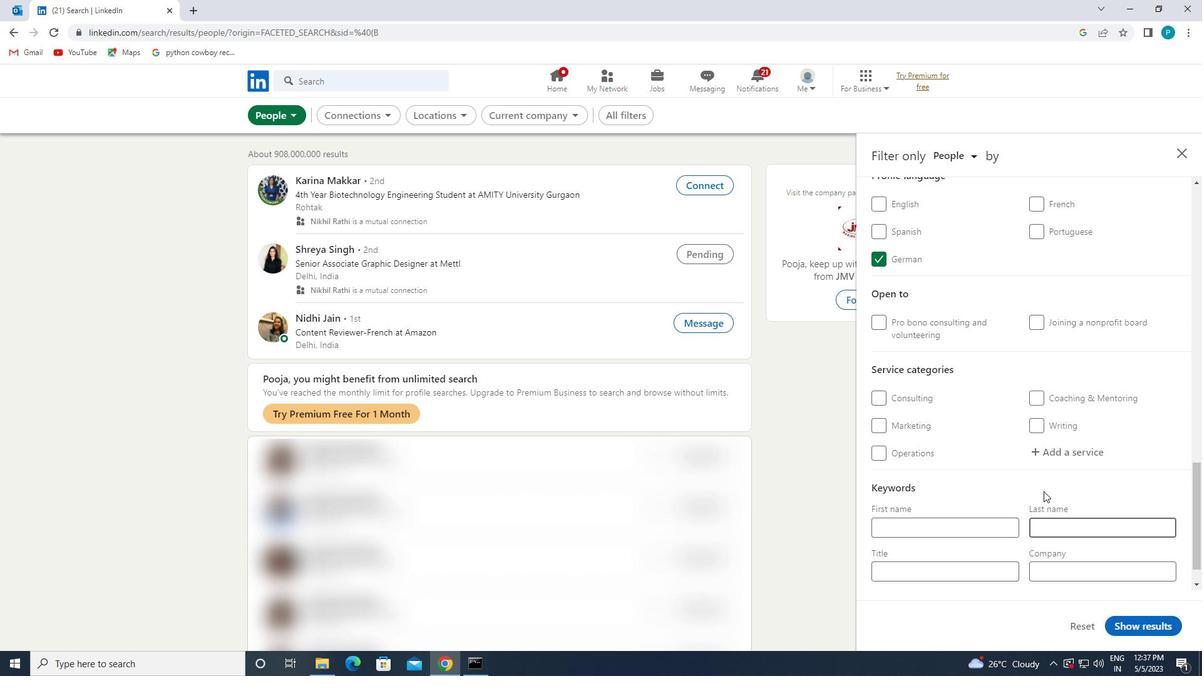 
Action: Mouse pressed left at (1044, 460)
Screenshot: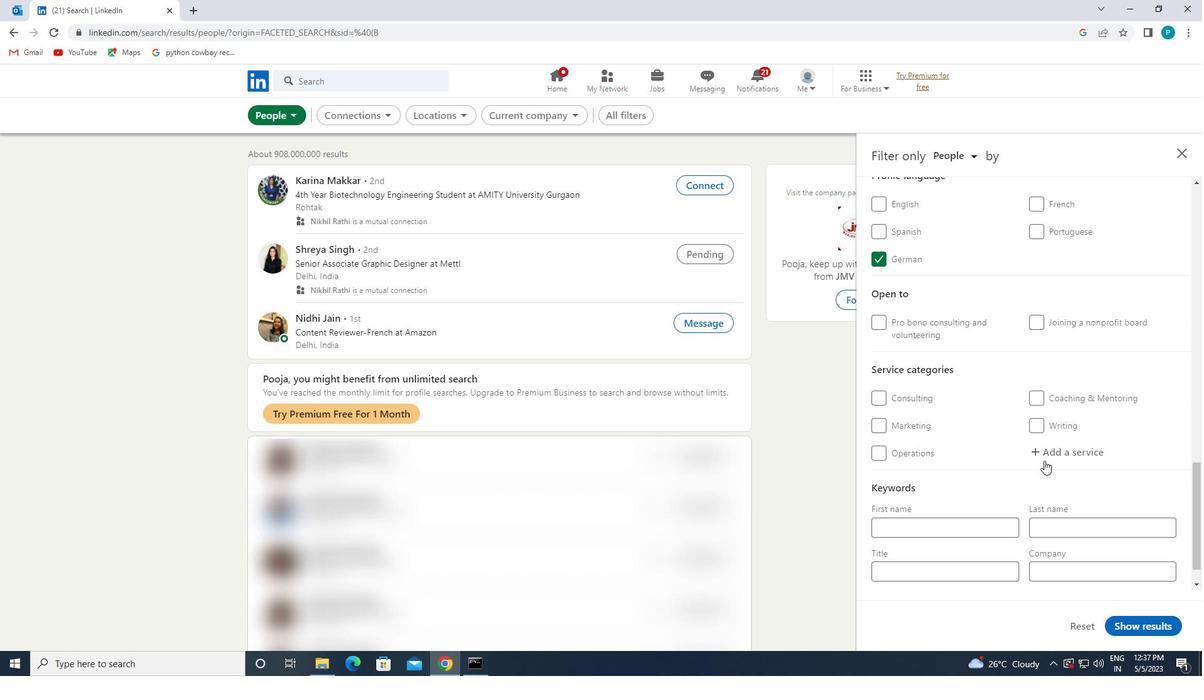 
Action: Key pressed <Key.caps_lock><Key.backspace>DUI
Screenshot: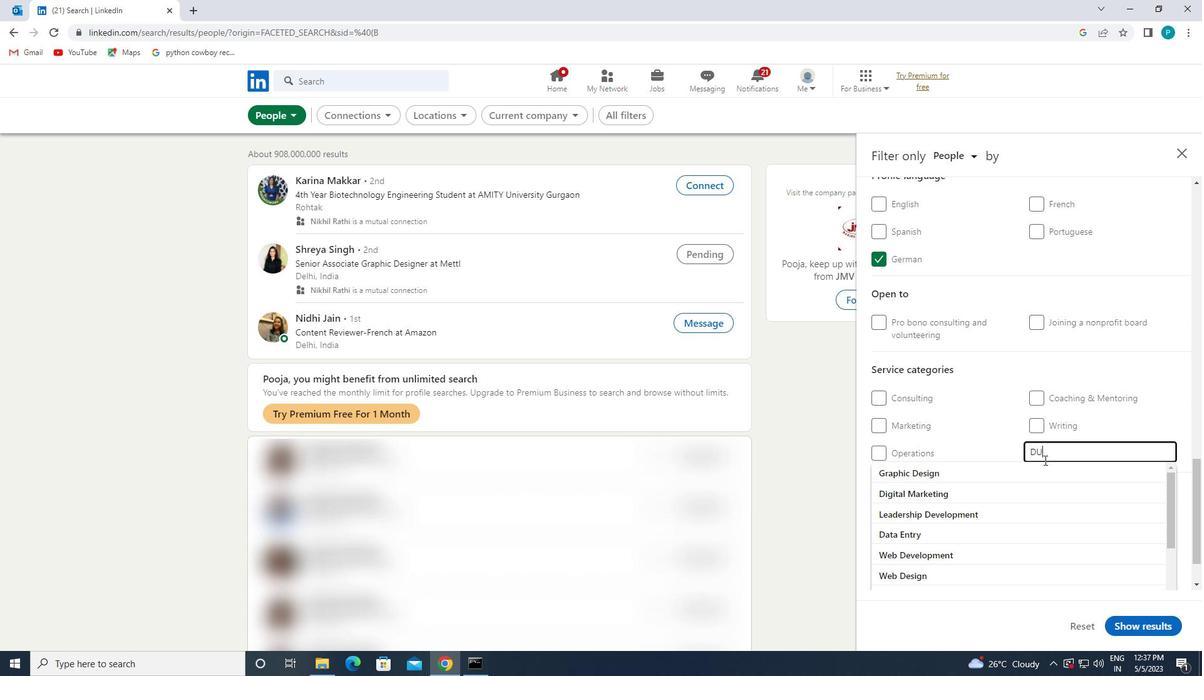 
Action: Mouse moved to (1034, 464)
Screenshot: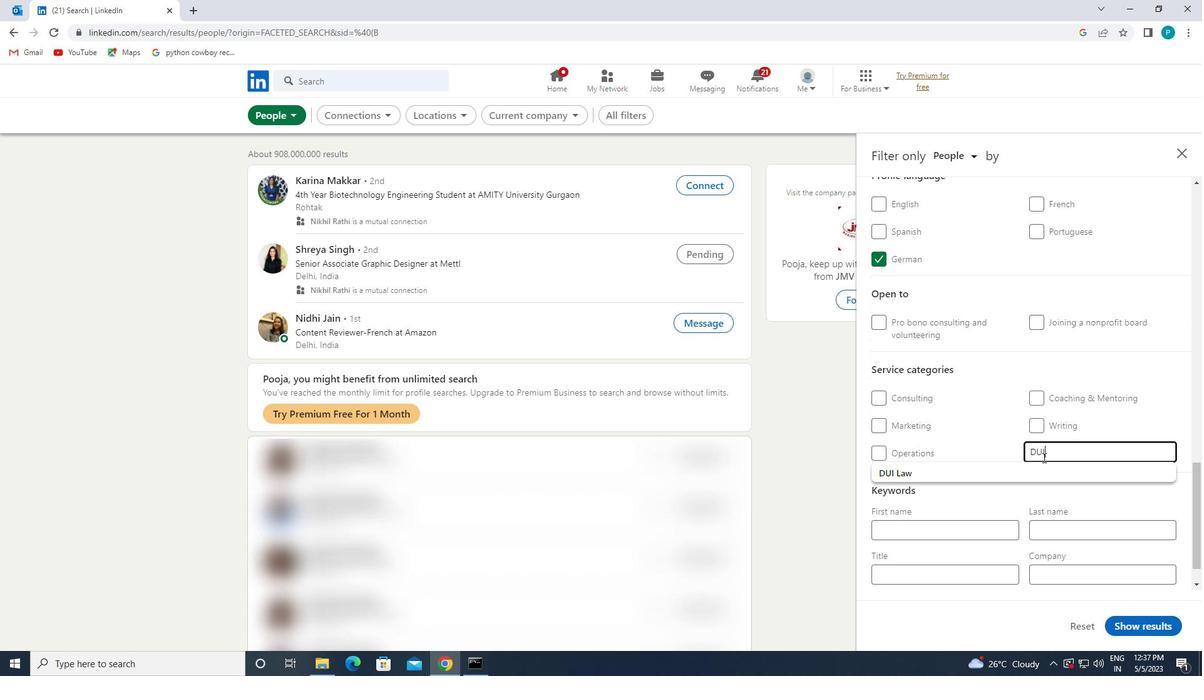 
Action: Mouse pressed left at (1034, 464)
Screenshot: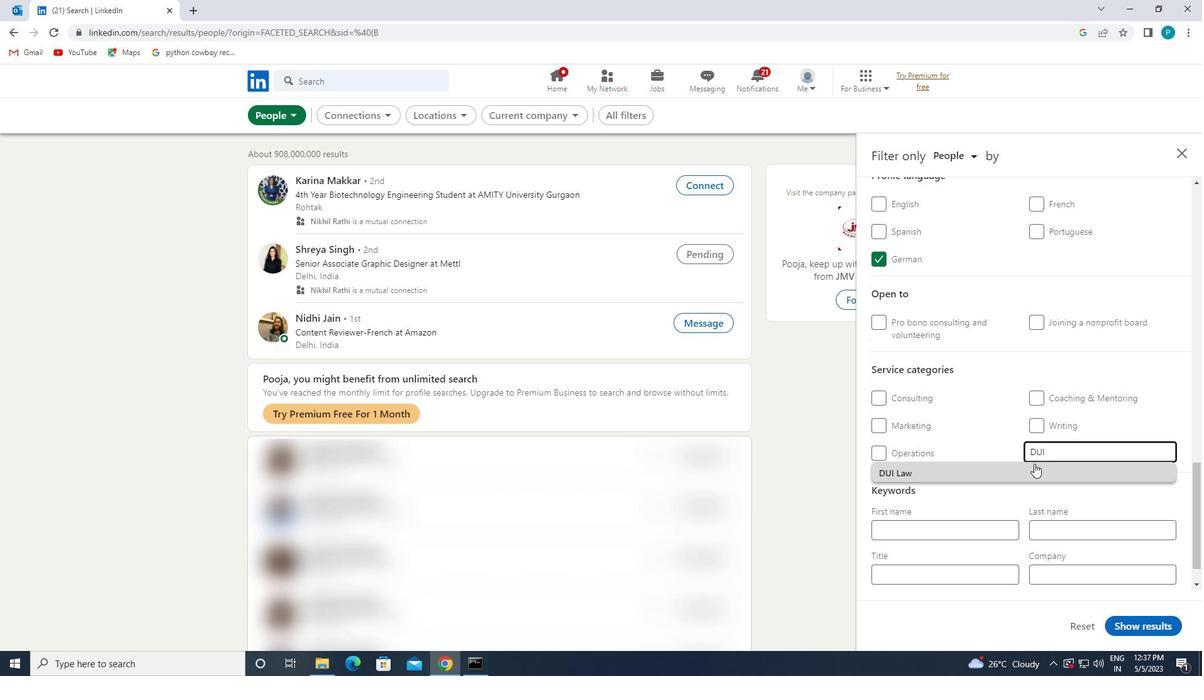 
Action: Mouse scrolled (1034, 463) with delta (0, 0)
Screenshot: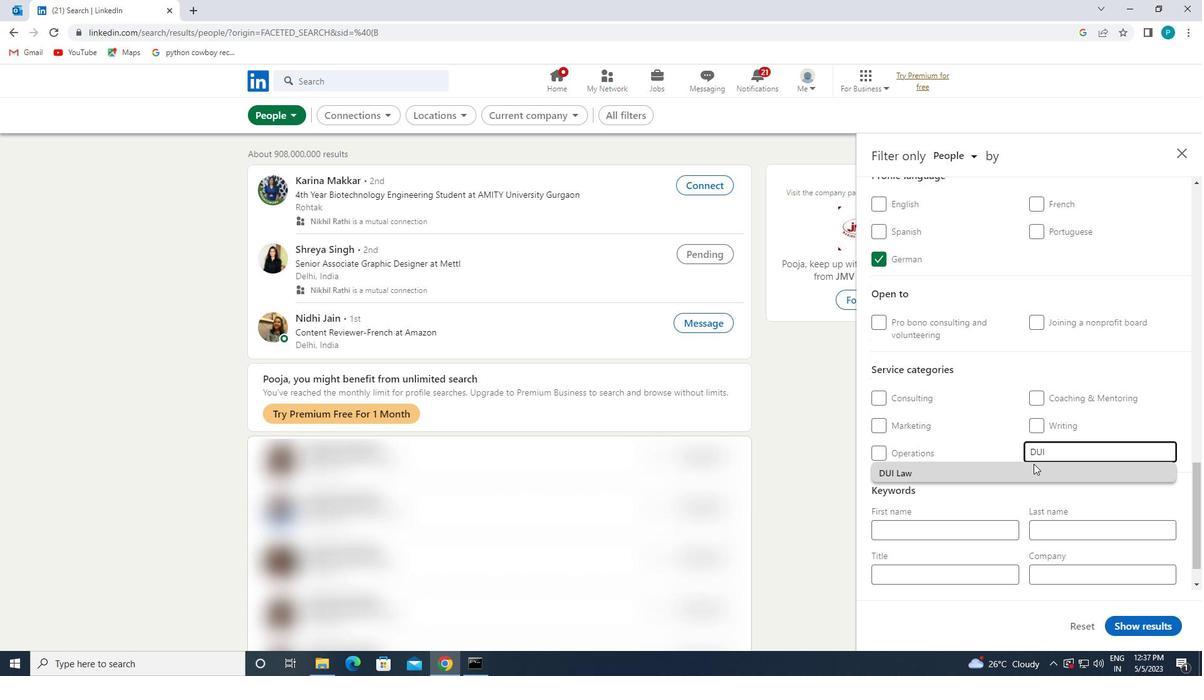 
Action: Mouse scrolled (1034, 463) with delta (0, 0)
Screenshot: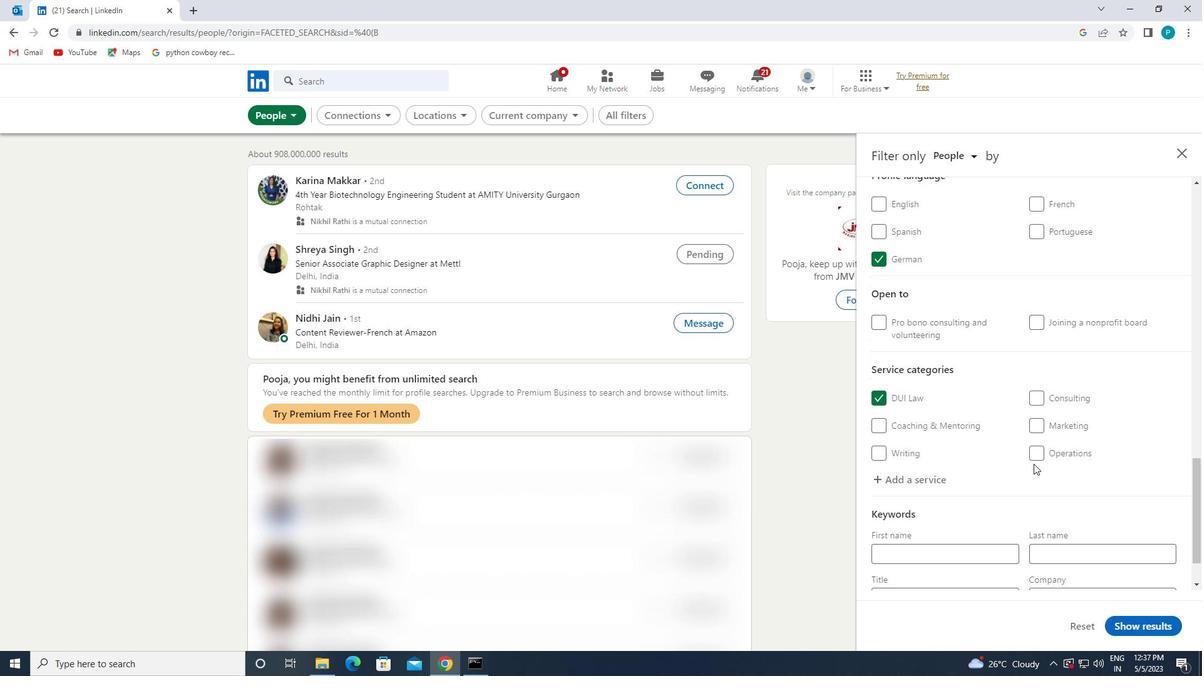 
Action: Mouse moved to (970, 522)
Screenshot: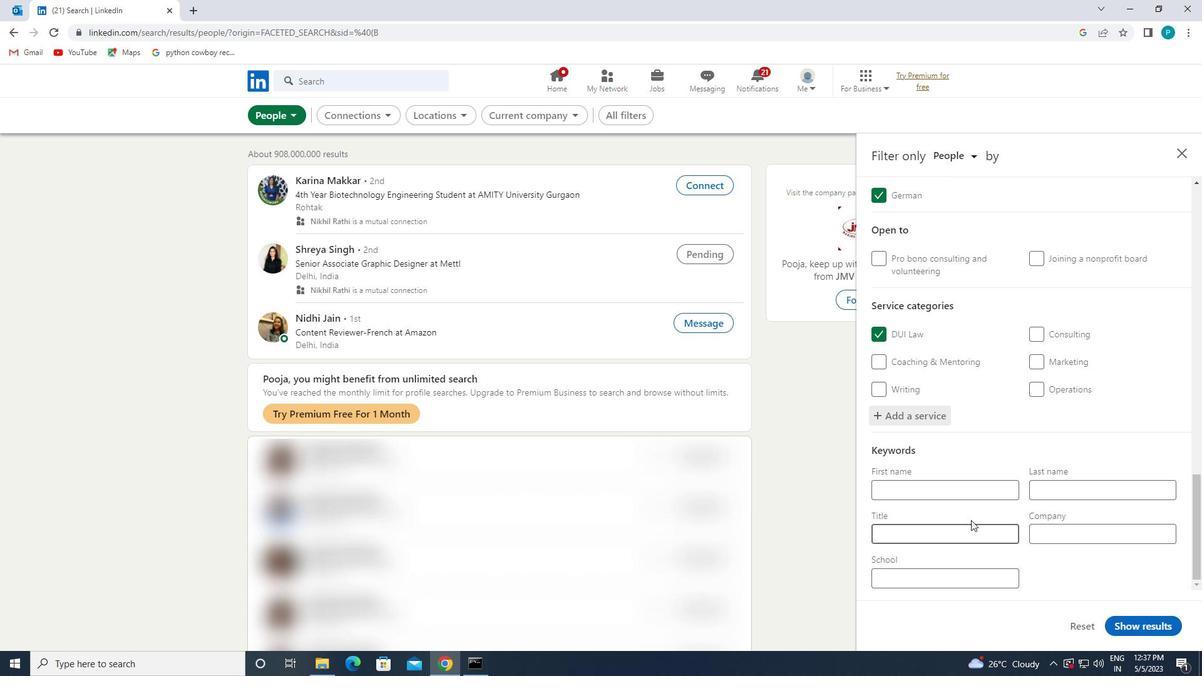 
Action: Mouse pressed left at (970, 522)
Screenshot: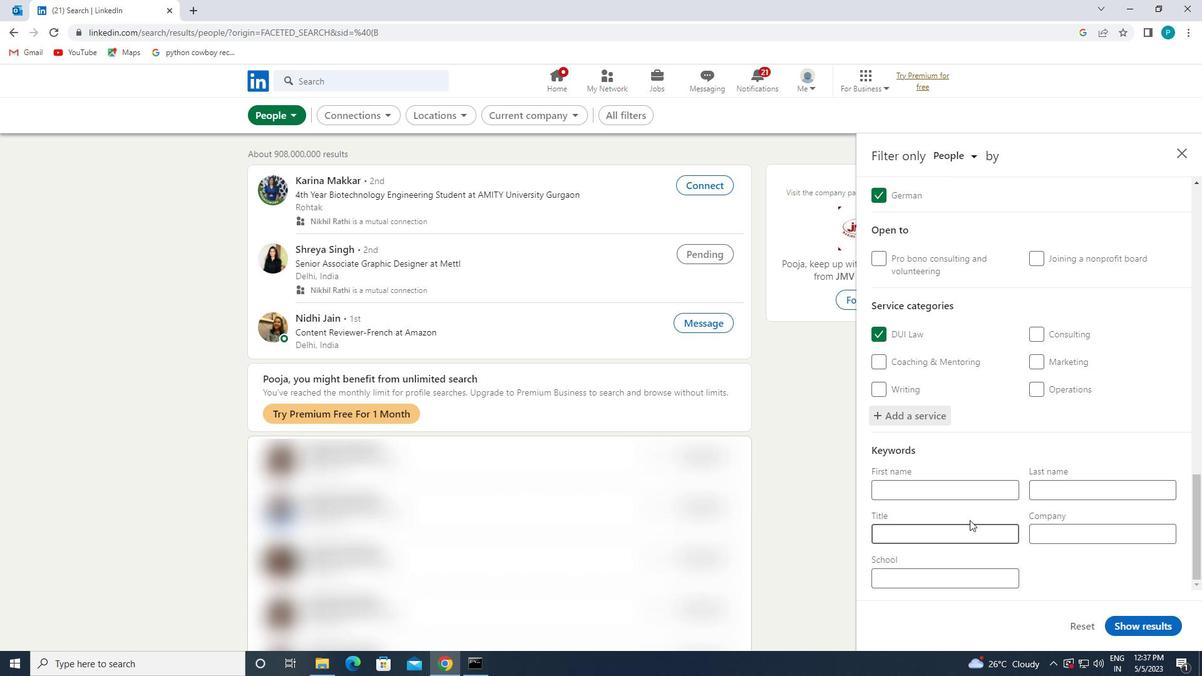 
Action: Mouse moved to (964, 523)
Screenshot: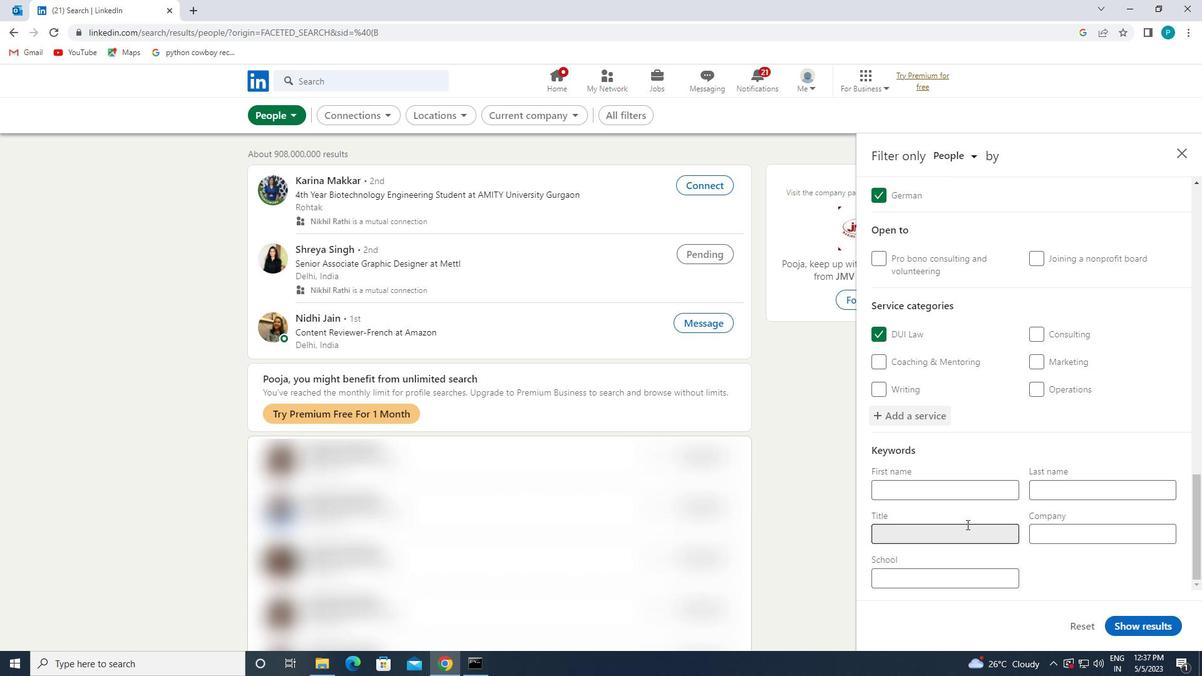 
Action: Key pressed <Key.caps_lock><Key.caps_lock>C<Key.caps_lock>OMMUNITY<Key.space><Key.caps_lock>V<Key.caps_lock>OLUNTEER<Key.space><Key.caps_lock>J<Key.caps_lock>OBA<Key.backspace>S
Screenshot: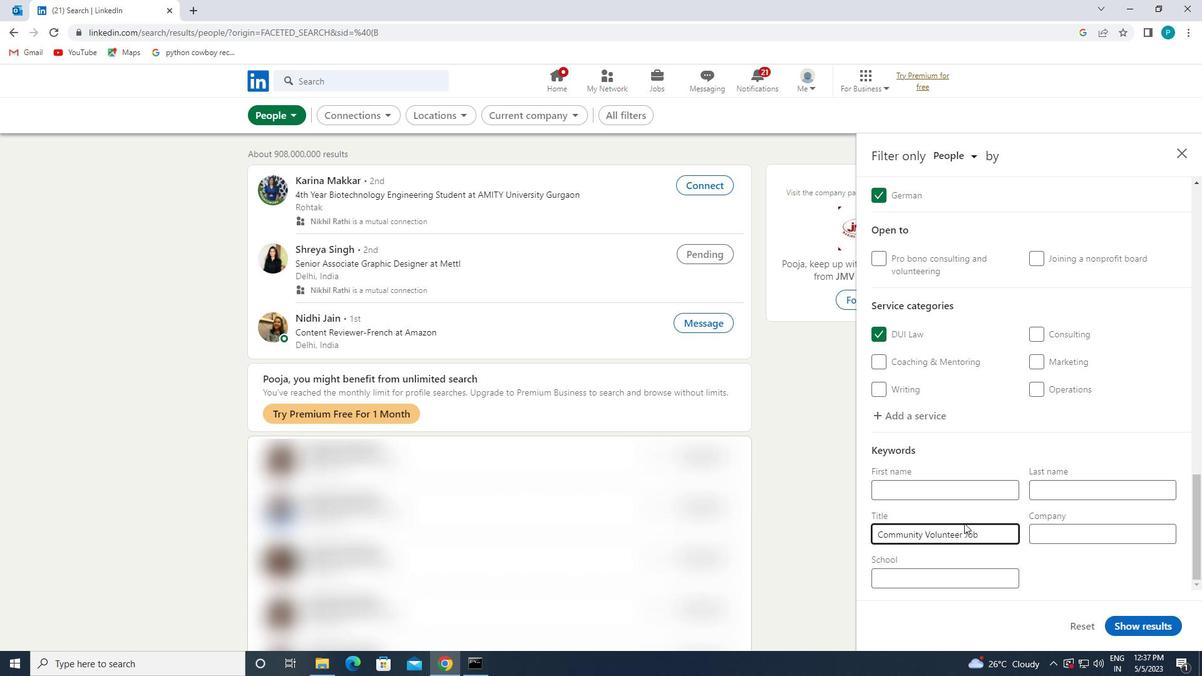 
Action: Mouse moved to (1142, 625)
Screenshot: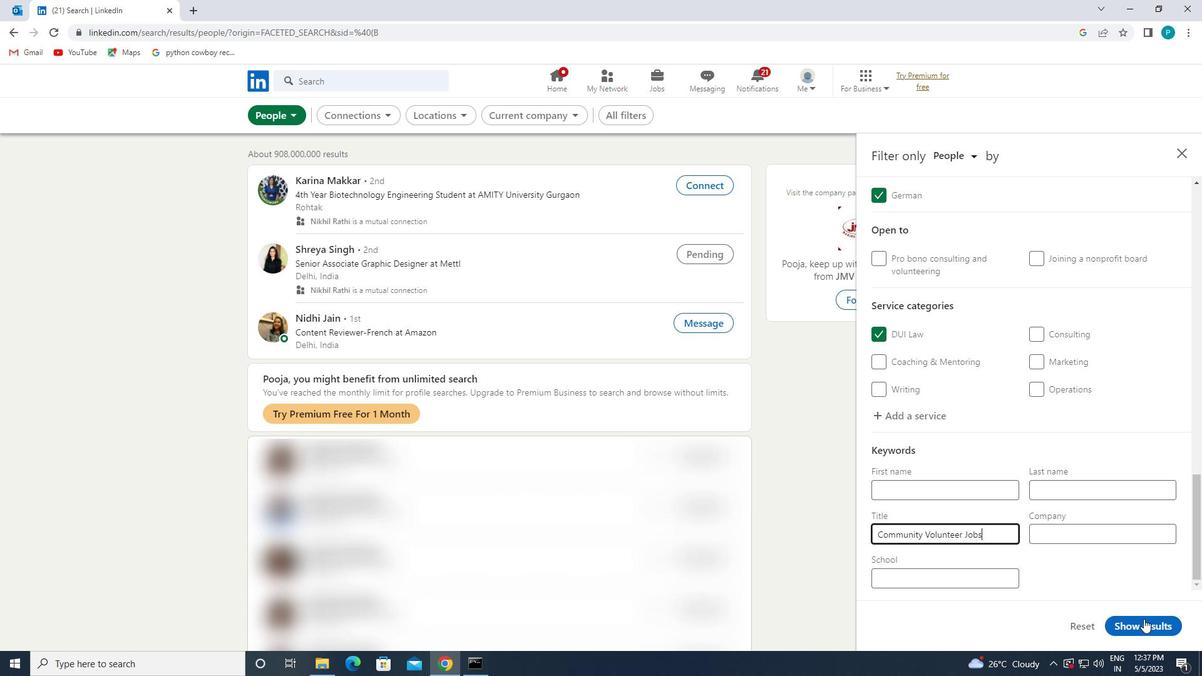 
Action: Mouse pressed left at (1142, 625)
Screenshot: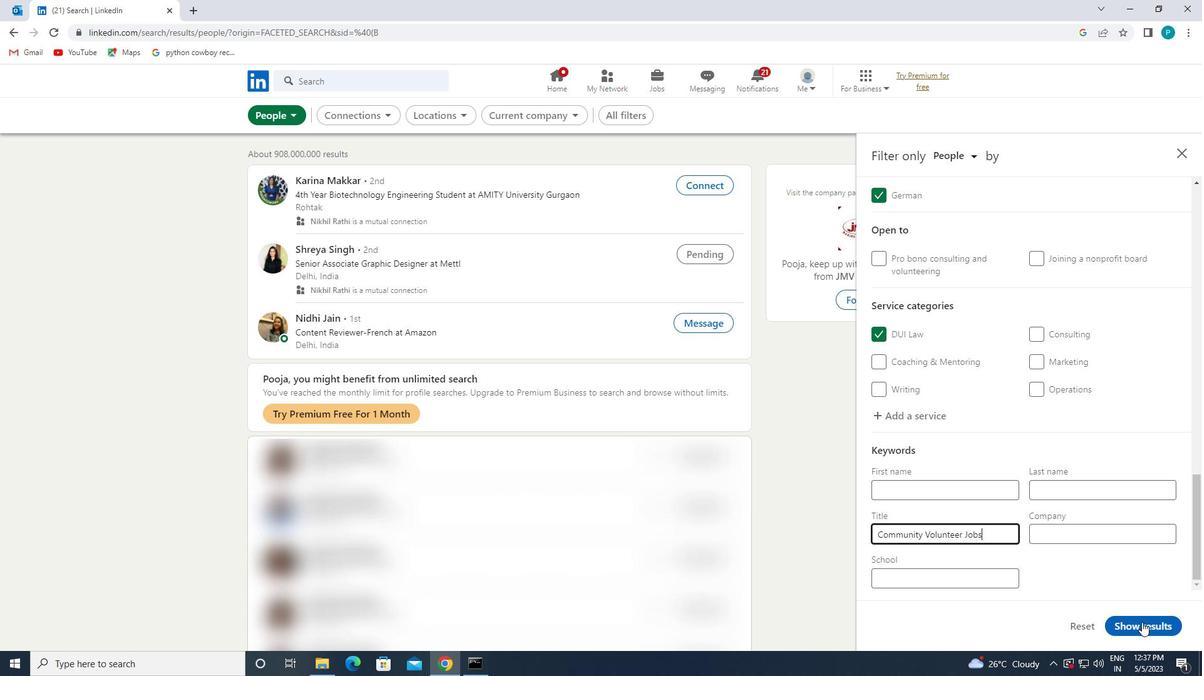
